Task: Look for space in Baao, Philippines from 10th July, 2023 to 15th July, 2023 for 7 adults in price range Rs.10000 to Rs.15000. Place can be entire place or shared room with 4 bedrooms having 7 beds and 4 bathrooms. Property type can be house, flat, guest house. Amenities needed are: wifi, TV, free parkinig on premises, gym, breakfast. Booking option can be shelf check-in. Required host language is English.
Action: Mouse moved to (461, 118)
Screenshot: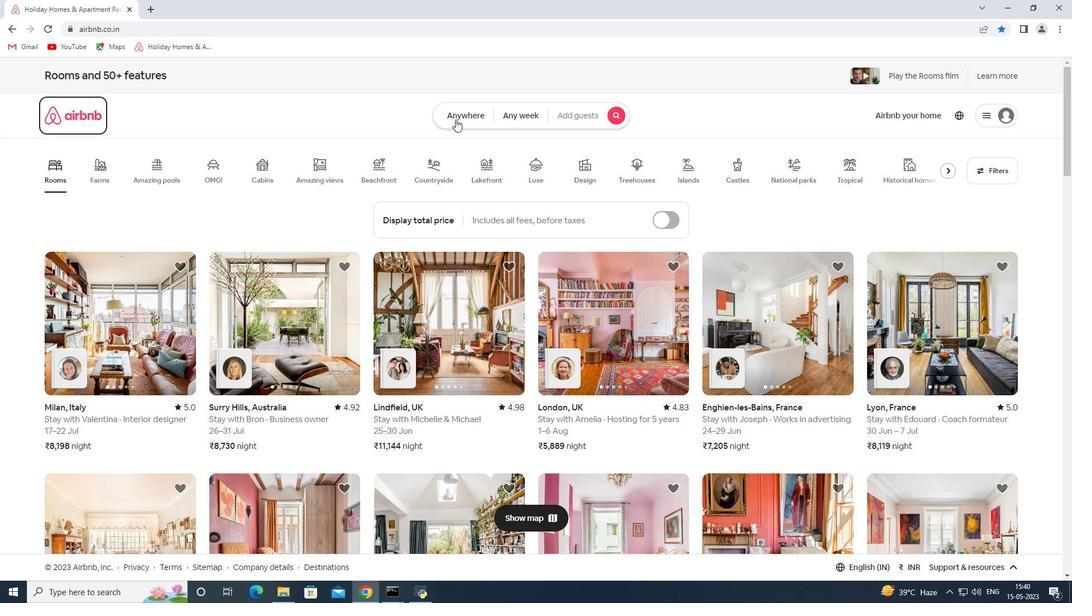 
Action: Mouse pressed left at (461, 118)
Screenshot: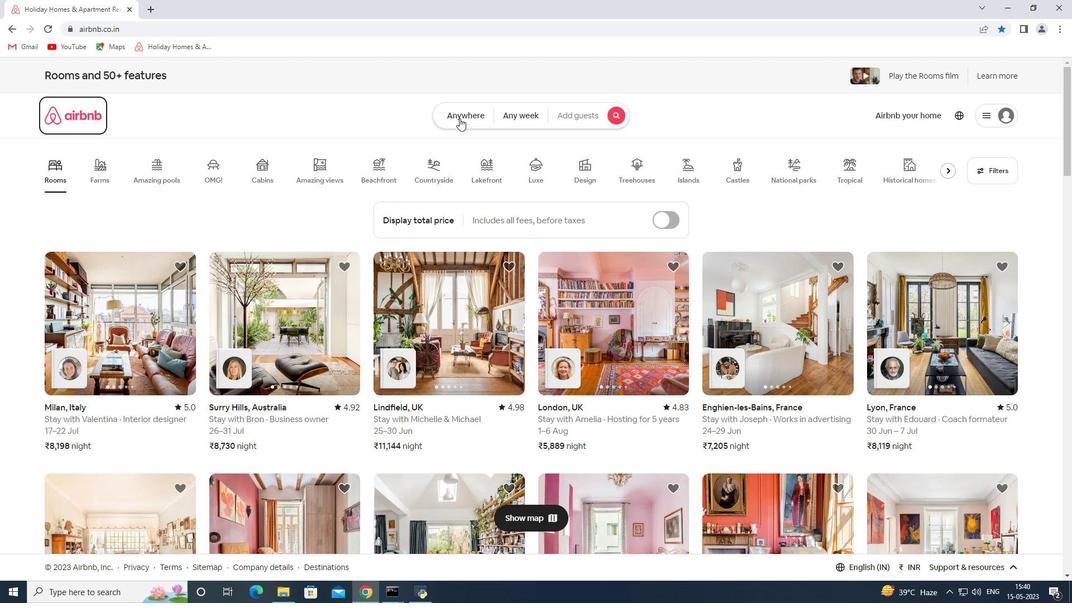 
Action: Mouse moved to (408, 160)
Screenshot: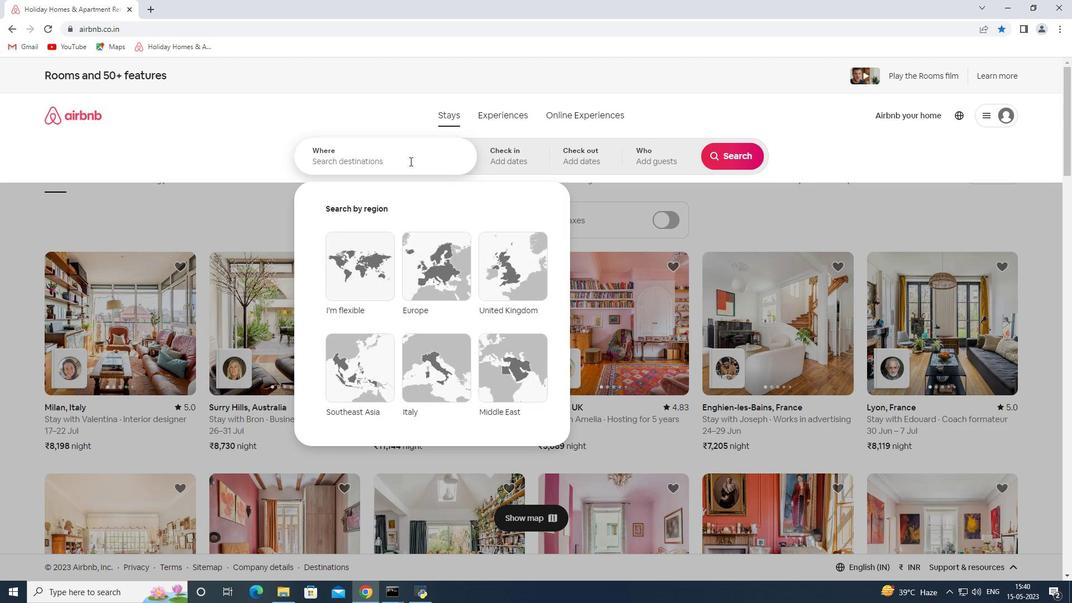 
Action: Mouse pressed left at (408, 160)
Screenshot: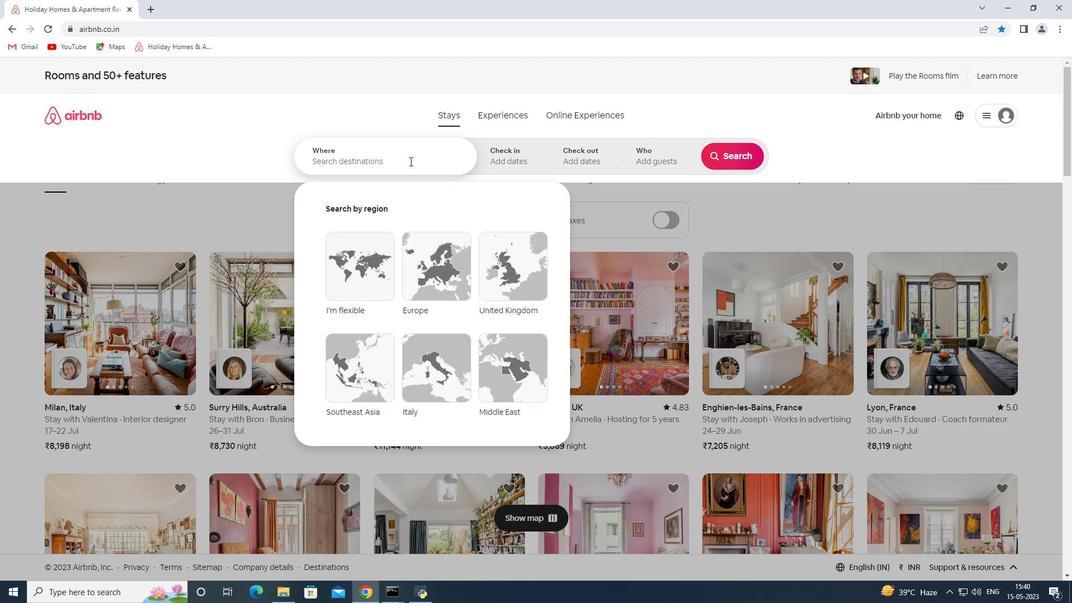 
Action: Key pressed <Key.shift><Key.shift><Key.shift><Key.shift><Key.shift>Baao<Key.space><Key.shift><Key.shift><Key.shift><Key.shift><Key.shift><Key.shift><Key.shift><Key.shift><Key.shift><Key.shift><Key.shift><Key.shift><Key.shift><Key.shift><Key.shift><Key.shift><Key.shift>Philippines<Key.space><Key.enter>
Screenshot: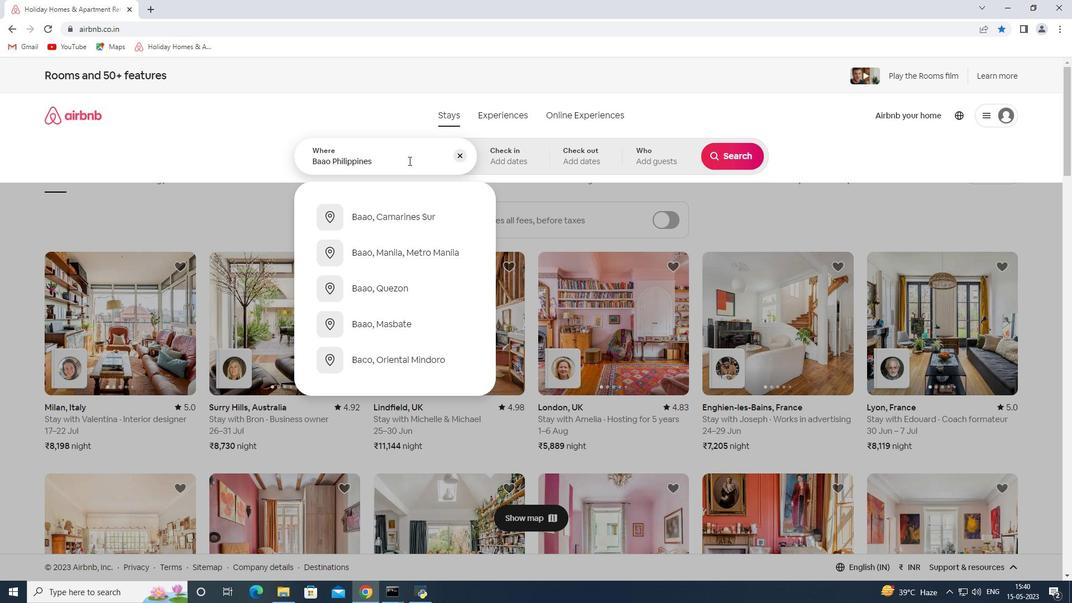 
Action: Mouse moved to (736, 241)
Screenshot: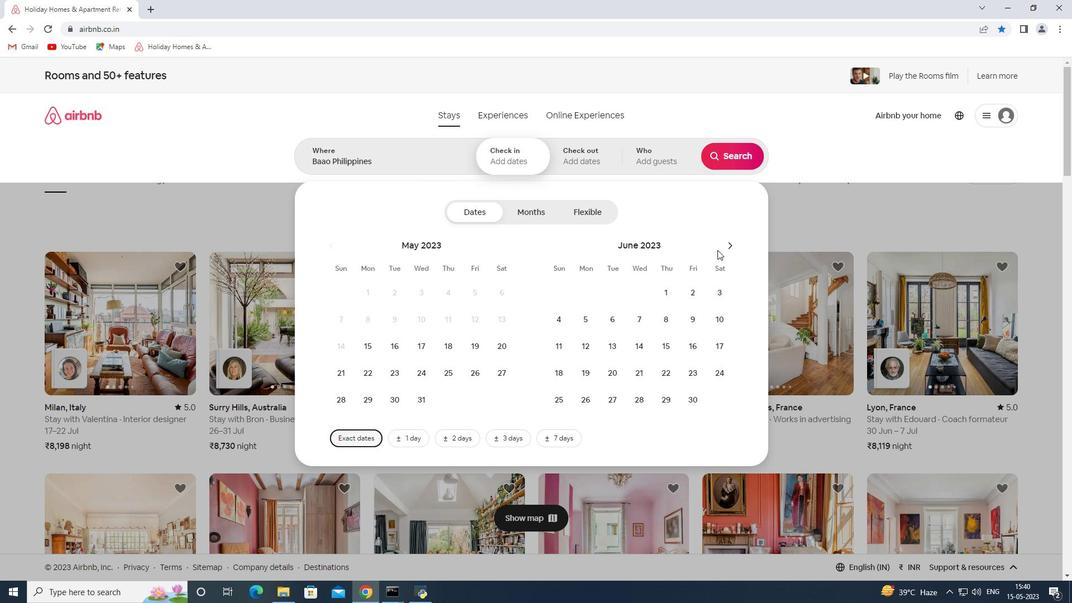 
Action: Mouse pressed left at (736, 241)
Screenshot: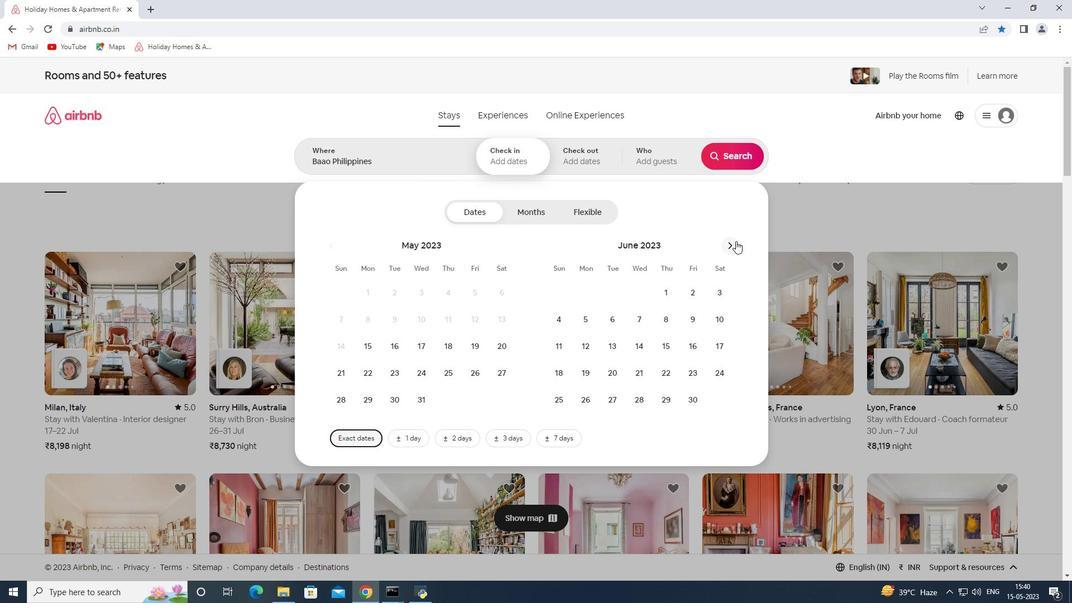 
Action: Mouse moved to (589, 350)
Screenshot: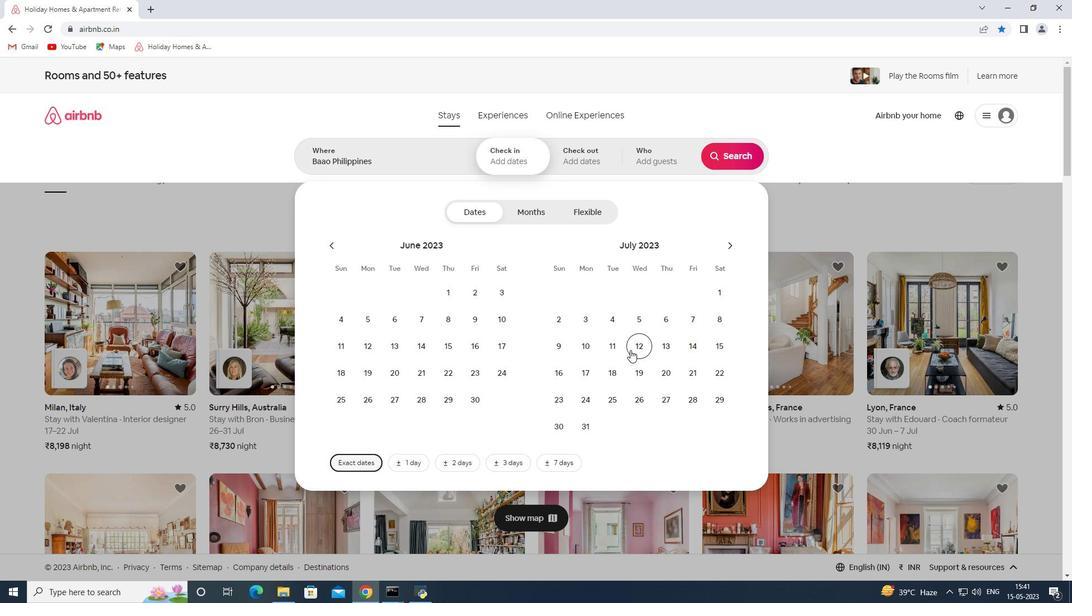 
Action: Mouse pressed left at (589, 350)
Screenshot: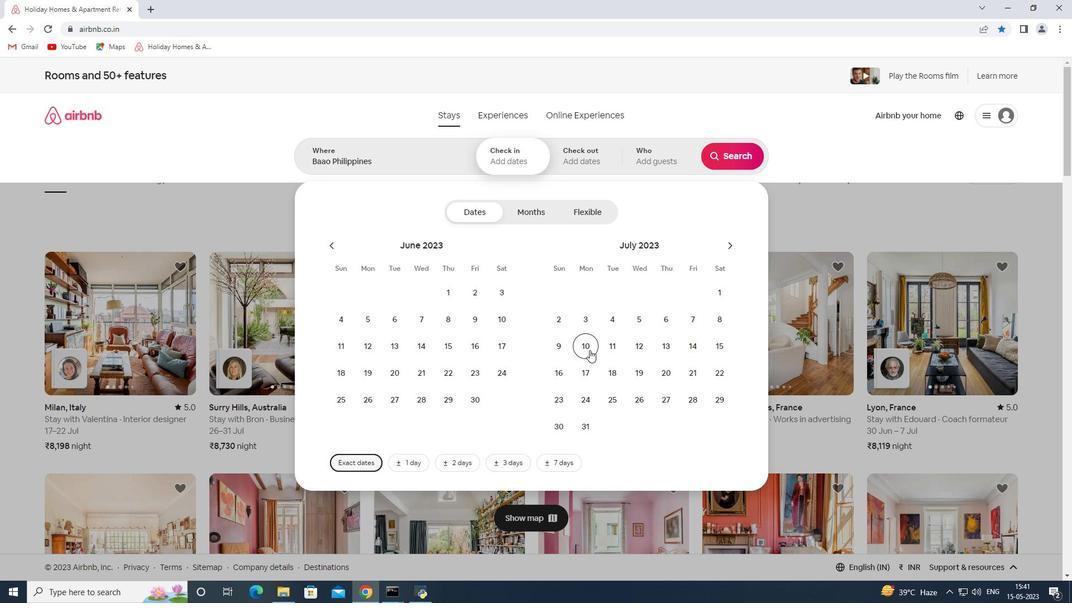
Action: Mouse moved to (708, 345)
Screenshot: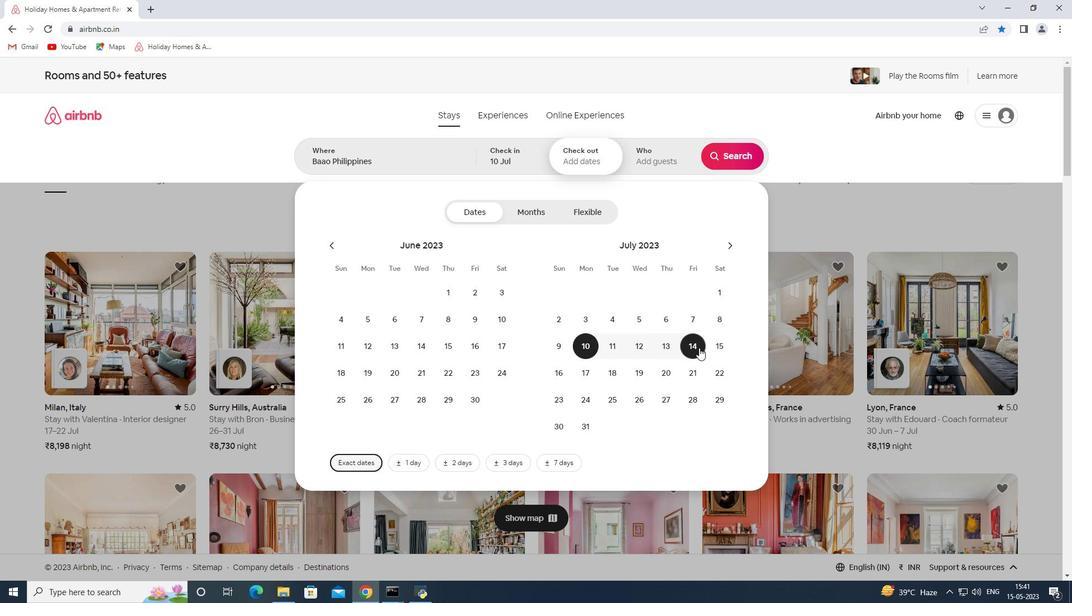 
Action: Mouse pressed left at (708, 345)
Screenshot: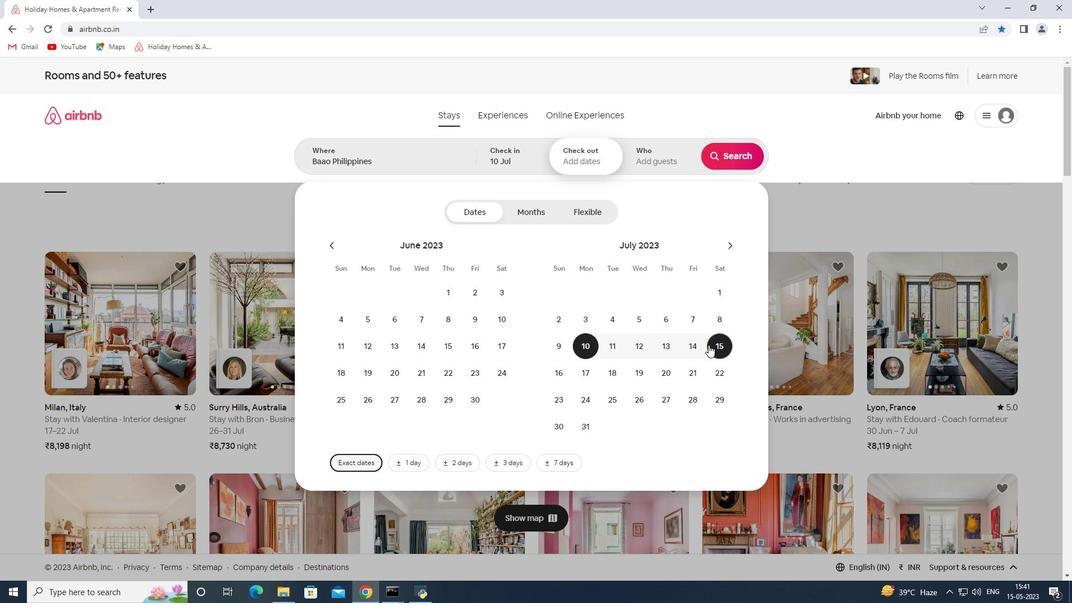 
Action: Mouse moved to (649, 168)
Screenshot: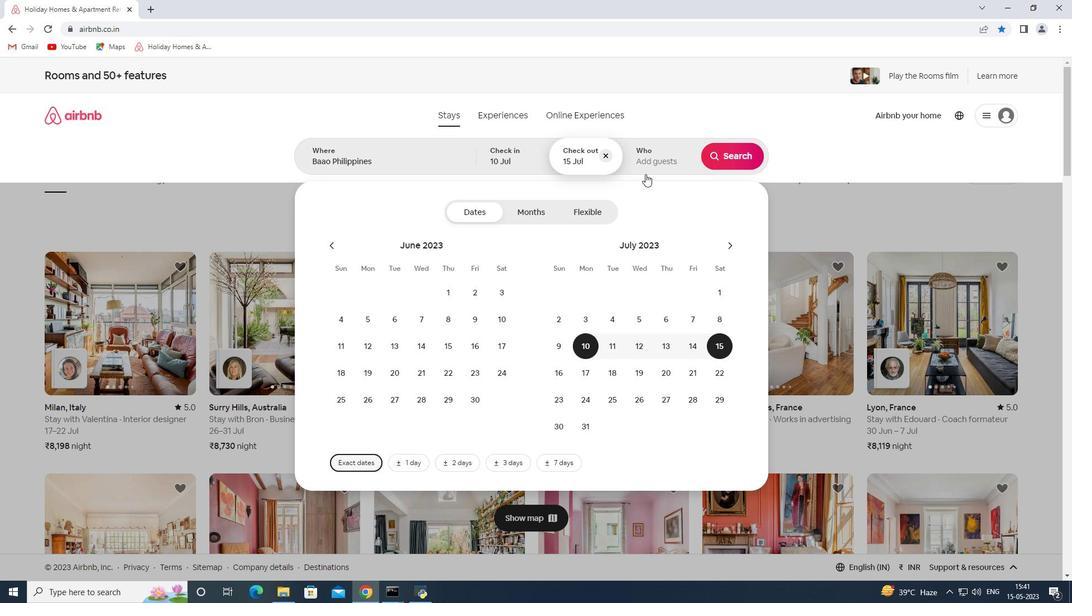 
Action: Mouse pressed left at (649, 168)
Screenshot: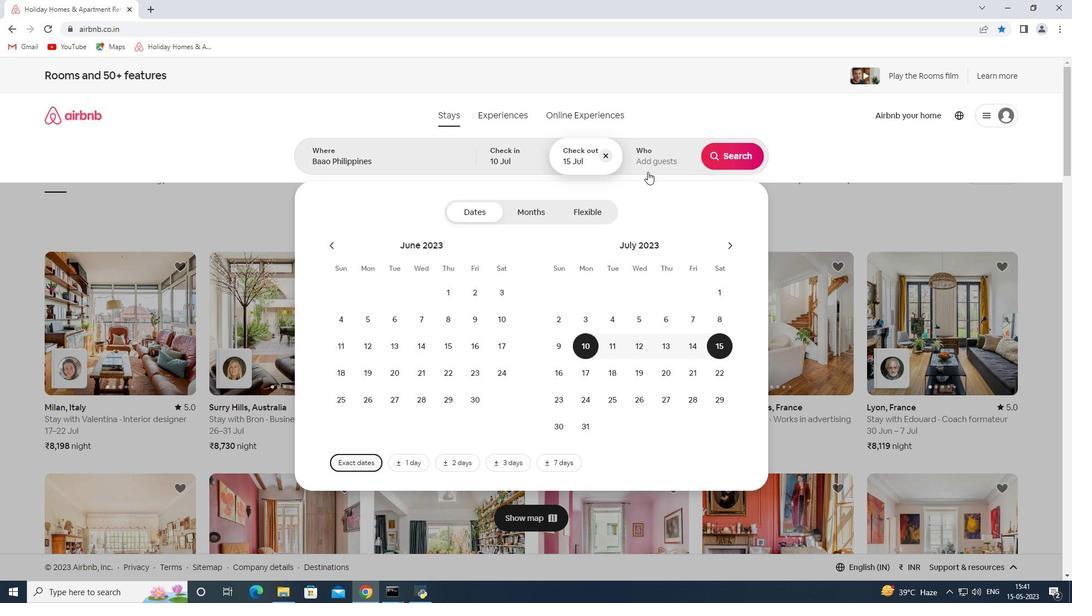 
Action: Mouse moved to (736, 215)
Screenshot: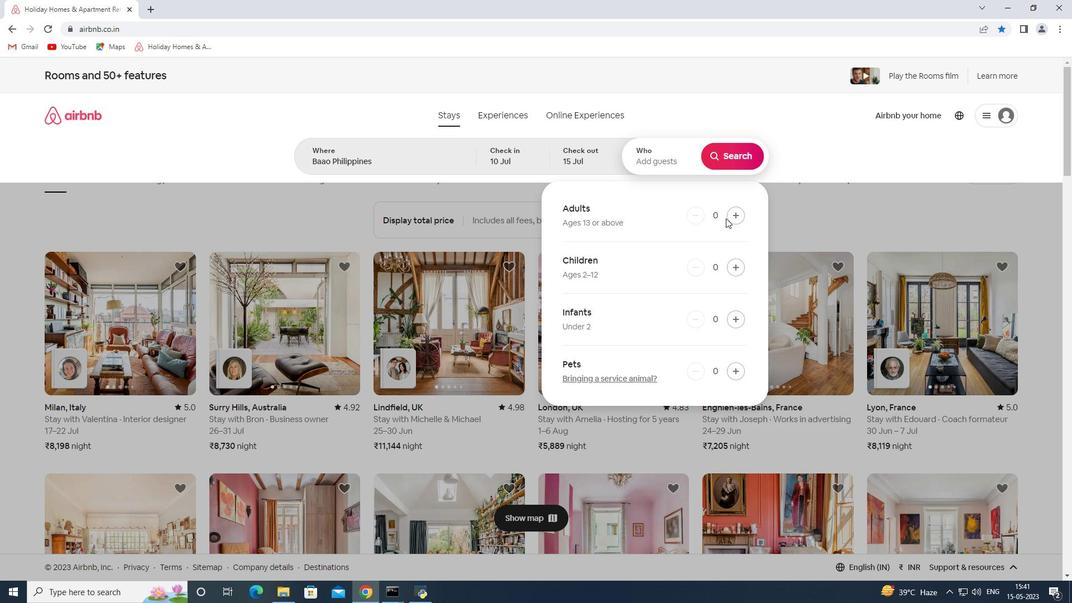 
Action: Mouse pressed left at (736, 215)
Screenshot: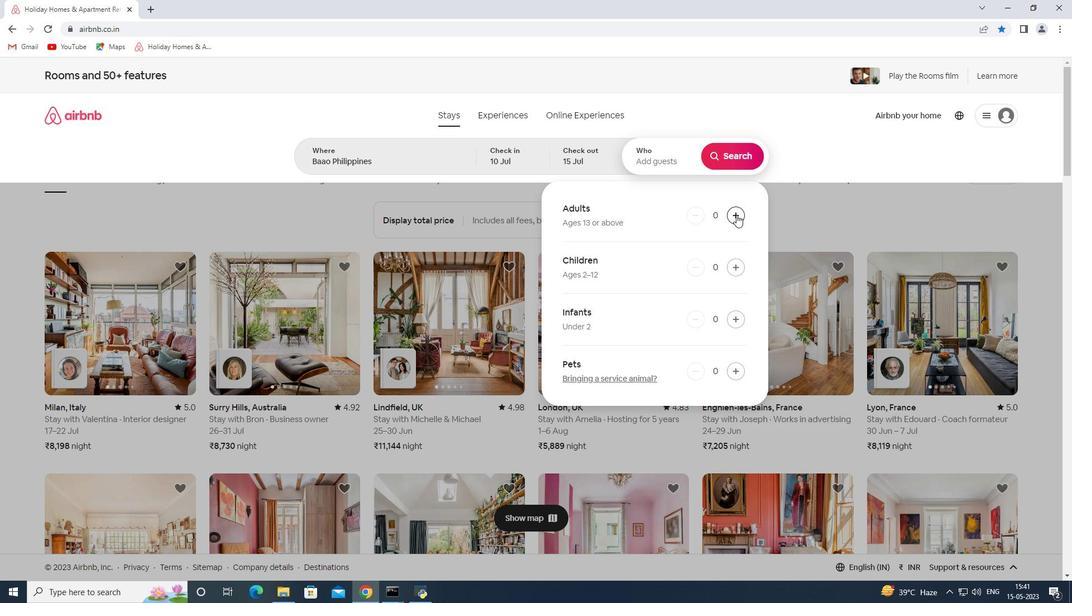 
Action: Mouse pressed left at (736, 215)
Screenshot: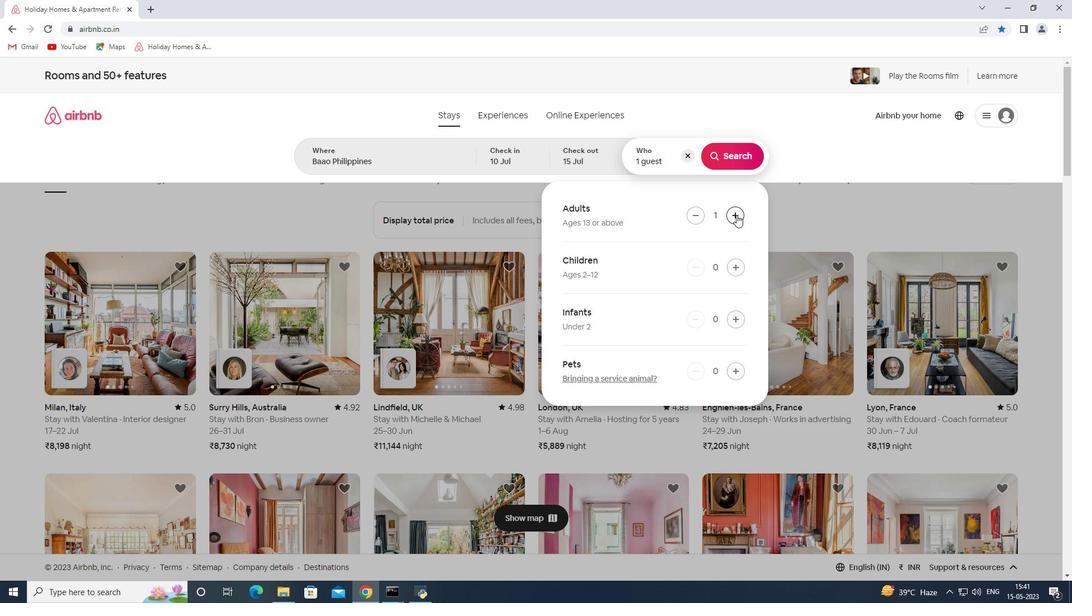 
Action: Mouse pressed left at (736, 215)
Screenshot: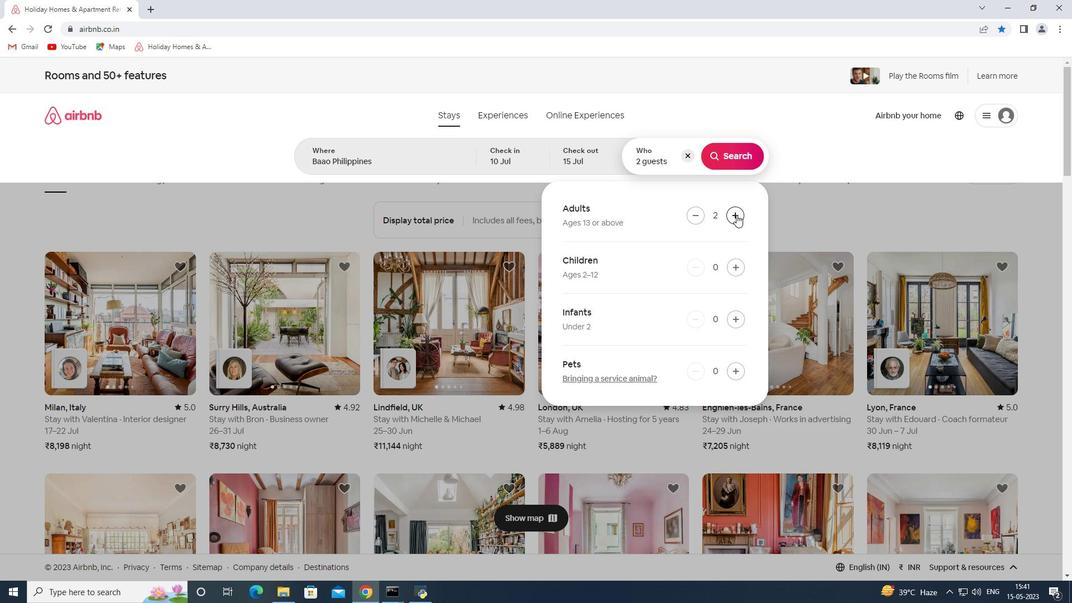 
Action: Mouse pressed left at (736, 215)
Screenshot: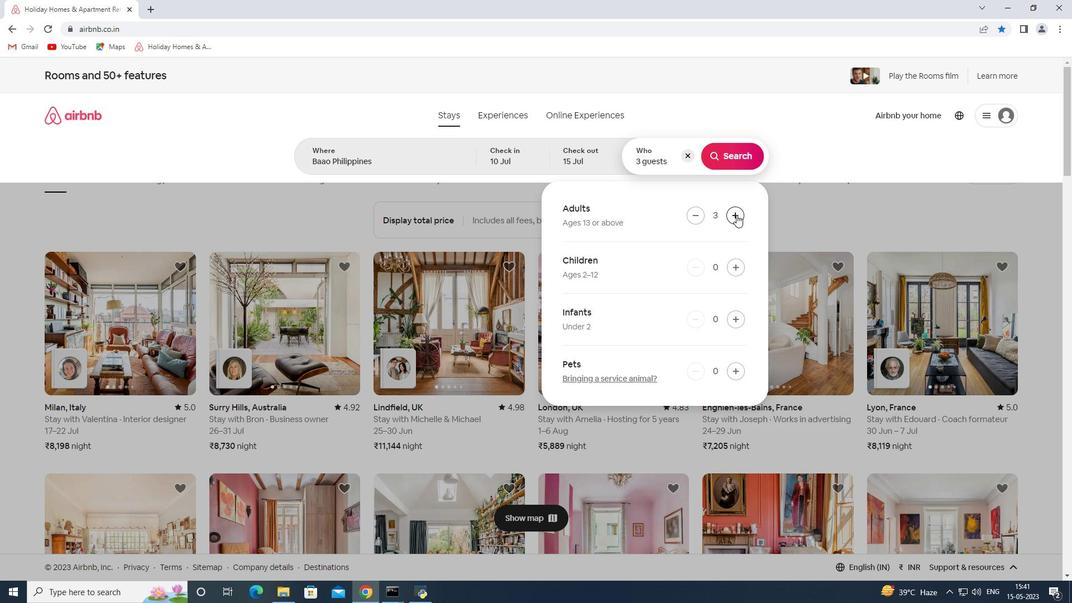 
Action: Mouse pressed left at (736, 215)
Screenshot: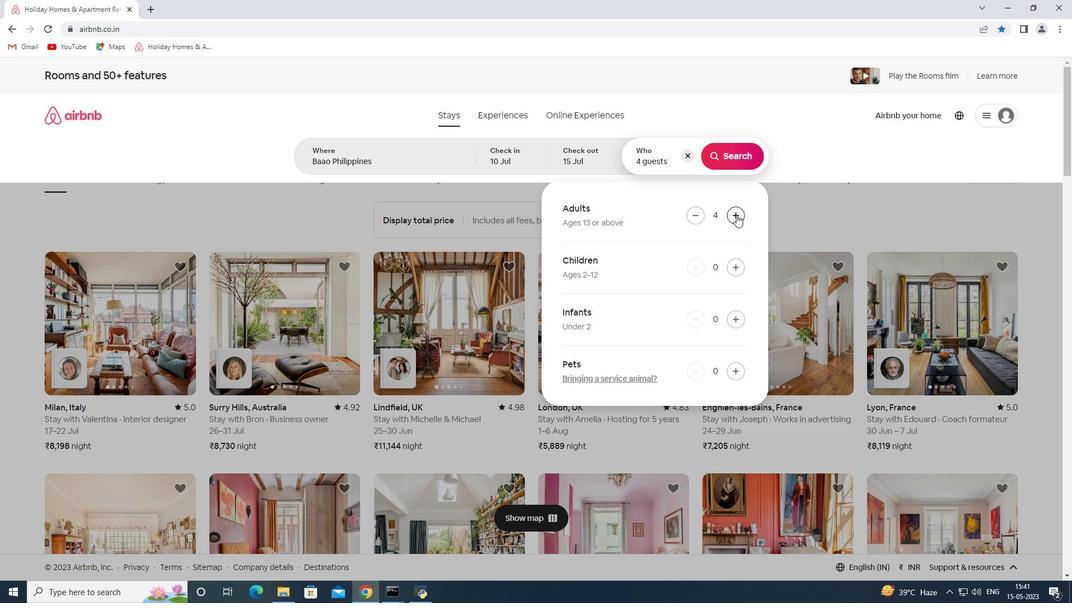 
Action: Mouse moved to (739, 213)
Screenshot: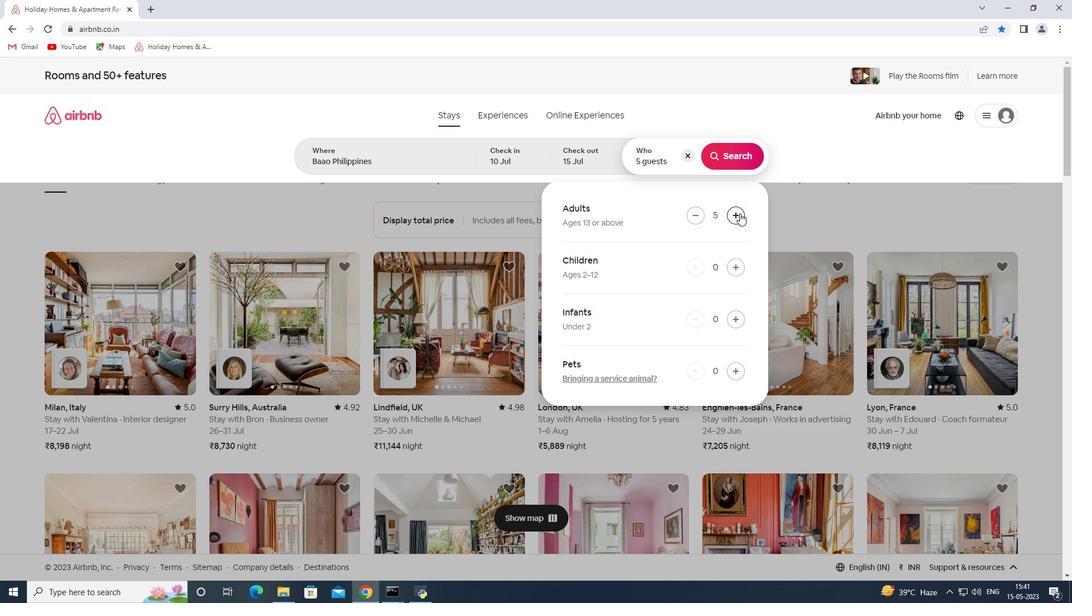 
Action: Mouse pressed left at (739, 213)
Screenshot: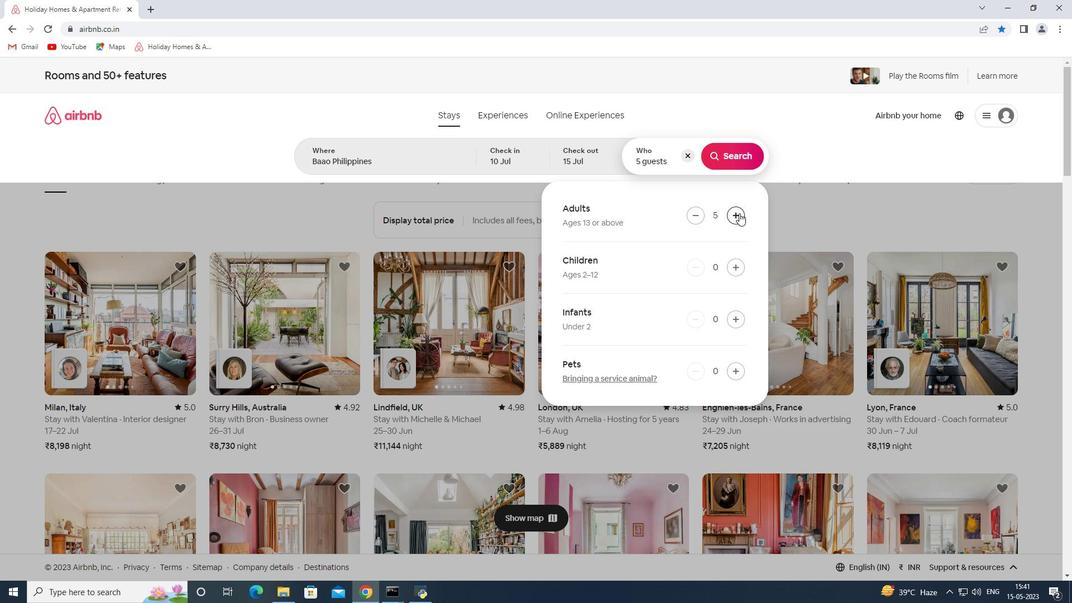 
Action: Mouse pressed left at (739, 213)
Screenshot: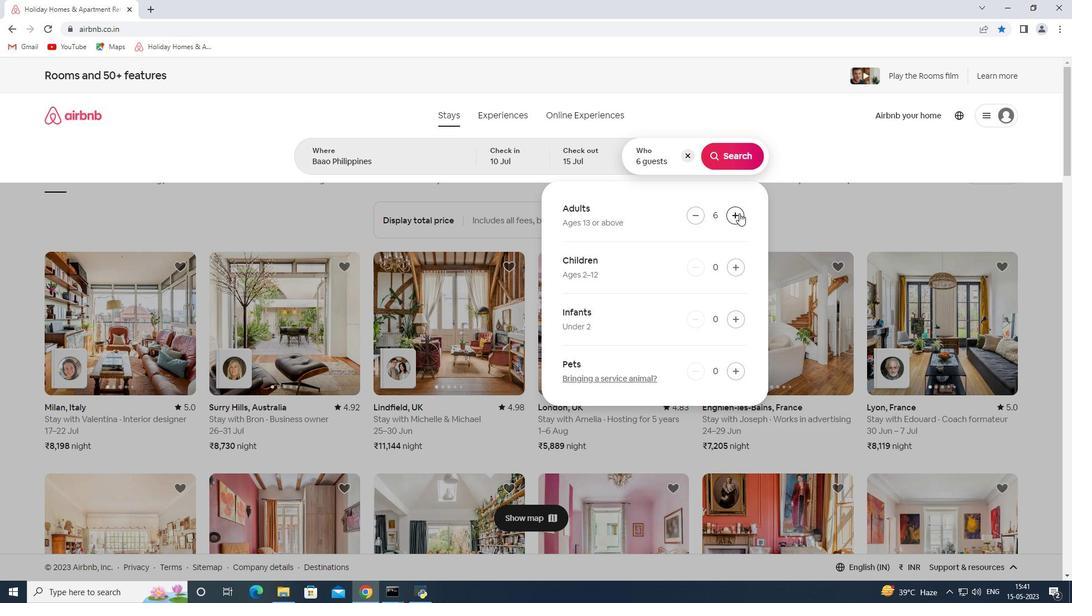 
Action: Mouse moved to (735, 153)
Screenshot: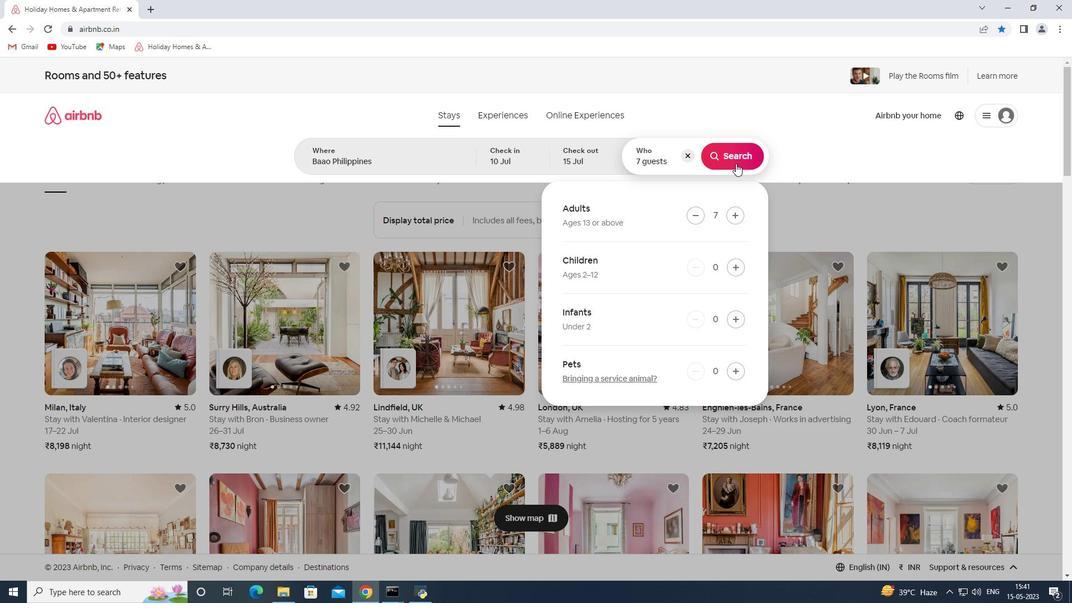
Action: Mouse pressed left at (735, 153)
Screenshot: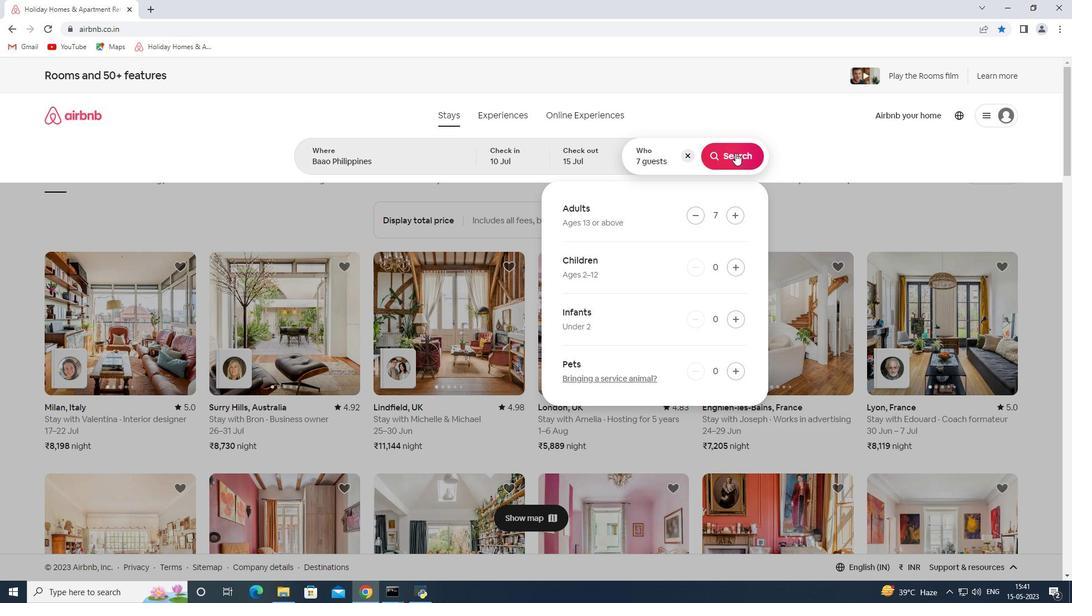 
Action: Mouse moved to (1015, 128)
Screenshot: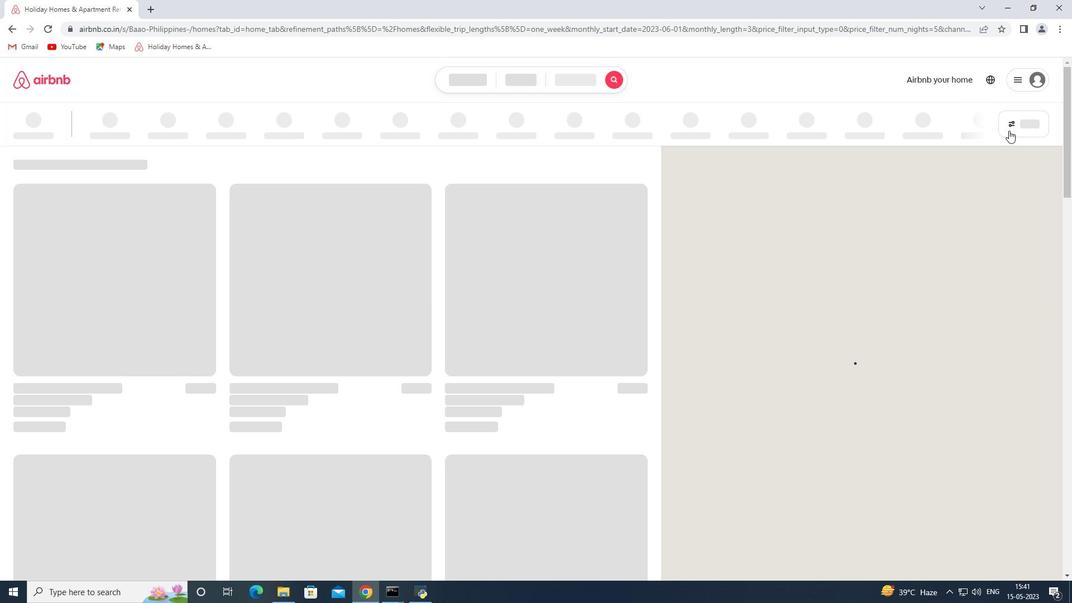 
Action: Mouse pressed left at (1015, 128)
Screenshot: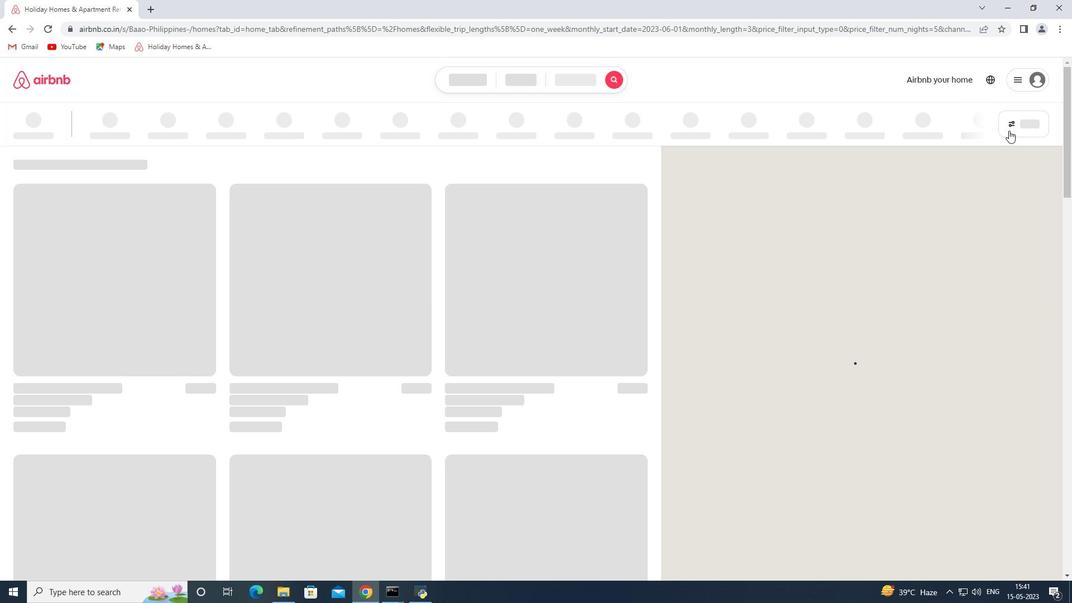 
Action: Mouse moved to (393, 401)
Screenshot: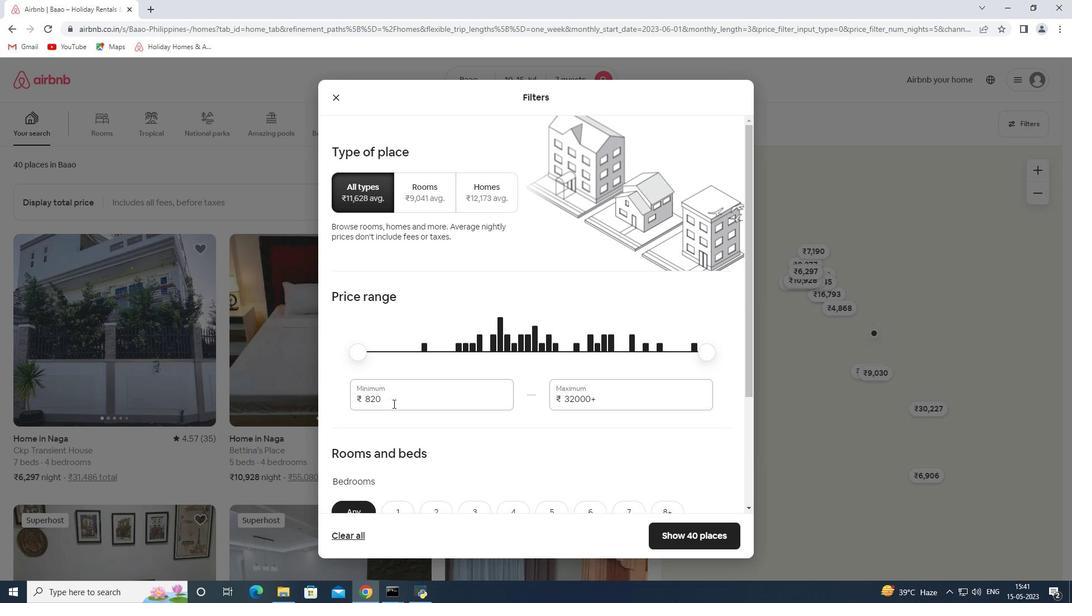 
Action: Mouse pressed left at (393, 401)
Screenshot: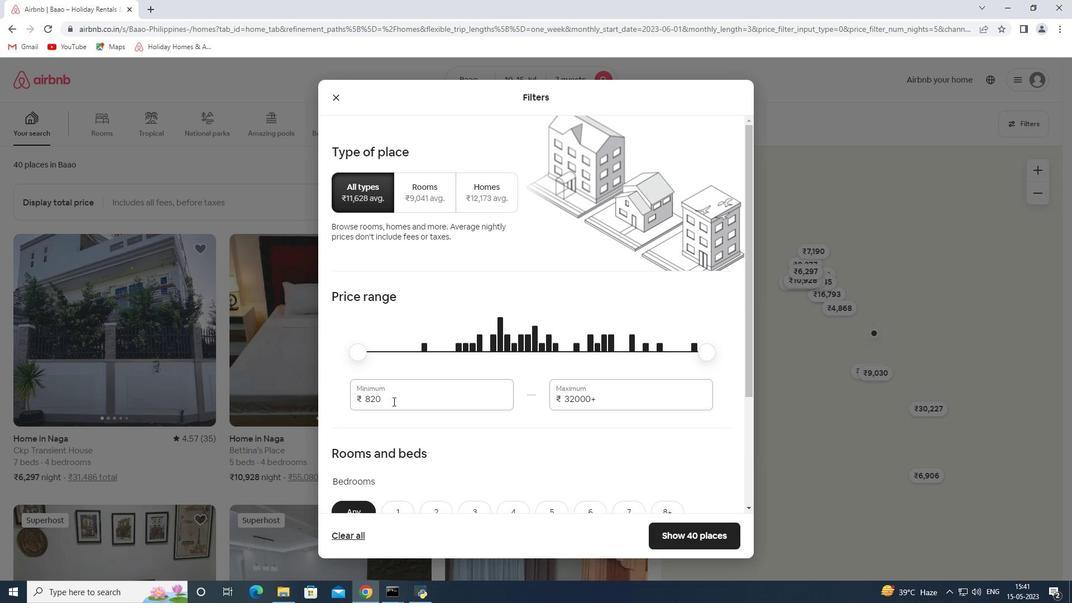
Action: Mouse pressed left at (393, 401)
Screenshot: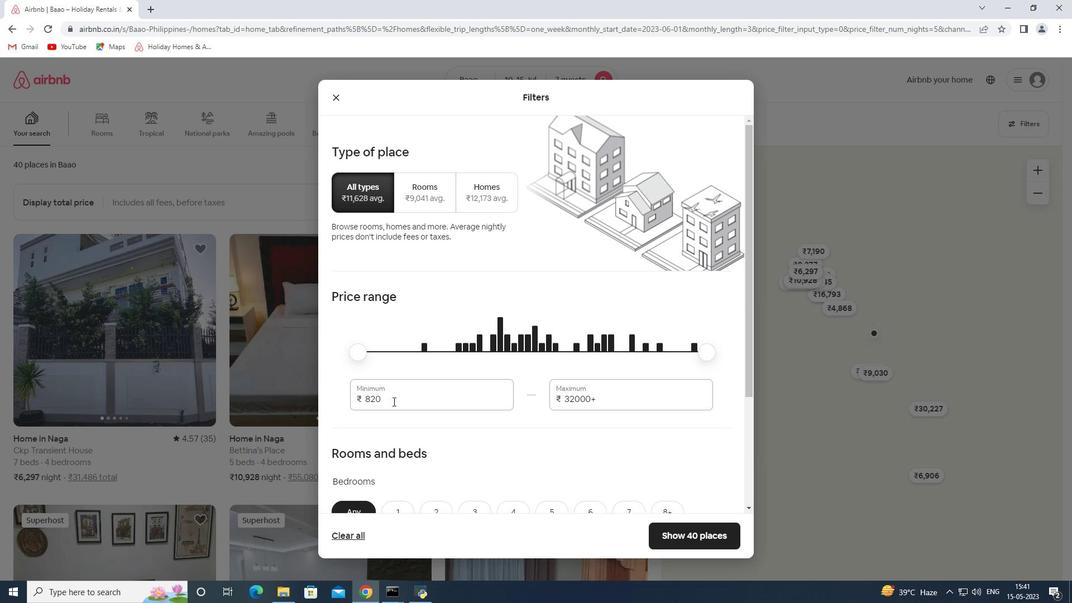 
Action: Mouse moved to (369, 399)
Screenshot: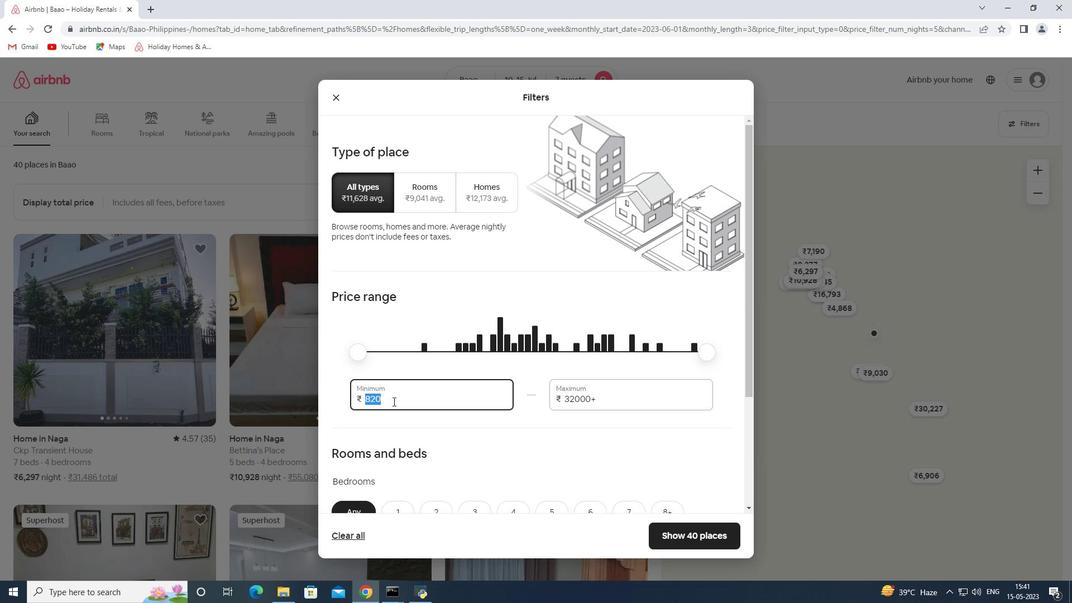 
Action: Key pressed 10000<Key.tab>15000
Screenshot: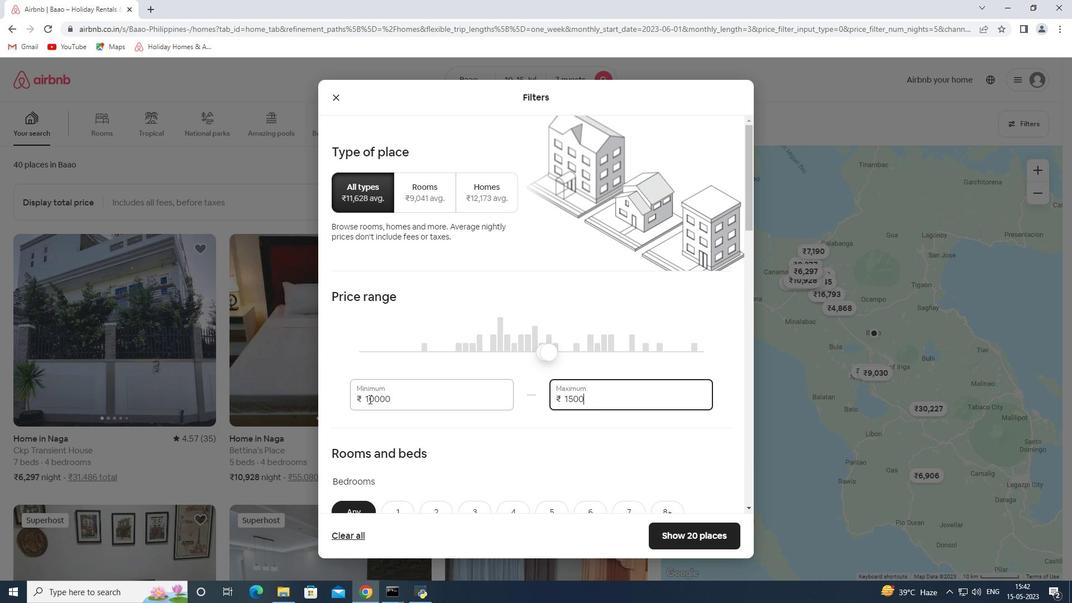 
Action: Mouse moved to (479, 381)
Screenshot: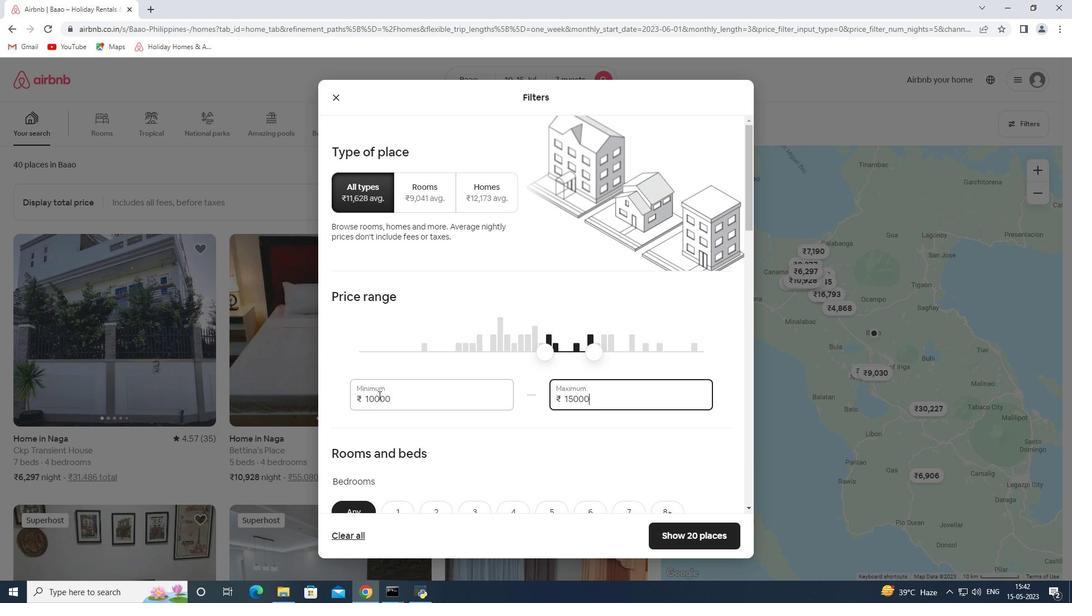 
Action: Mouse scrolled (479, 380) with delta (0, 0)
Screenshot: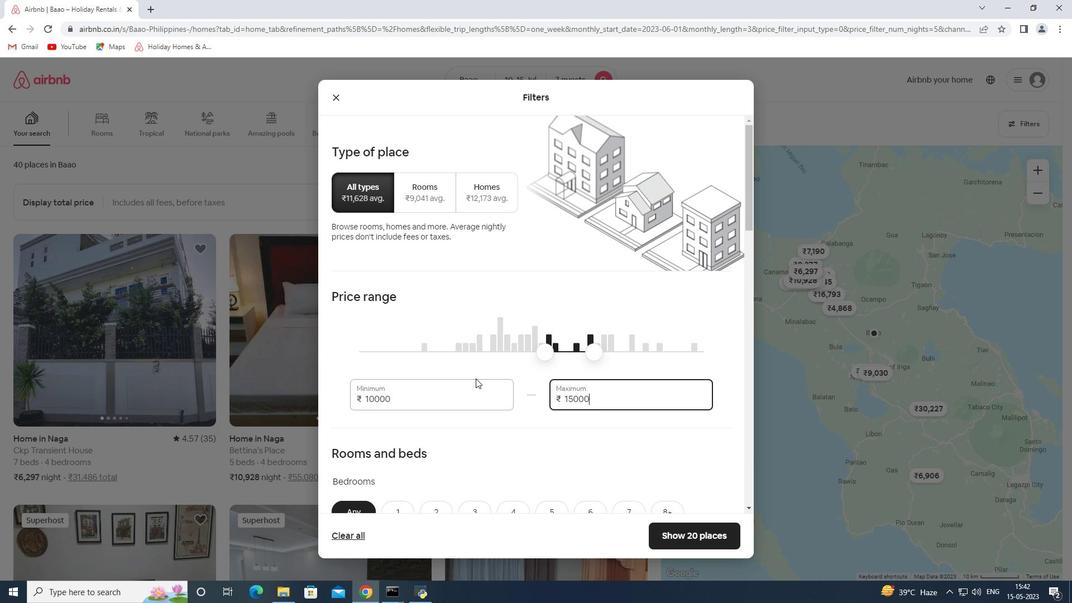 
Action: Mouse scrolled (479, 380) with delta (0, 0)
Screenshot: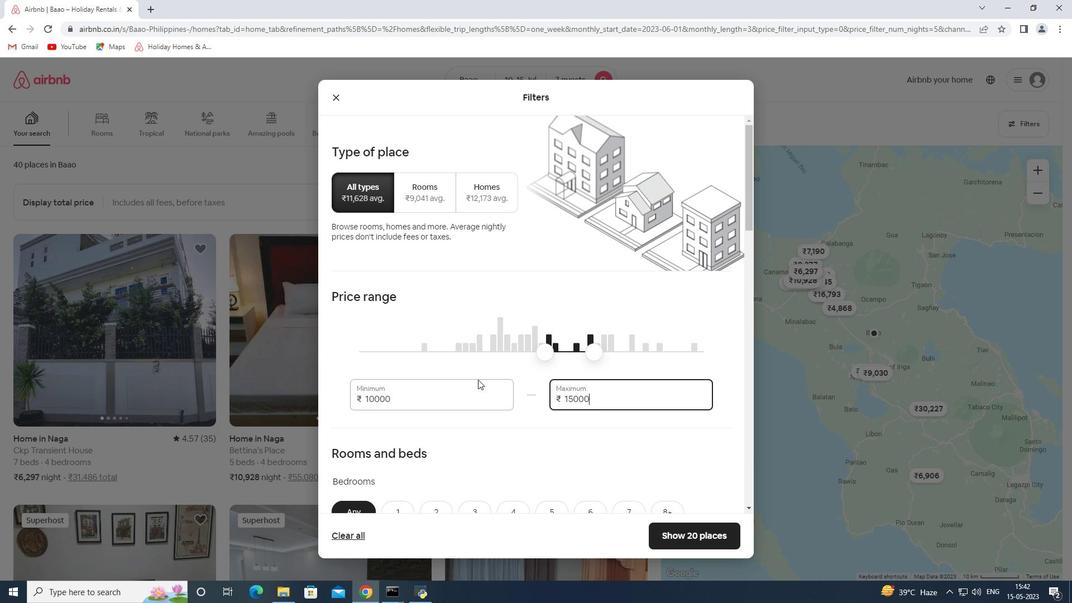 
Action: Mouse scrolled (479, 380) with delta (0, 0)
Screenshot: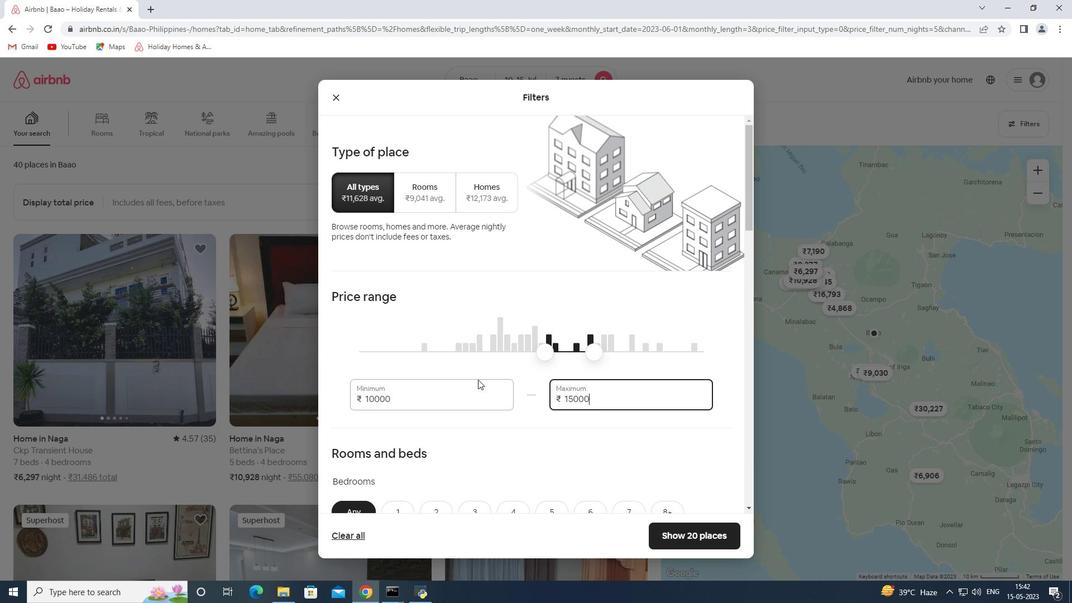 
Action: Mouse scrolled (479, 380) with delta (0, 0)
Screenshot: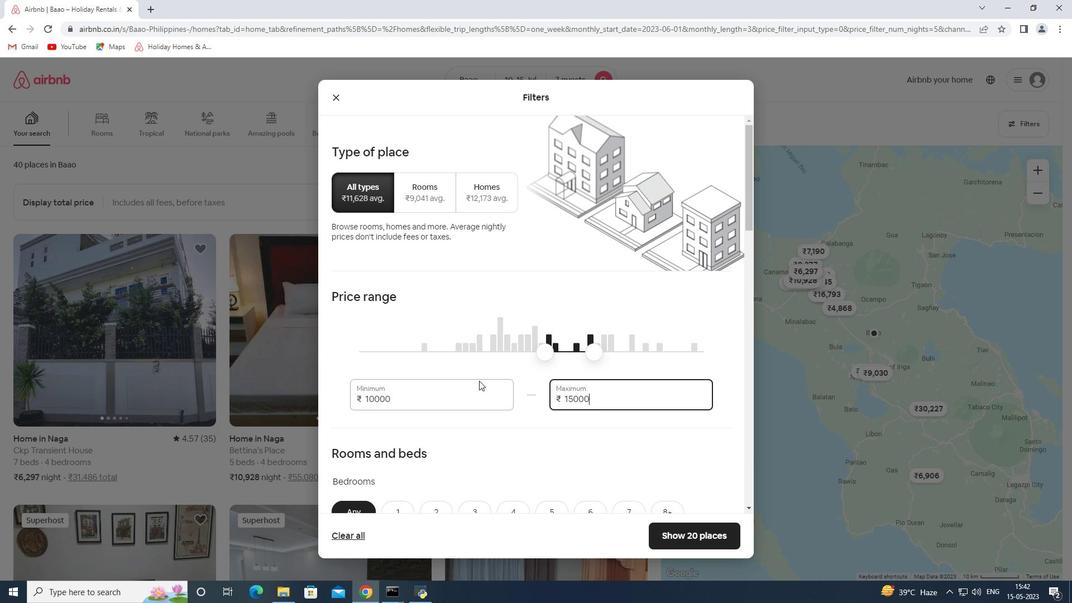 
Action: Mouse scrolled (479, 380) with delta (0, 0)
Screenshot: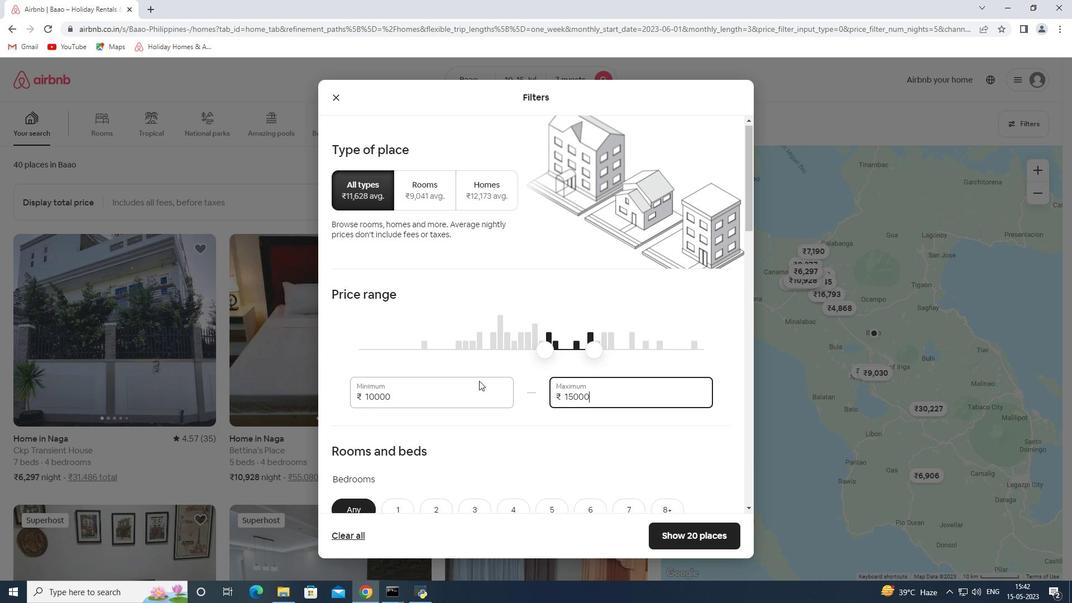 
Action: Mouse moved to (506, 227)
Screenshot: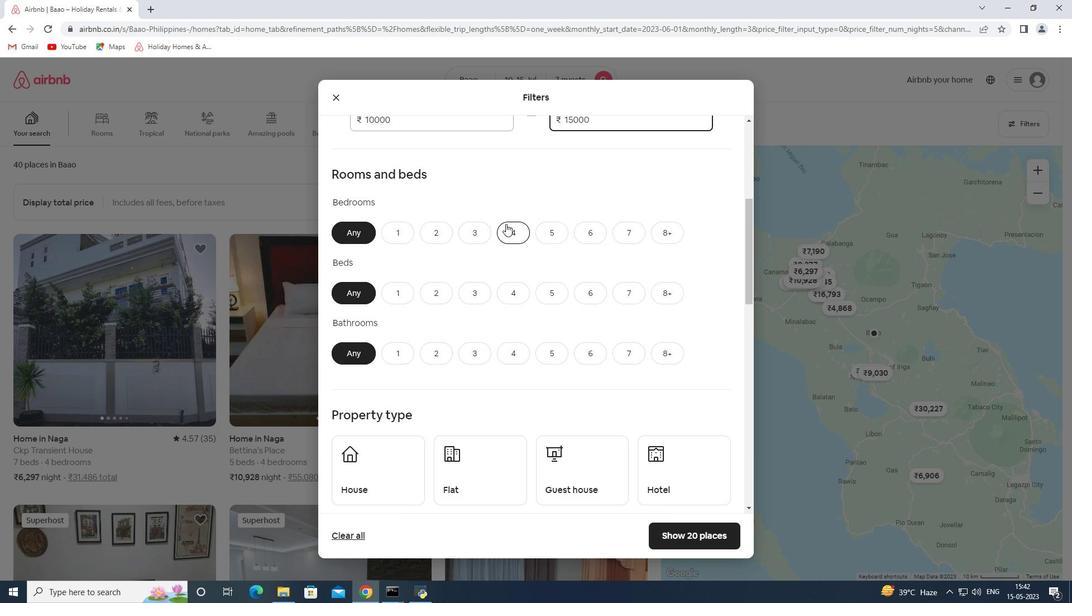 
Action: Mouse pressed left at (506, 227)
Screenshot: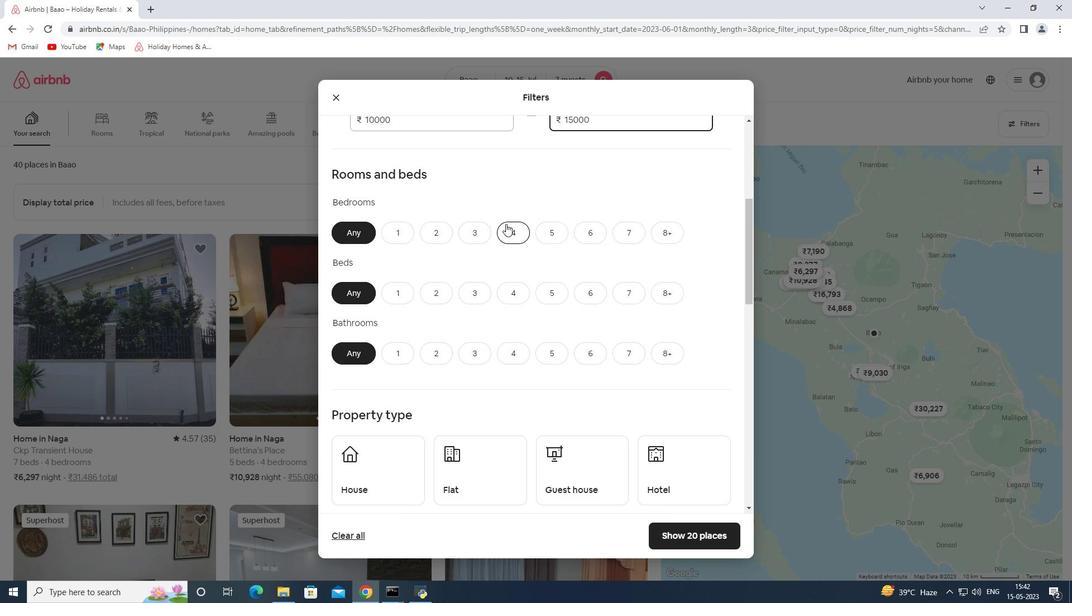 
Action: Mouse moved to (638, 292)
Screenshot: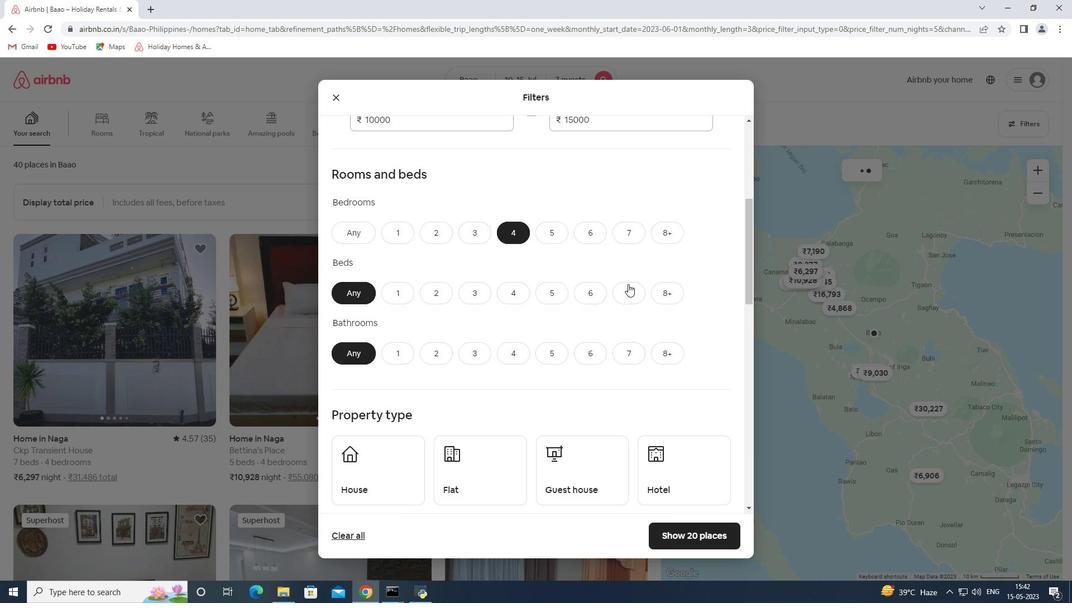
Action: Mouse pressed left at (638, 292)
Screenshot: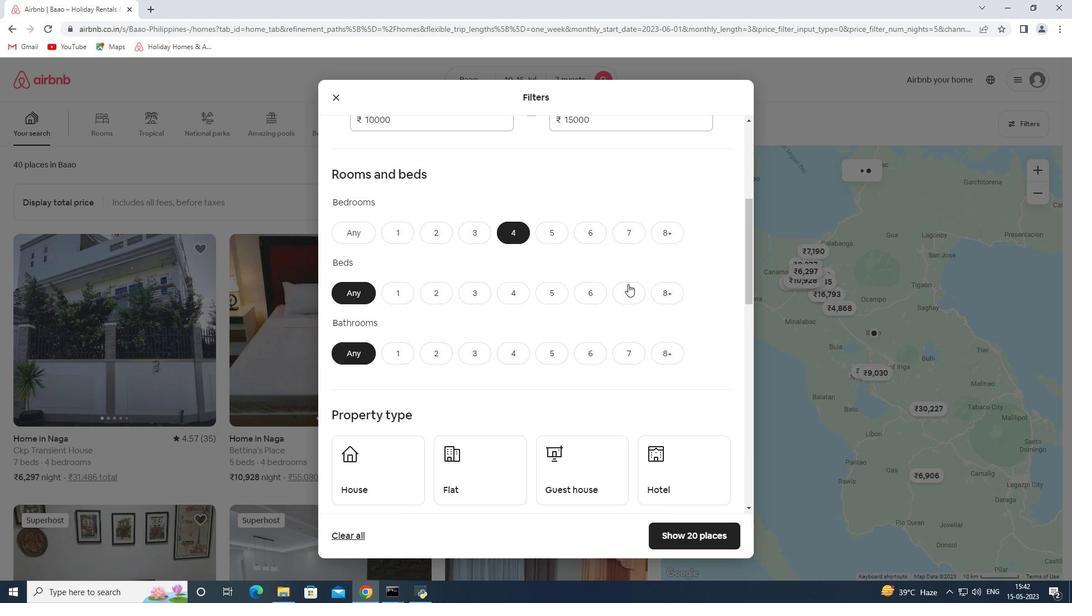 
Action: Mouse moved to (519, 348)
Screenshot: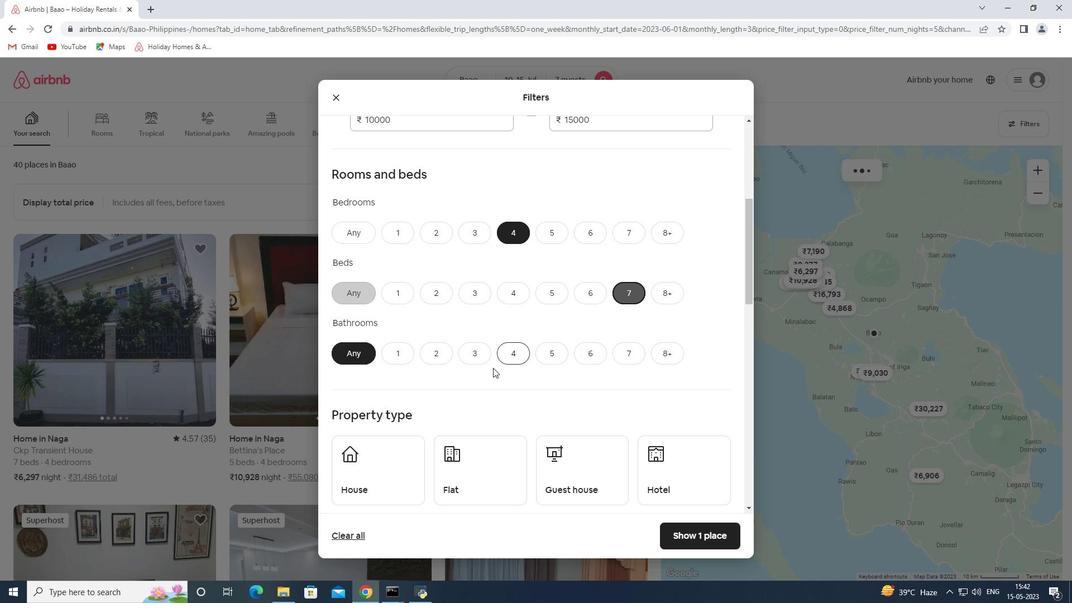 
Action: Mouse pressed left at (519, 348)
Screenshot: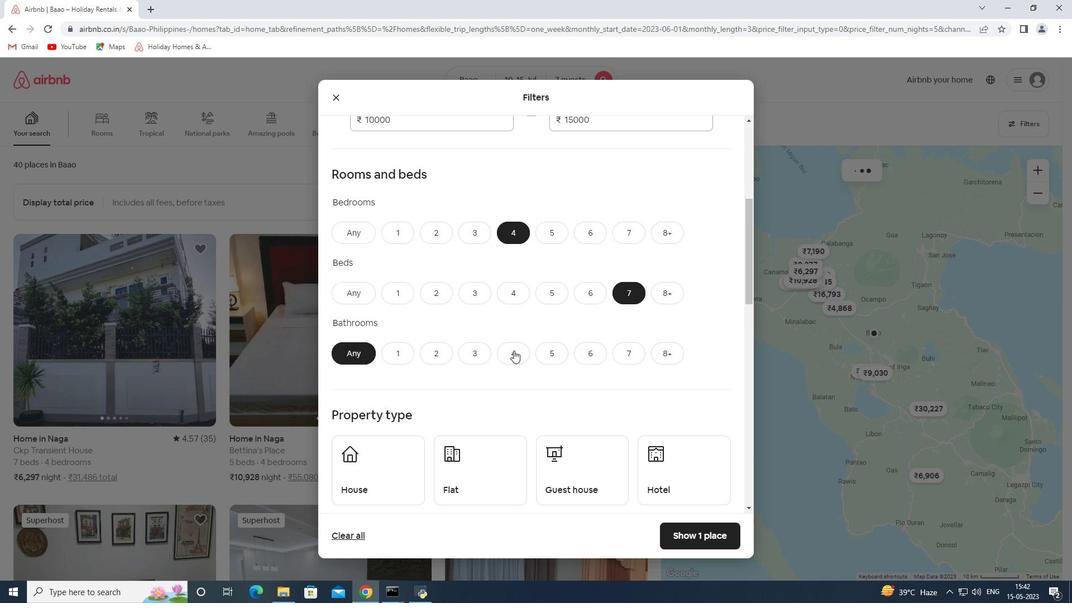 
Action: Mouse moved to (380, 457)
Screenshot: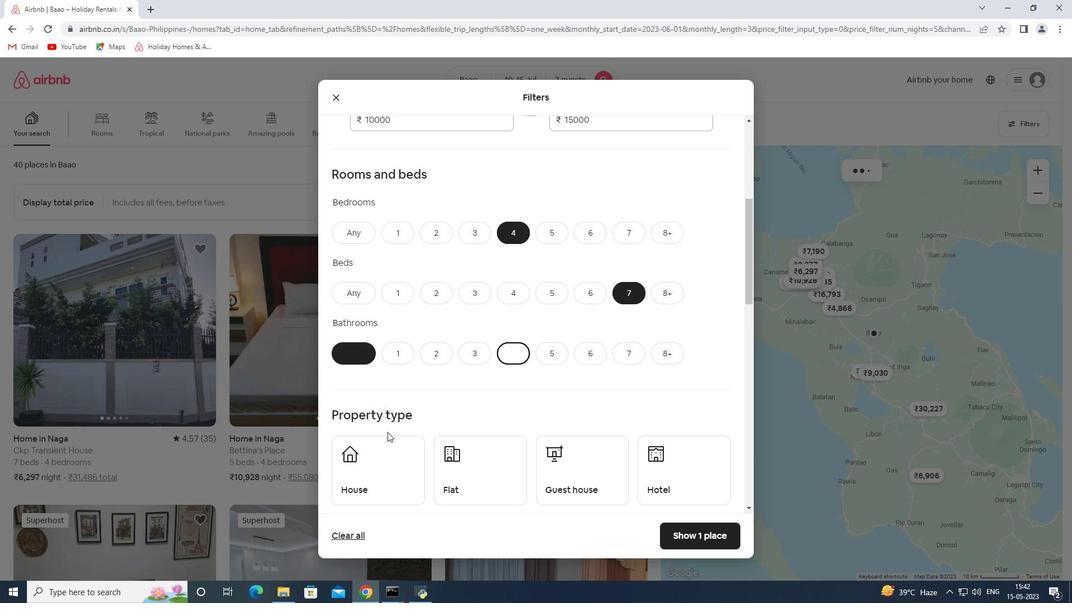 
Action: Mouse pressed left at (380, 457)
Screenshot: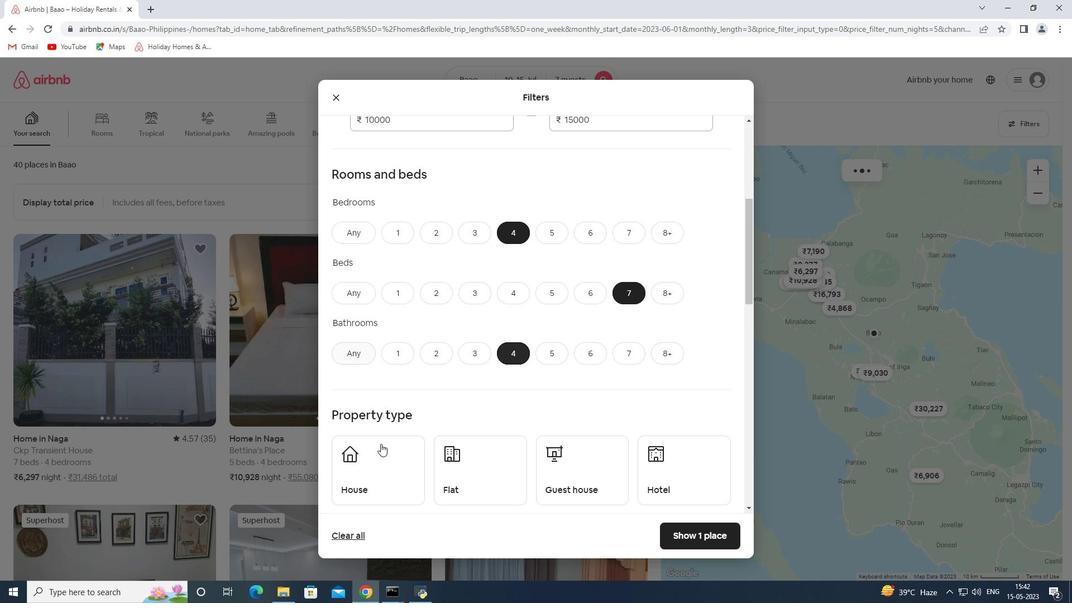 
Action: Mouse moved to (491, 473)
Screenshot: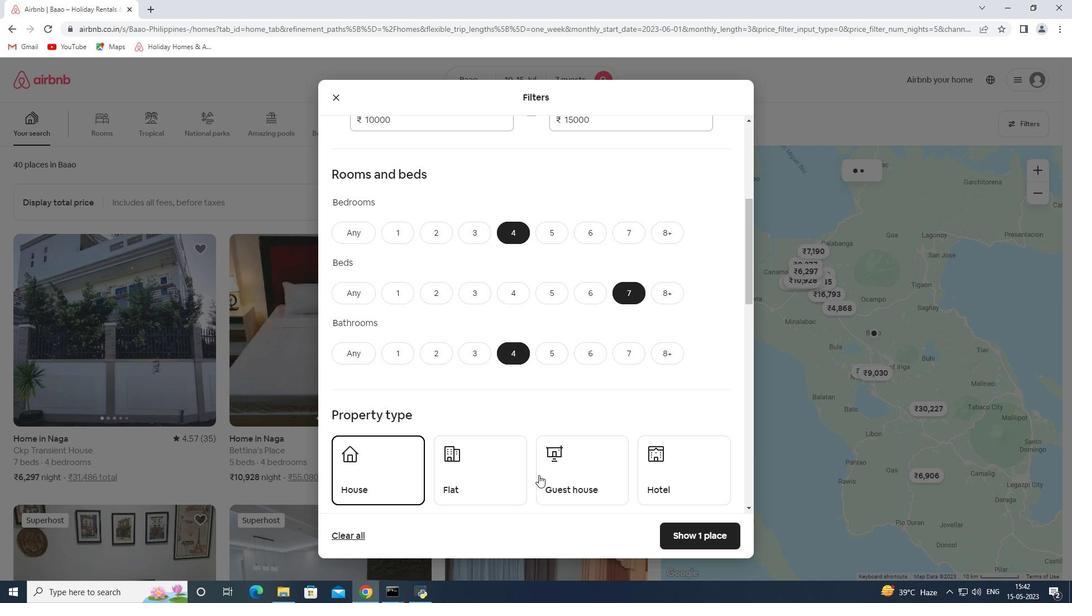 
Action: Mouse pressed left at (491, 473)
Screenshot: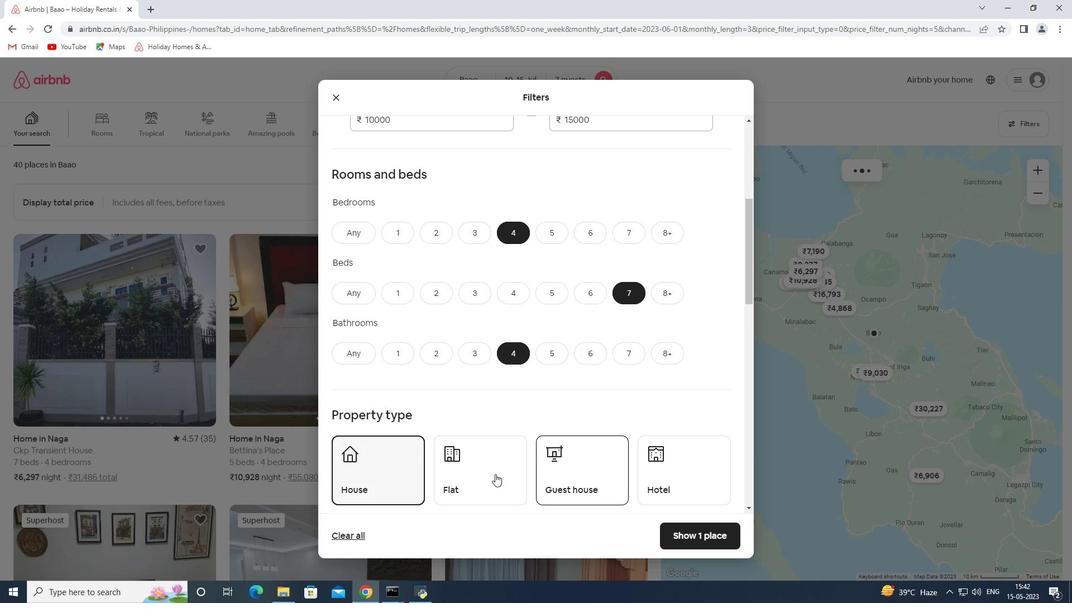 
Action: Mouse moved to (570, 470)
Screenshot: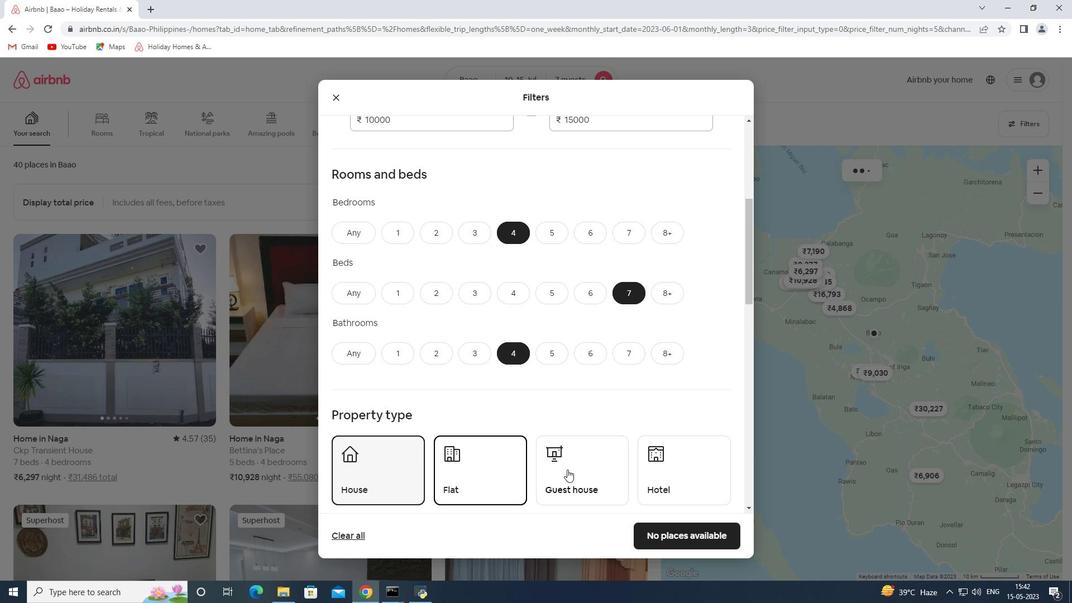 
Action: Mouse pressed left at (570, 470)
Screenshot: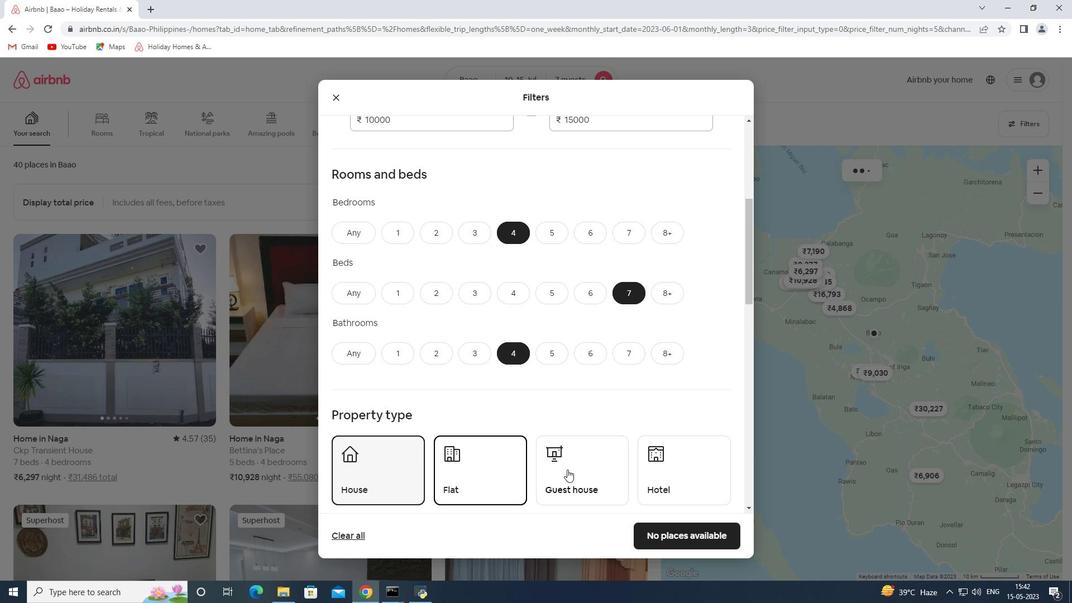 
Action: Mouse moved to (498, 384)
Screenshot: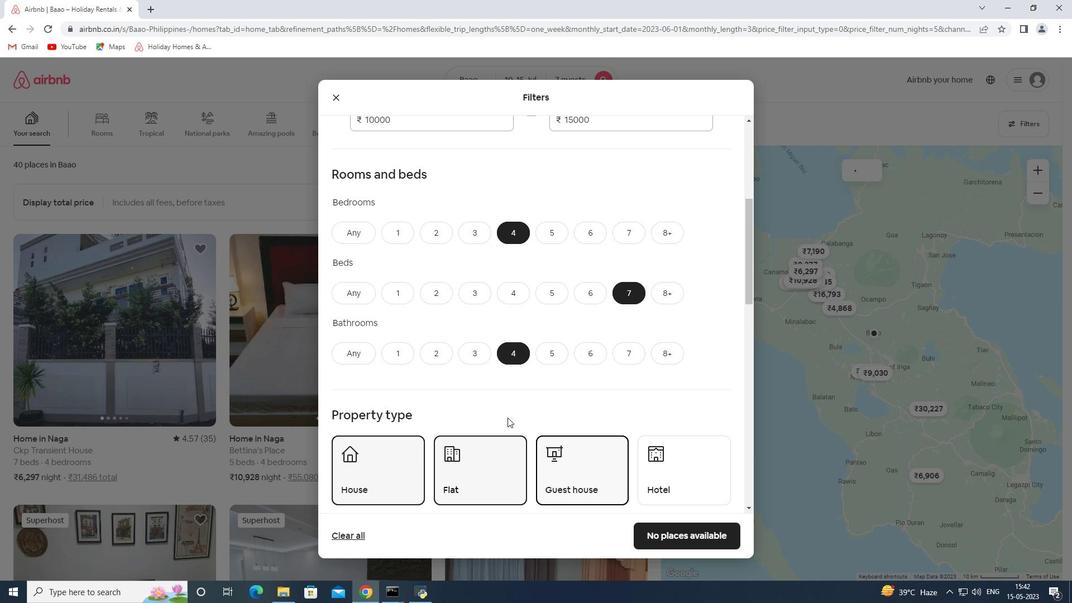 
Action: Mouse scrolled (498, 384) with delta (0, 0)
Screenshot: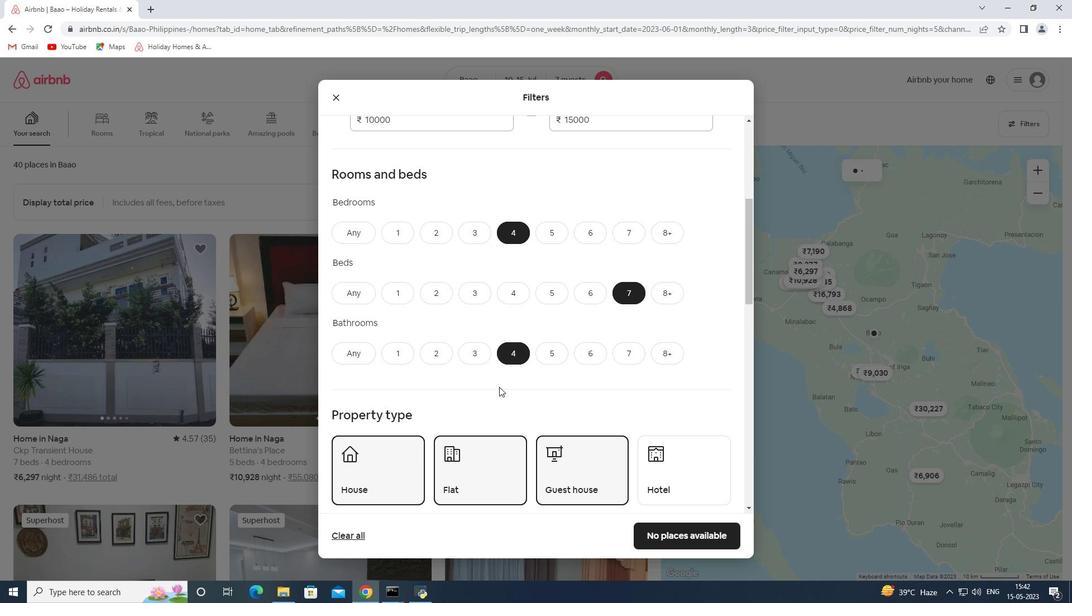 
Action: Mouse scrolled (498, 384) with delta (0, 0)
Screenshot: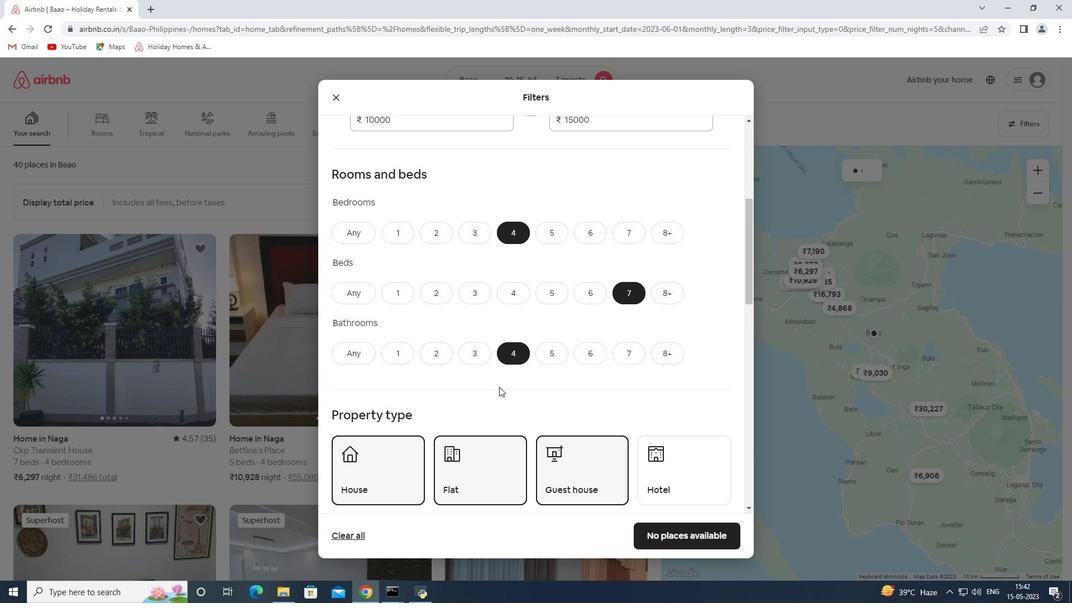 
Action: Mouse scrolled (498, 384) with delta (0, 0)
Screenshot: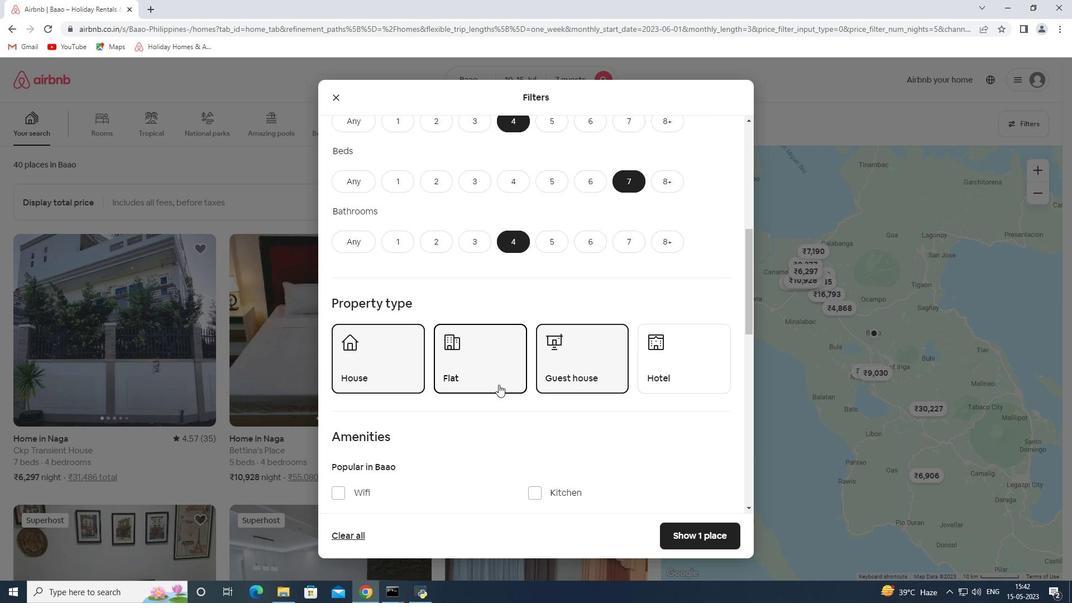 
Action: Mouse scrolled (498, 384) with delta (0, 0)
Screenshot: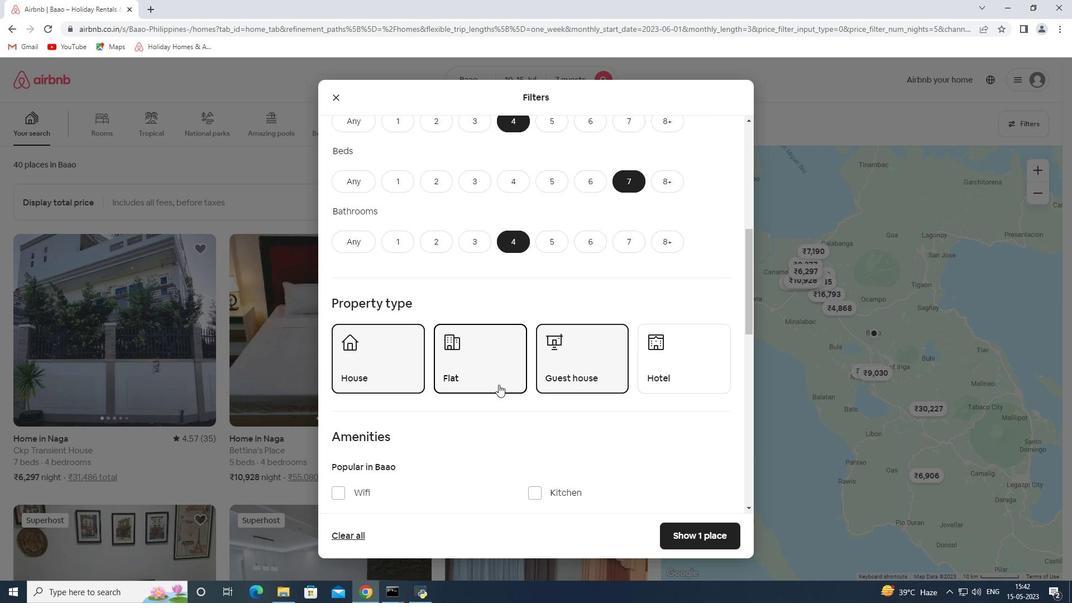 
Action: Mouse moved to (364, 378)
Screenshot: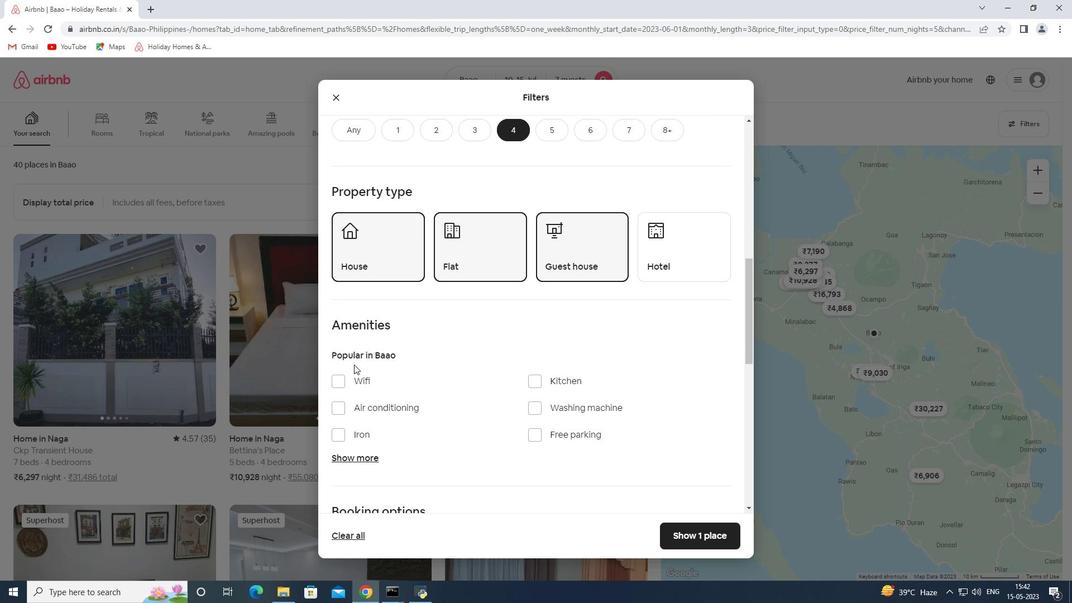 
Action: Mouse pressed left at (364, 378)
Screenshot: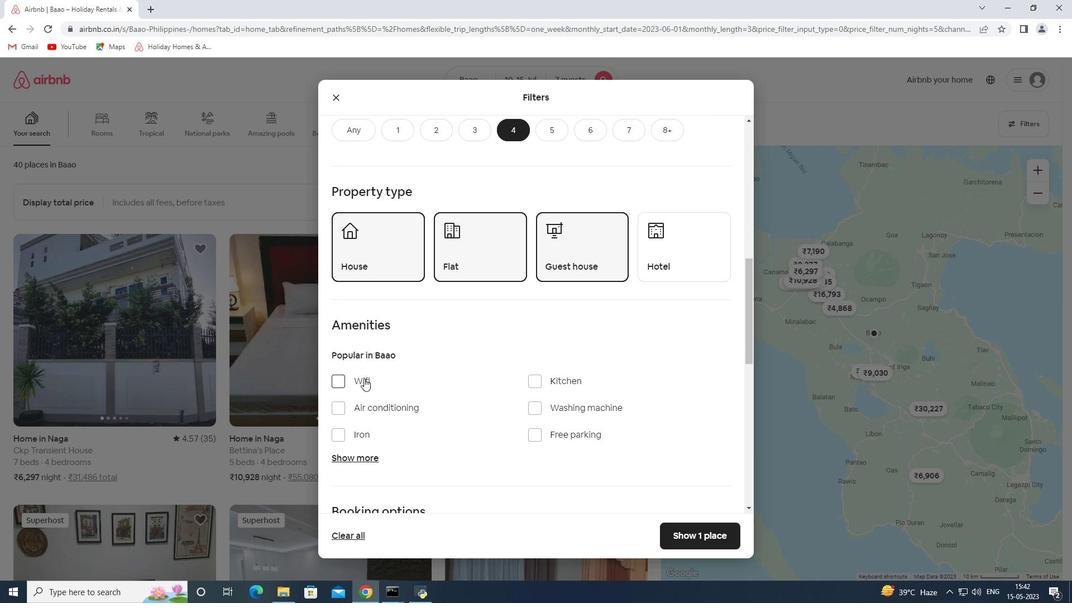 
Action: Mouse moved to (353, 454)
Screenshot: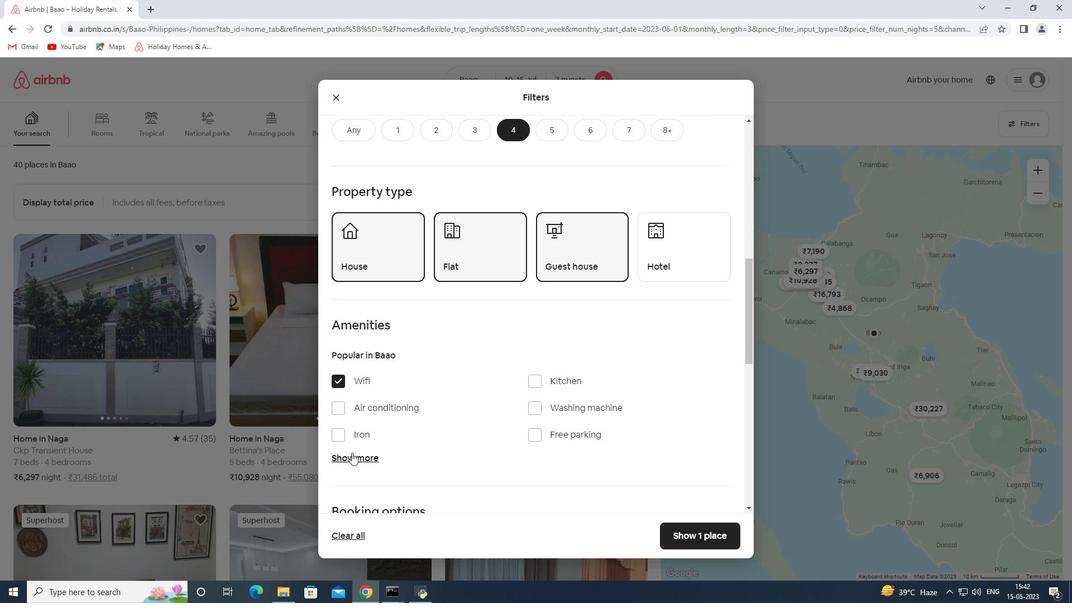 
Action: Mouse pressed left at (353, 454)
Screenshot: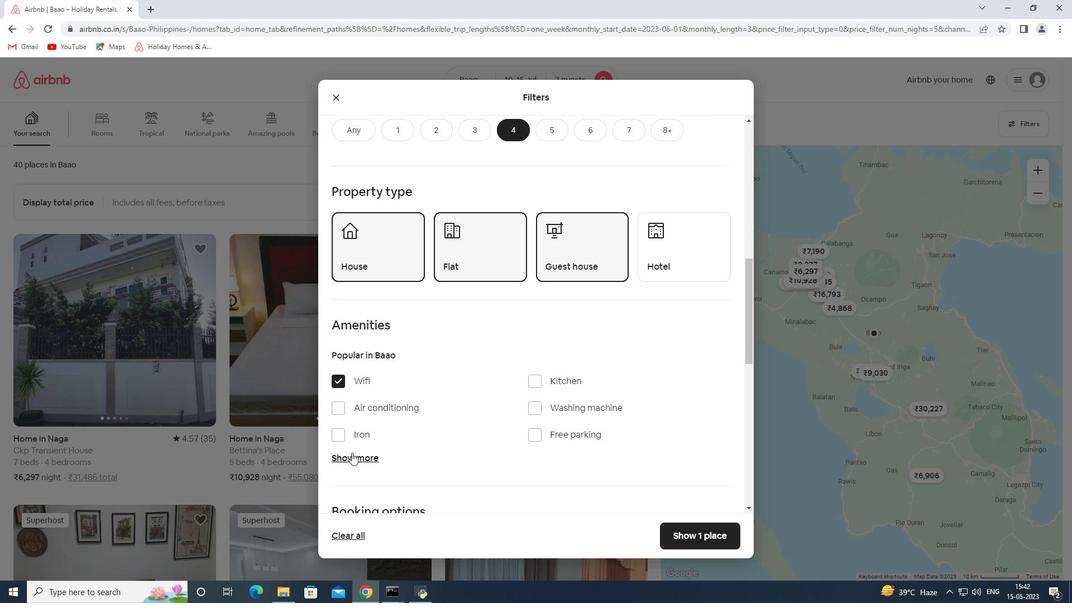 
Action: Mouse moved to (545, 433)
Screenshot: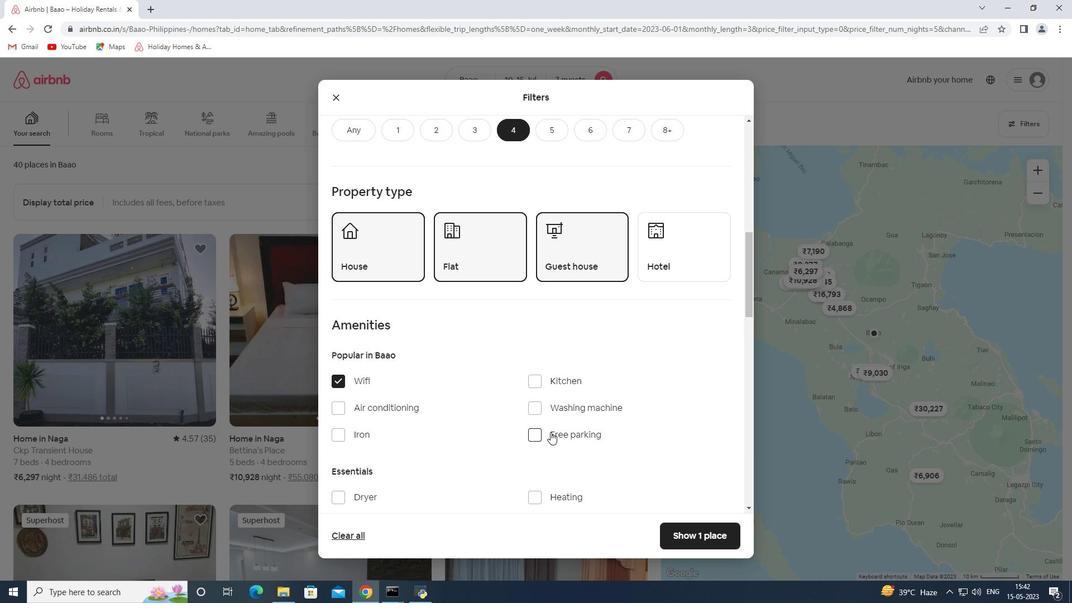 
Action: Mouse pressed left at (545, 433)
Screenshot: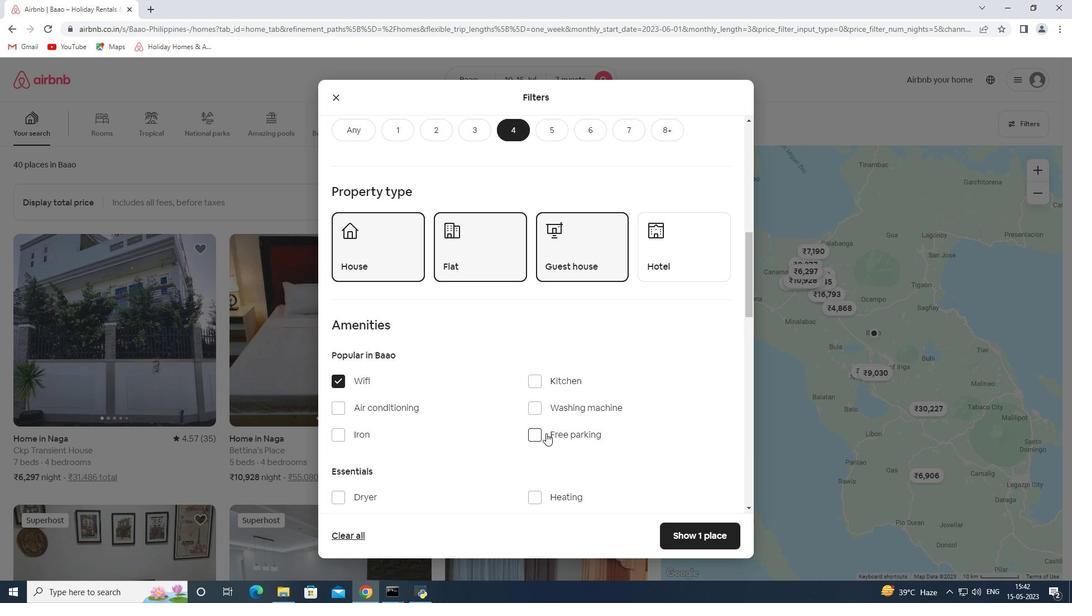 
Action: Mouse moved to (484, 454)
Screenshot: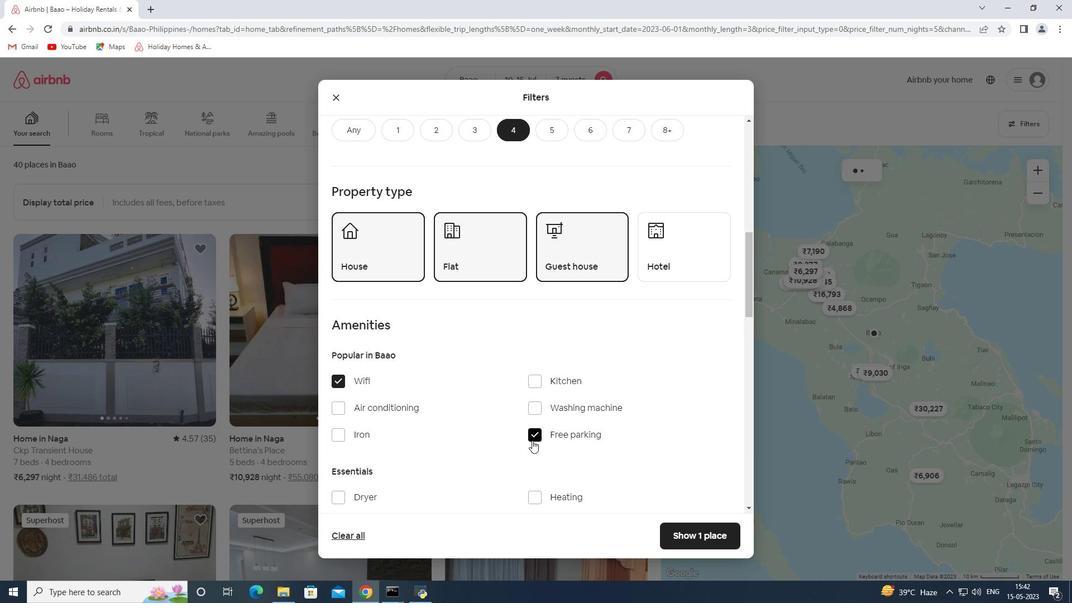 
Action: Mouse scrolled (484, 454) with delta (0, 0)
Screenshot: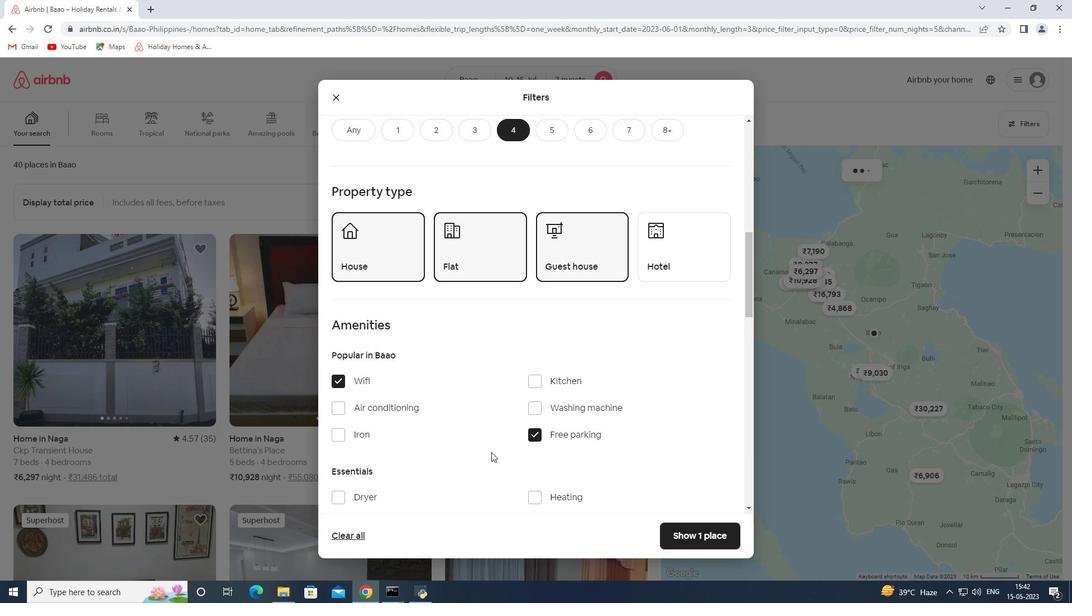 
Action: Mouse scrolled (484, 454) with delta (0, 0)
Screenshot: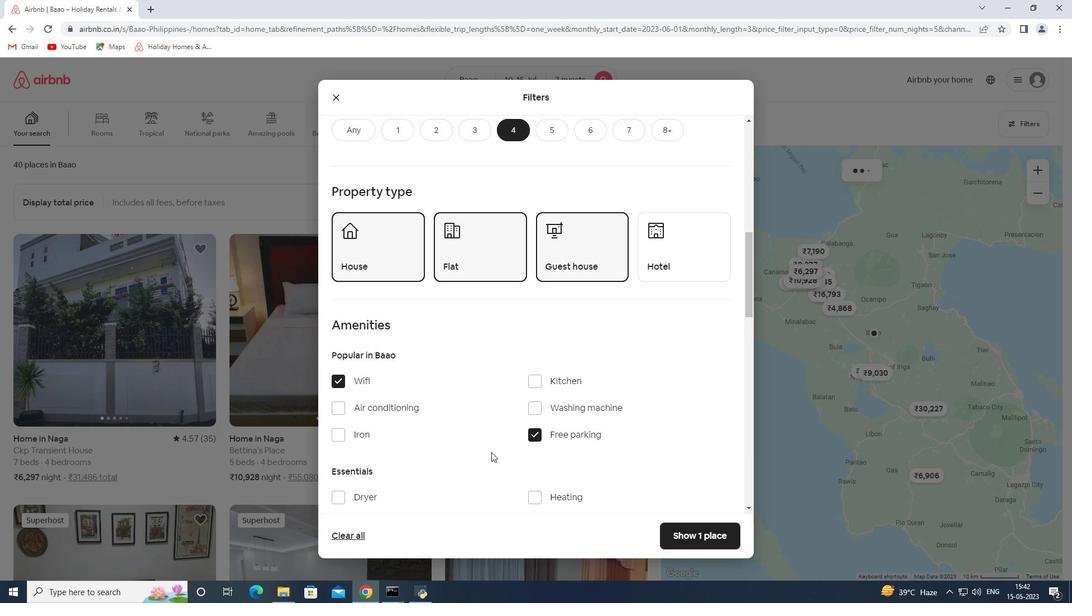 
Action: Mouse scrolled (484, 454) with delta (0, 0)
Screenshot: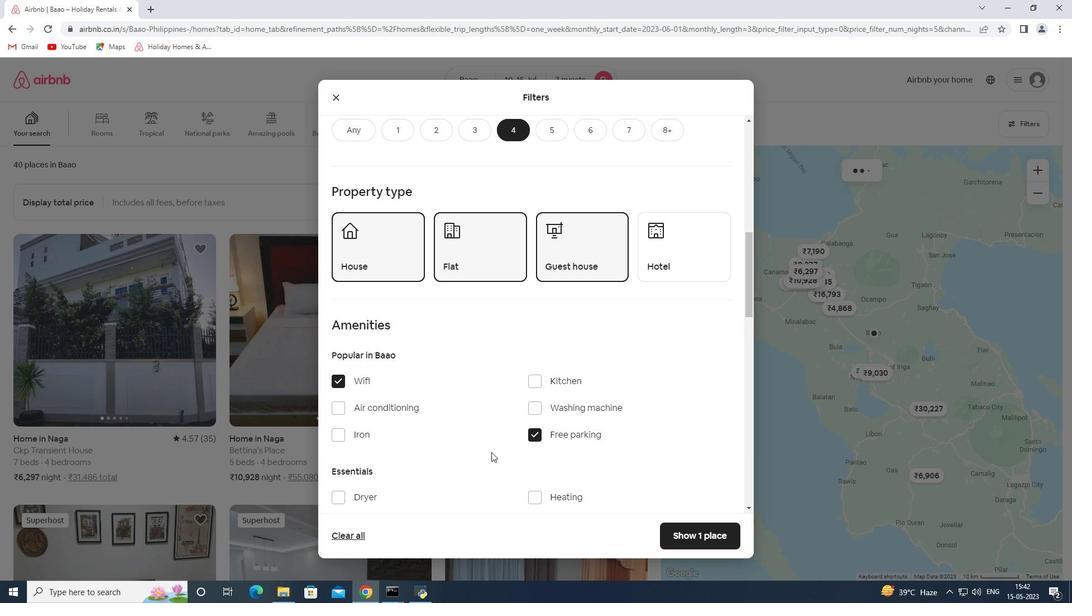 
Action: Mouse moved to (548, 350)
Screenshot: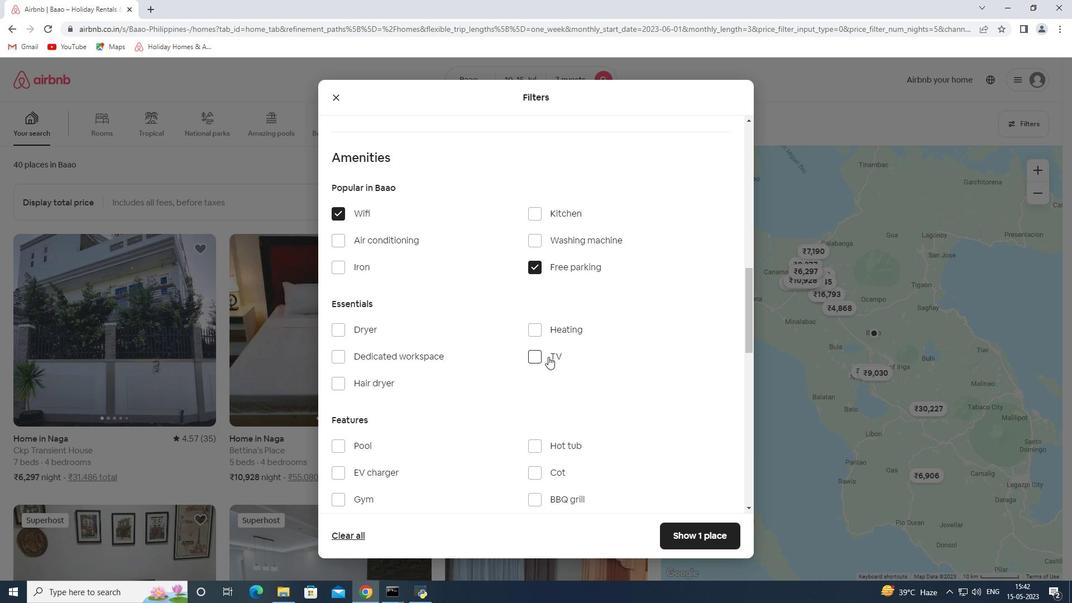 
Action: Mouse pressed left at (548, 350)
Screenshot: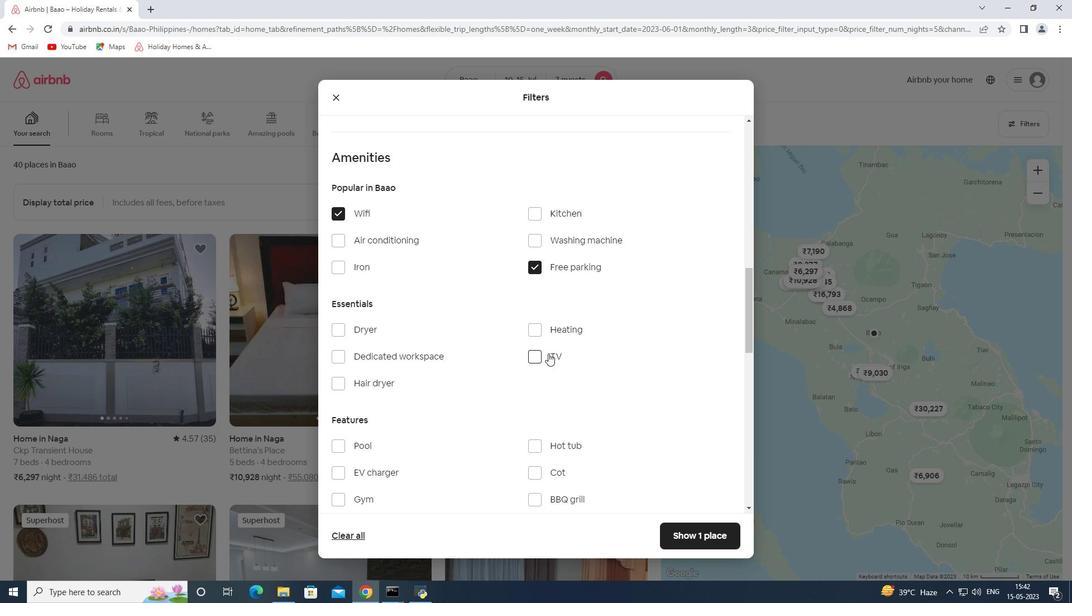 
Action: Mouse moved to (531, 386)
Screenshot: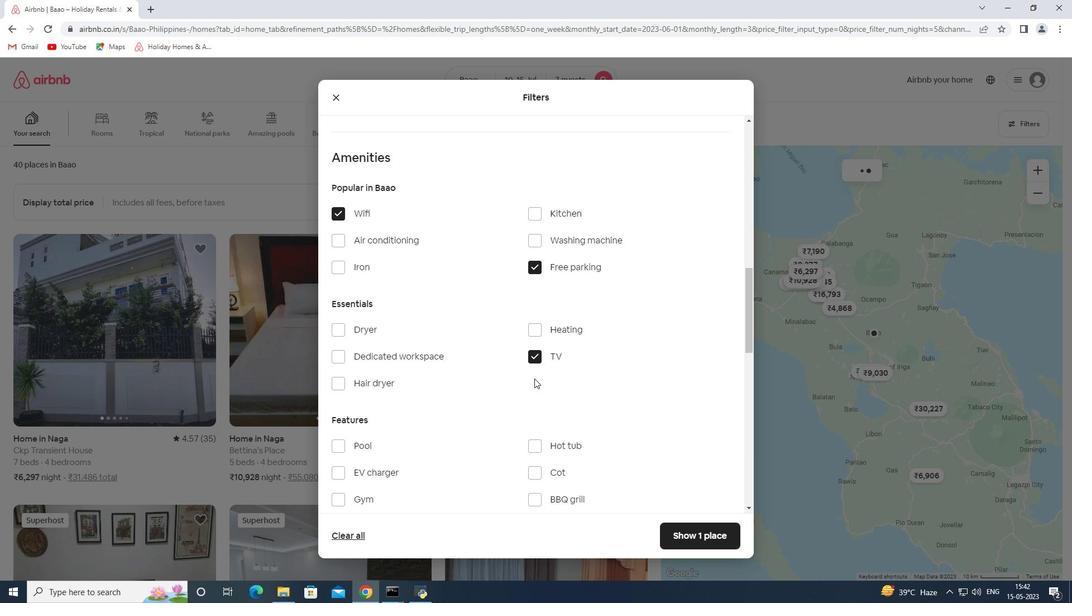 
Action: Mouse scrolled (531, 385) with delta (0, 0)
Screenshot: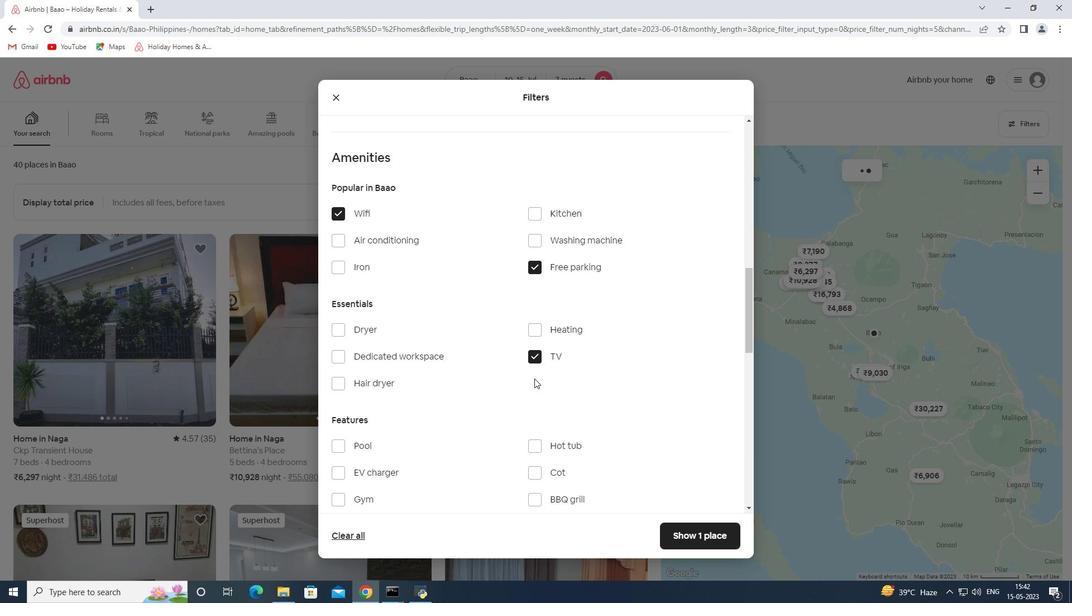 
Action: Mouse moved to (529, 386)
Screenshot: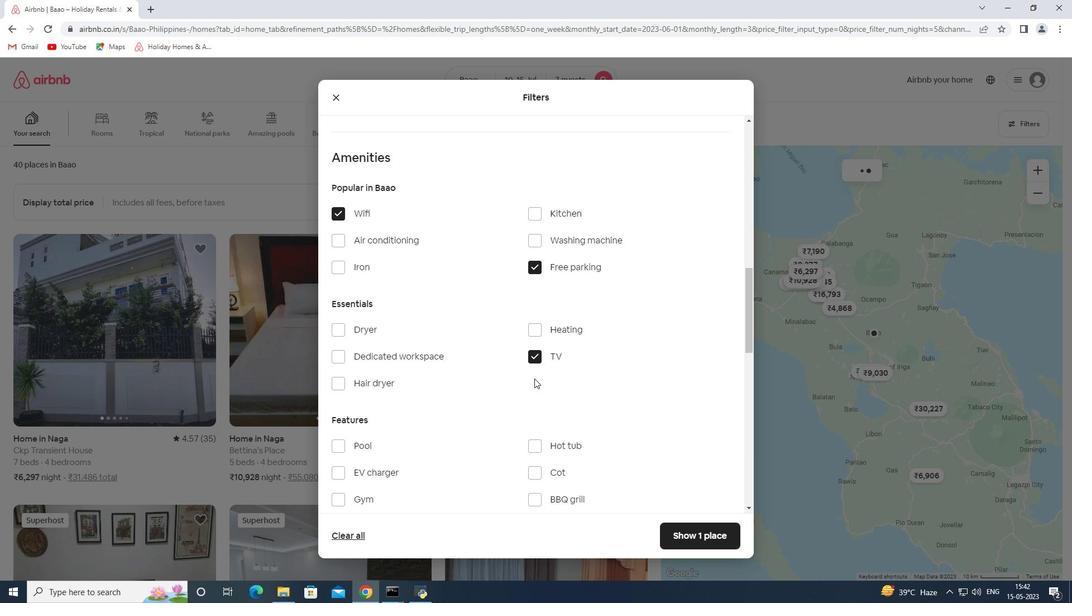 
Action: Mouse scrolled (529, 386) with delta (0, 0)
Screenshot: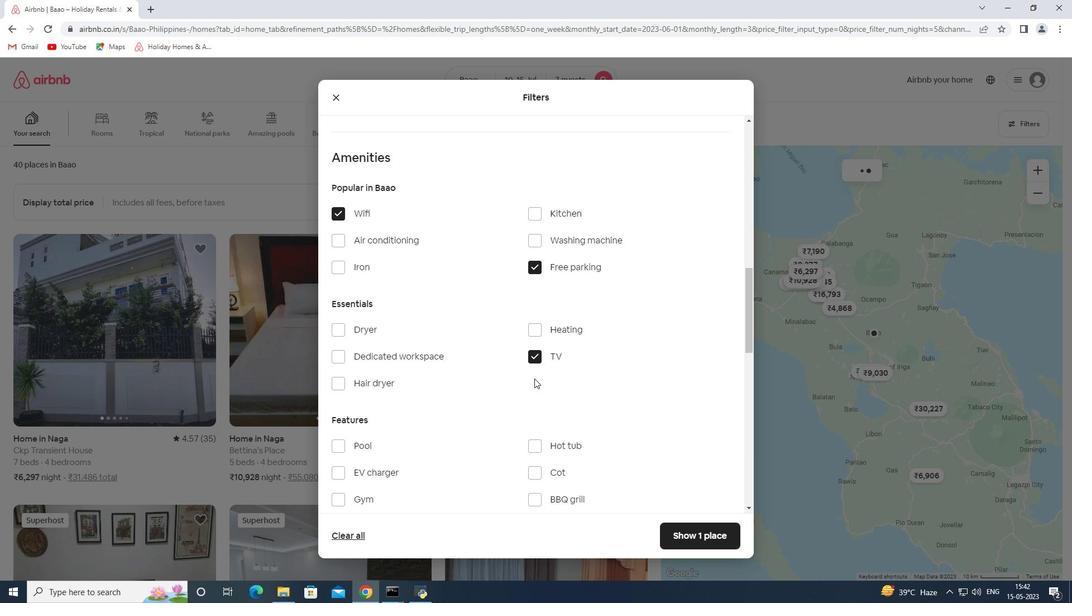
Action: Mouse moved to (529, 386)
Screenshot: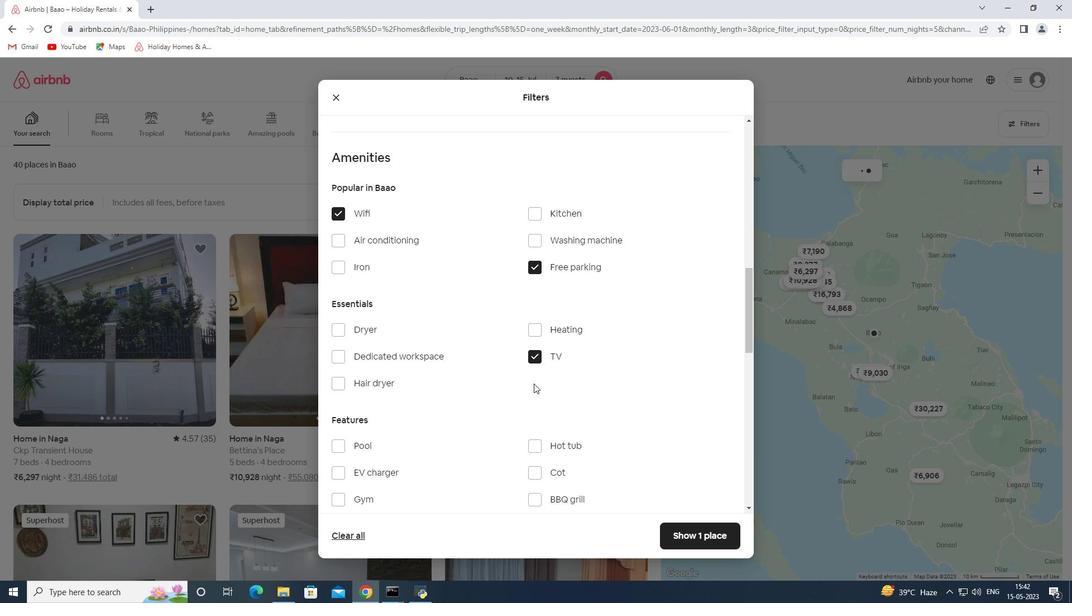 
Action: Mouse scrolled (529, 386) with delta (0, 0)
Screenshot: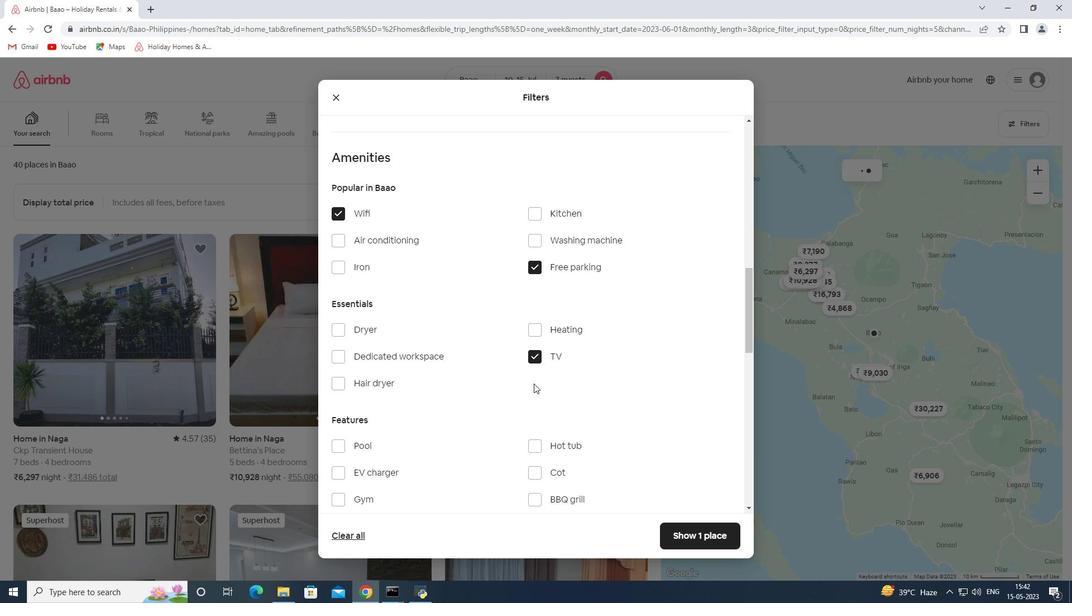 
Action: Mouse scrolled (529, 386) with delta (0, 0)
Screenshot: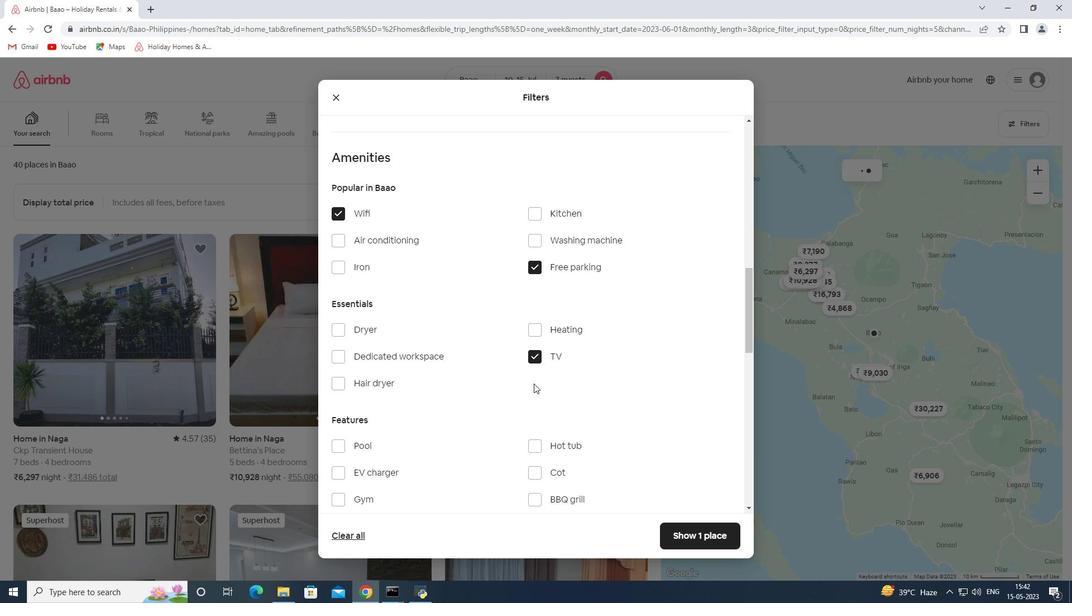 
Action: Mouse moved to (367, 277)
Screenshot: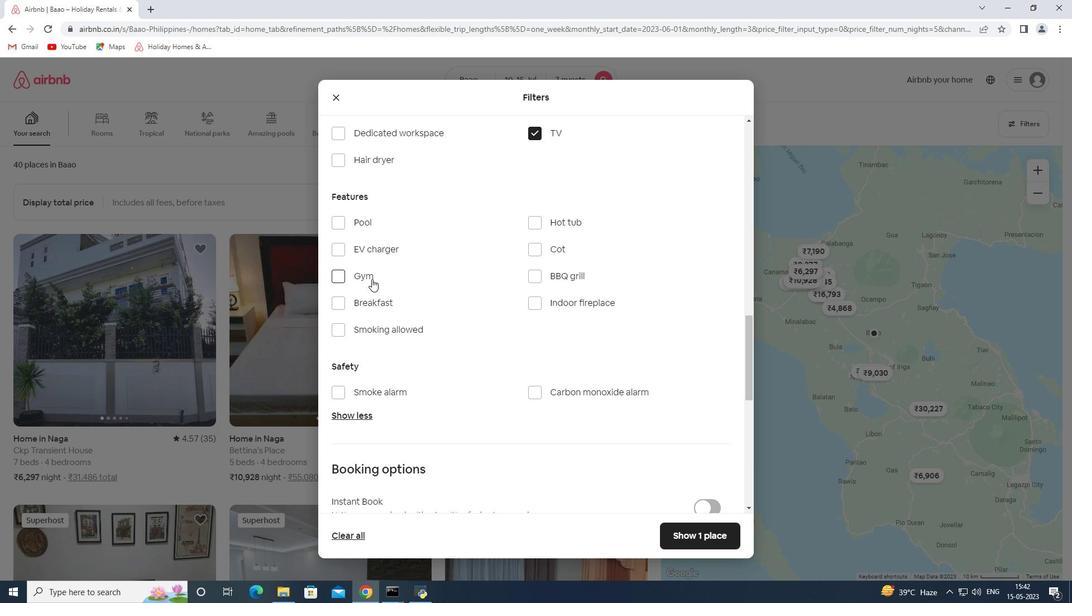 
Action: Mouse pressed left at (367, 277)
Screenshot: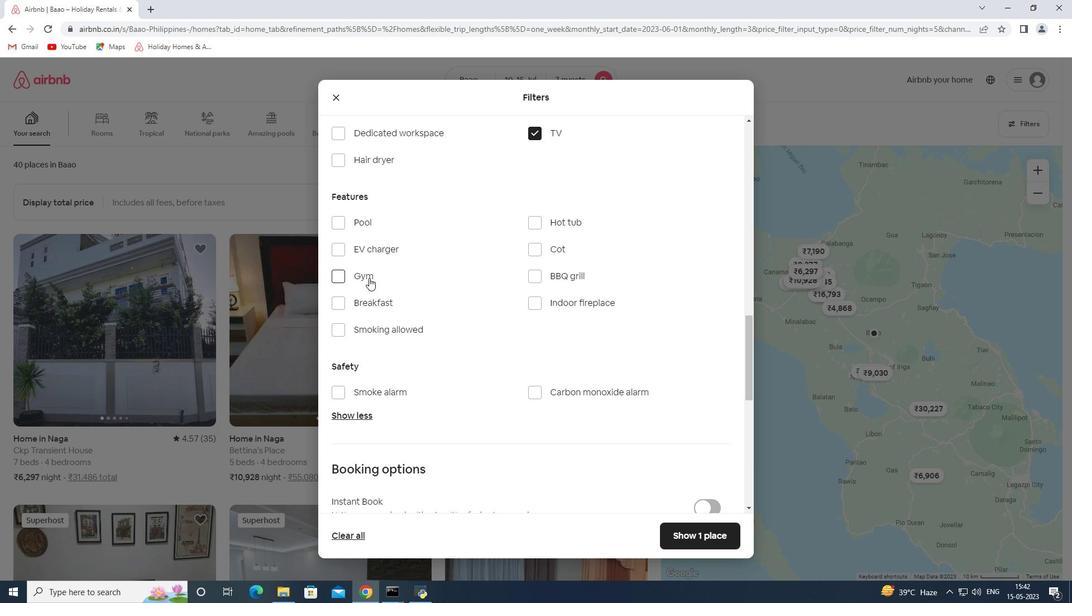 
Action: Mouse moved to (375, 302)
Screenshot: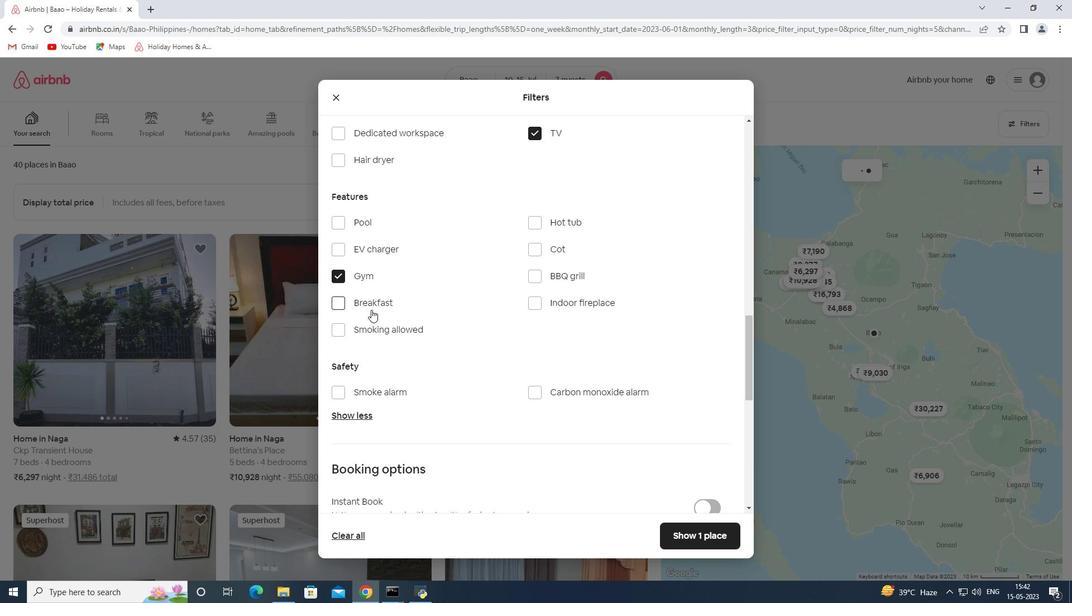 
Action: Mouse pressed left at (375, 302)
Screenshot: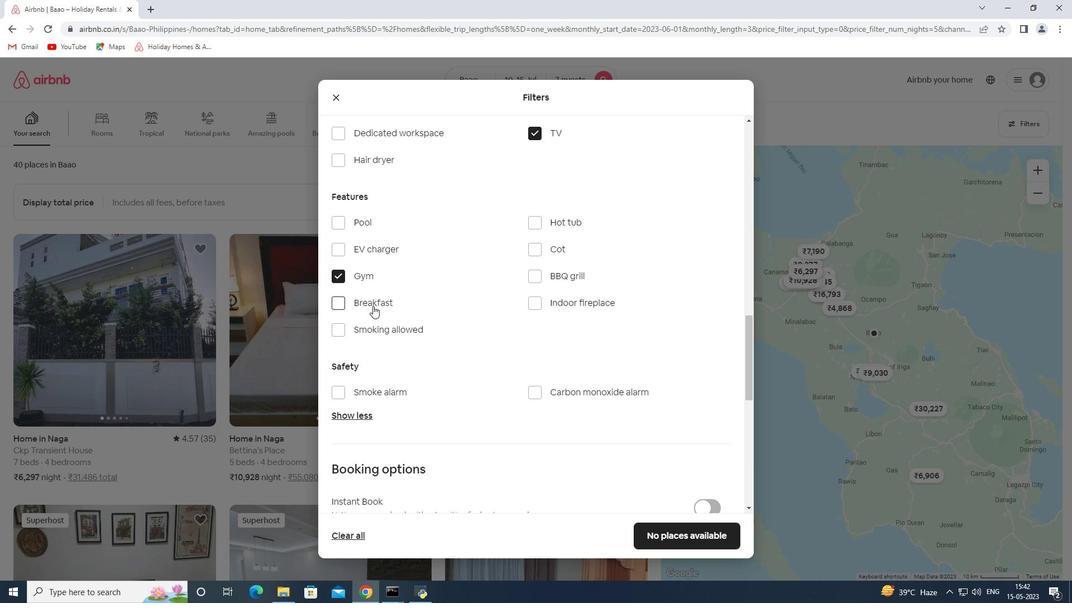 
Action: Mouse moved to (524, 319)
Screenshot: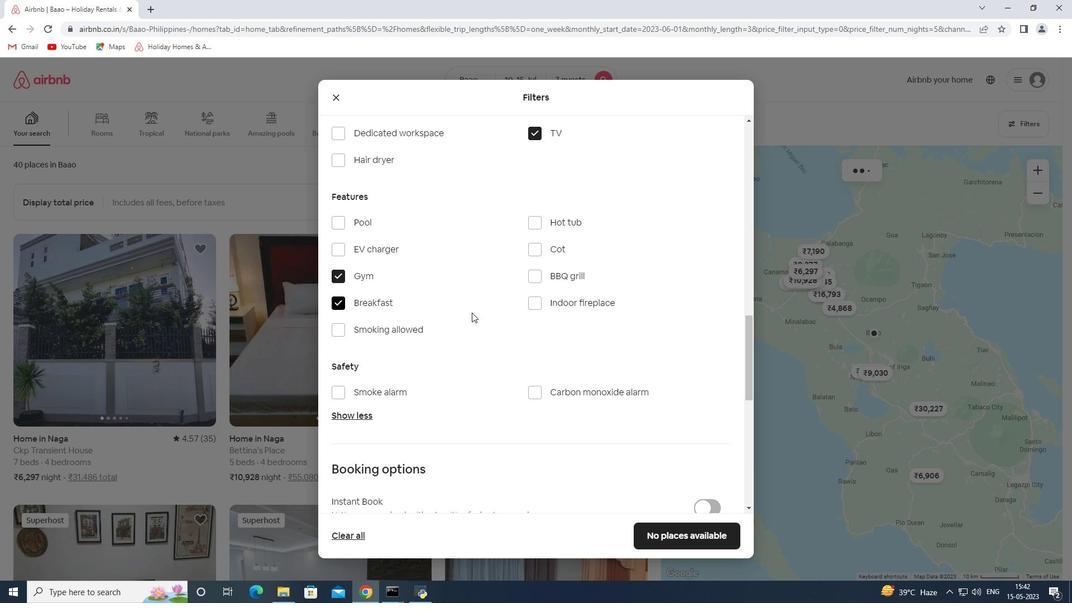 
Action: Mouse scrolled (524, 319) with delta (0, 0)
Screenshot: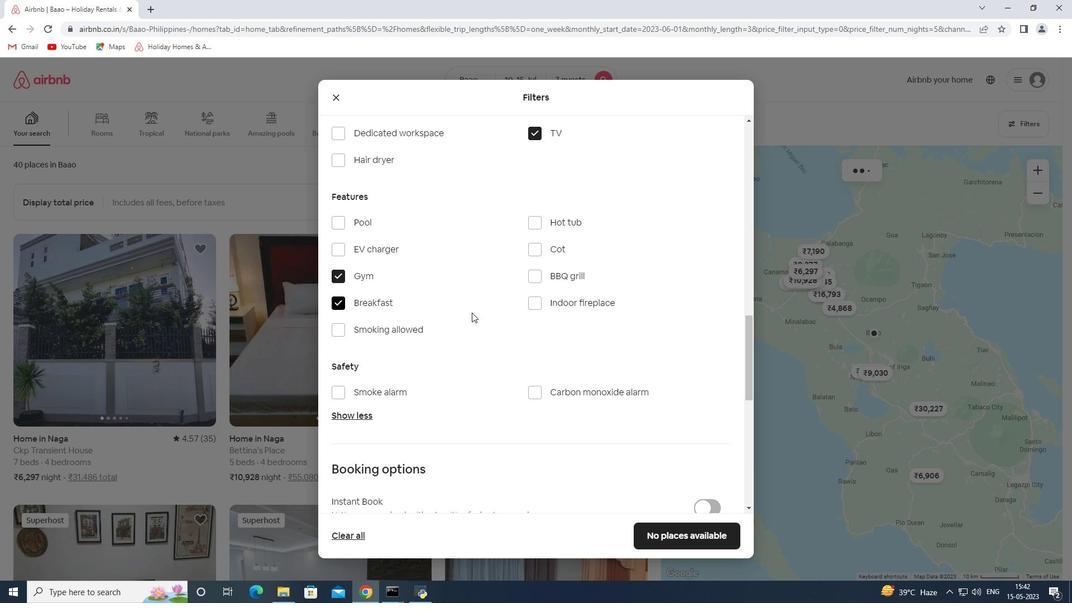 
Action: Mouse moved to (525, 319)
Screenshot: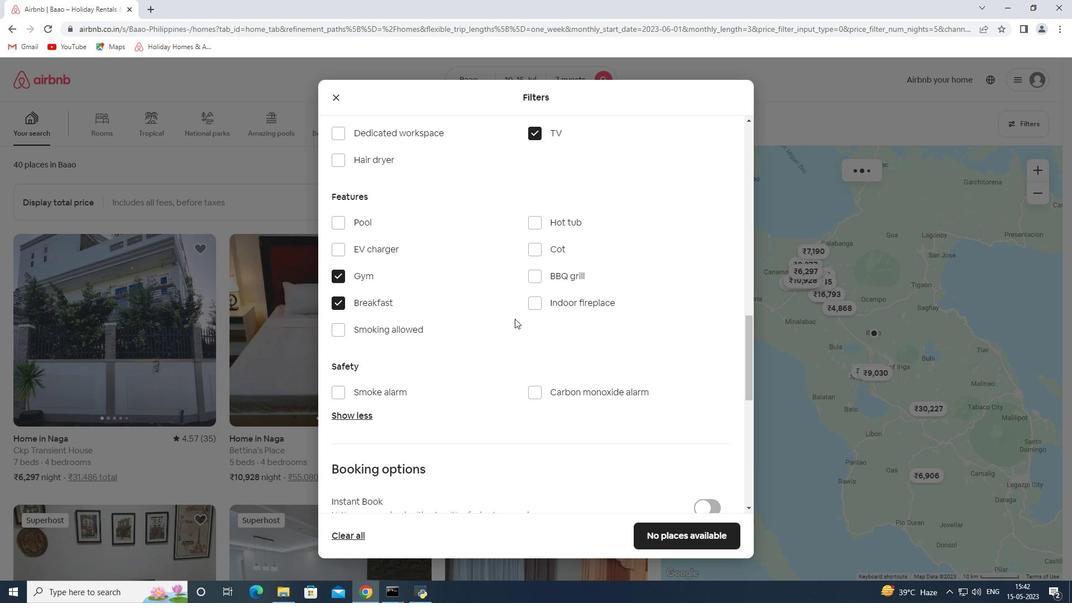 
Action: Mouse scrolled (525, 318) with delta (0, 0)
Screenshot: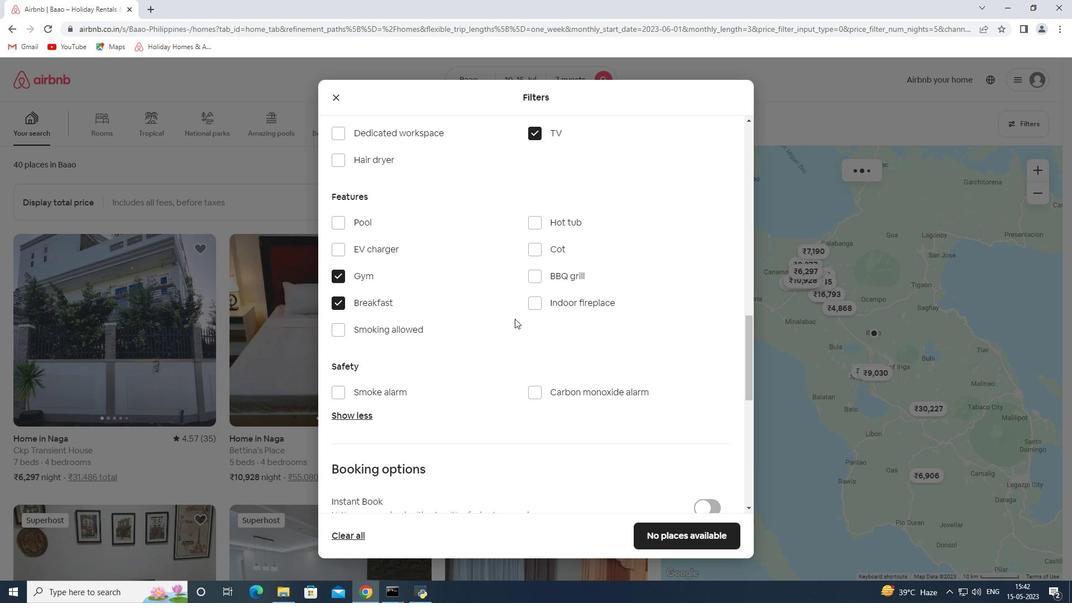 
Action: Mouse moved to (526, 318)
Screenshot: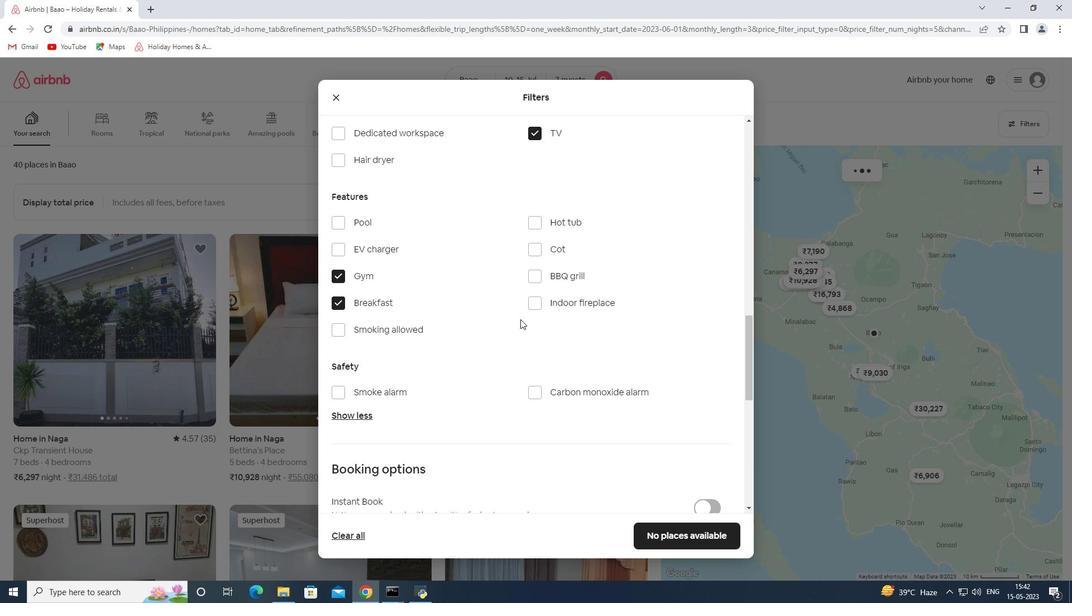 
Action: Mouse scrolled (526, 317) with delta (0, 0)
Screenshot: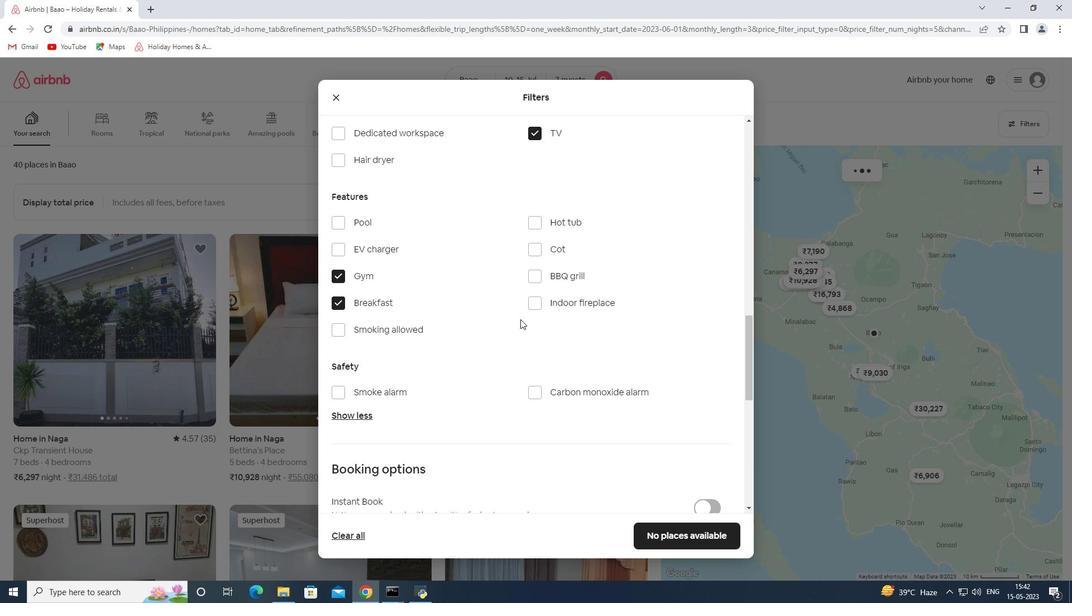 
Action: Mouse moved to (531, 317)
Screenshot: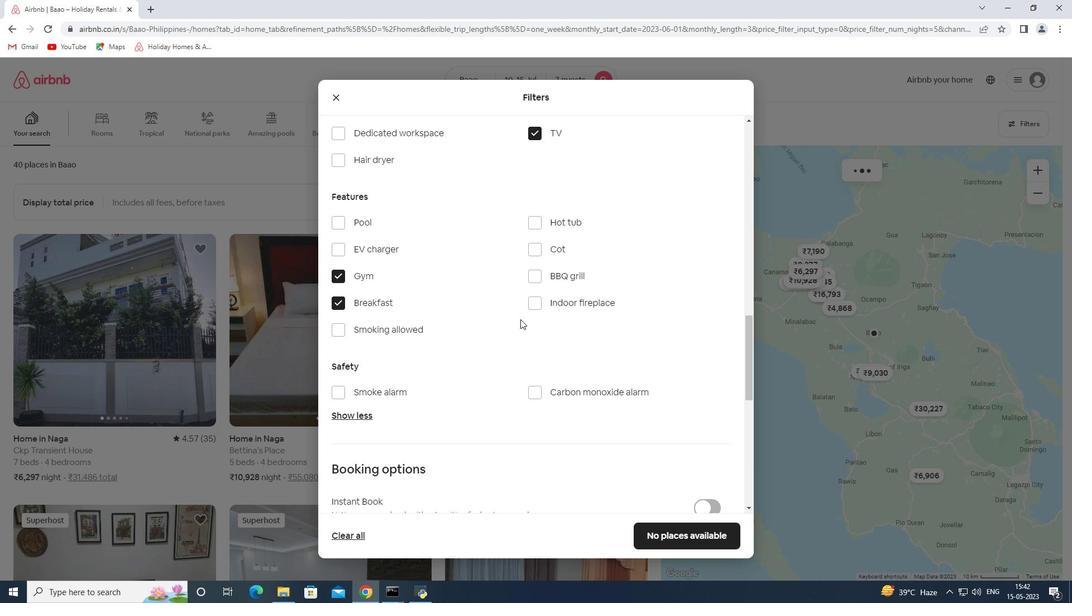 
Action: Mouse scrolled (529, 317) with delta (0, 0)
Screenshot: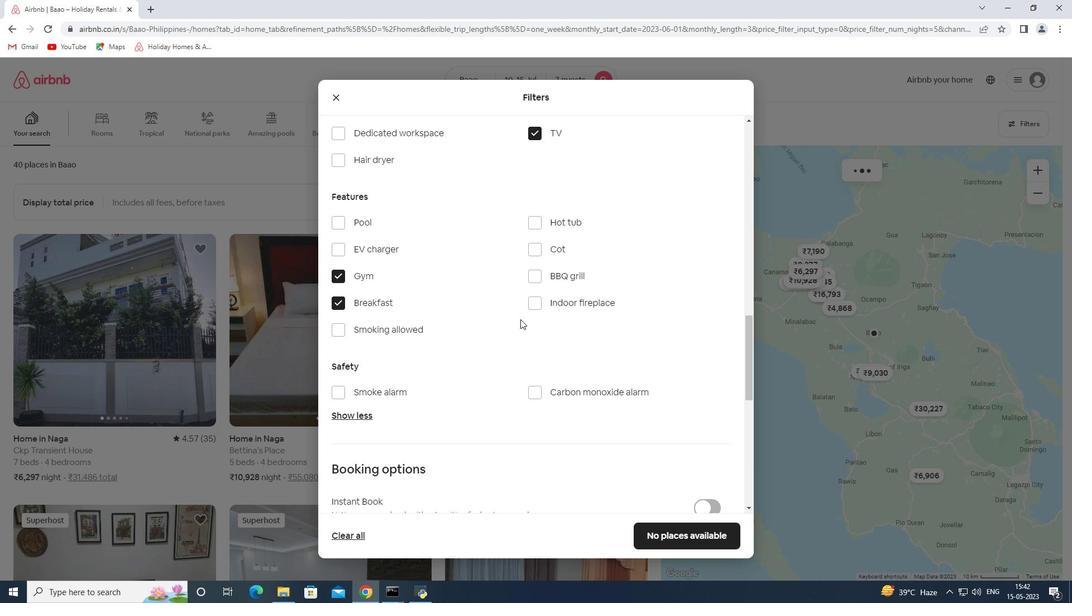 
Action: Mouse moved to (539, 315)
Screenshot: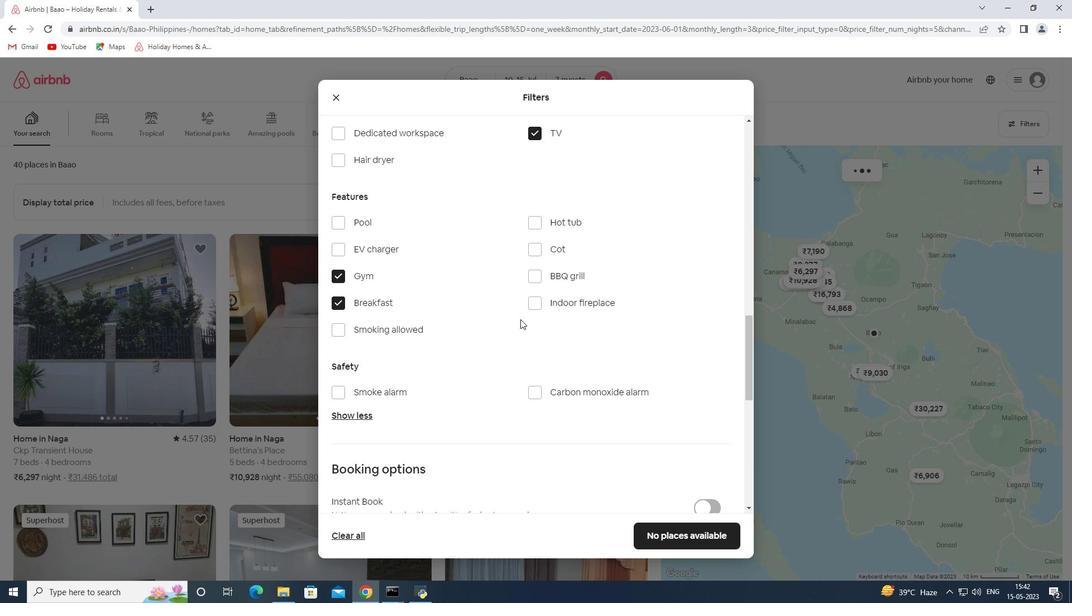 
Action: Mouse scrolled (534, 315) with delta (0, 0)
Screenshot: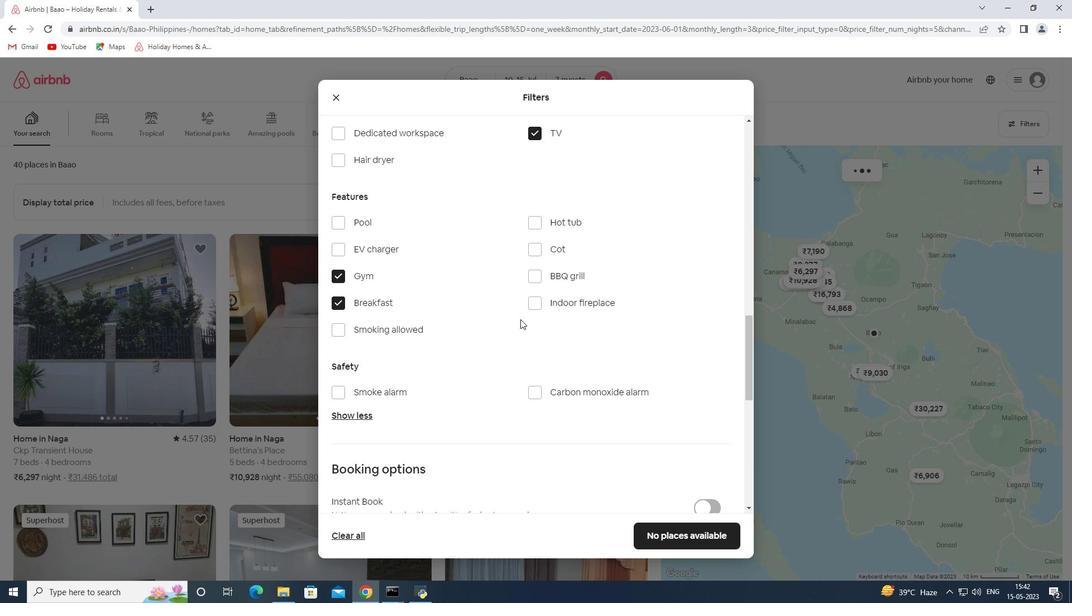 
Action: Mouse moved to (556, 314)
Screenshot: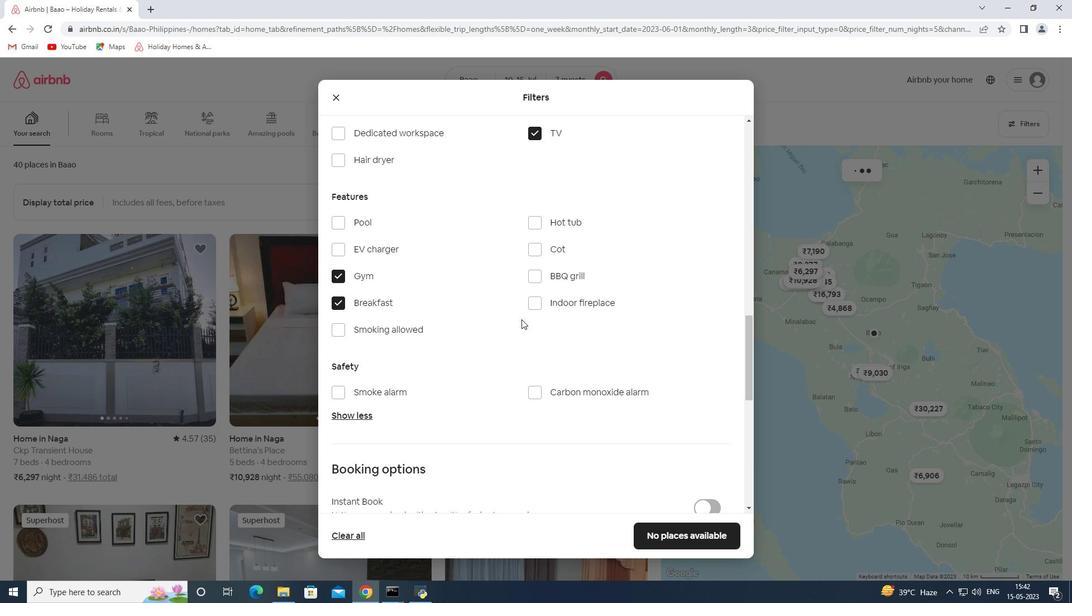 
Action: Mouse scrolled (543, 313) with delta (0, 0)
Screenshot: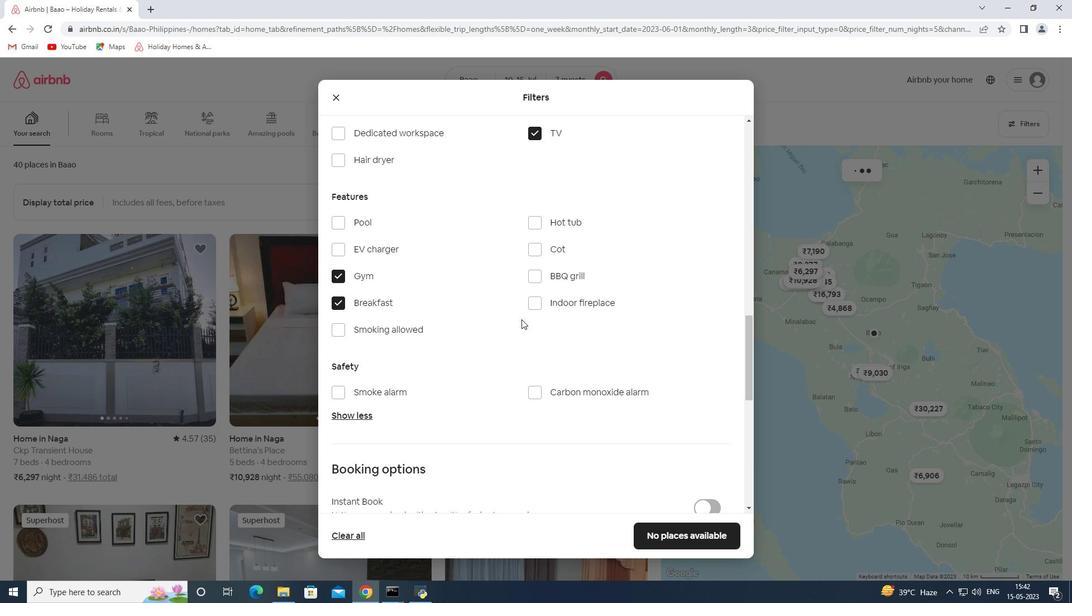 
Action: Mouse moved to (715, 208)
Screenshot: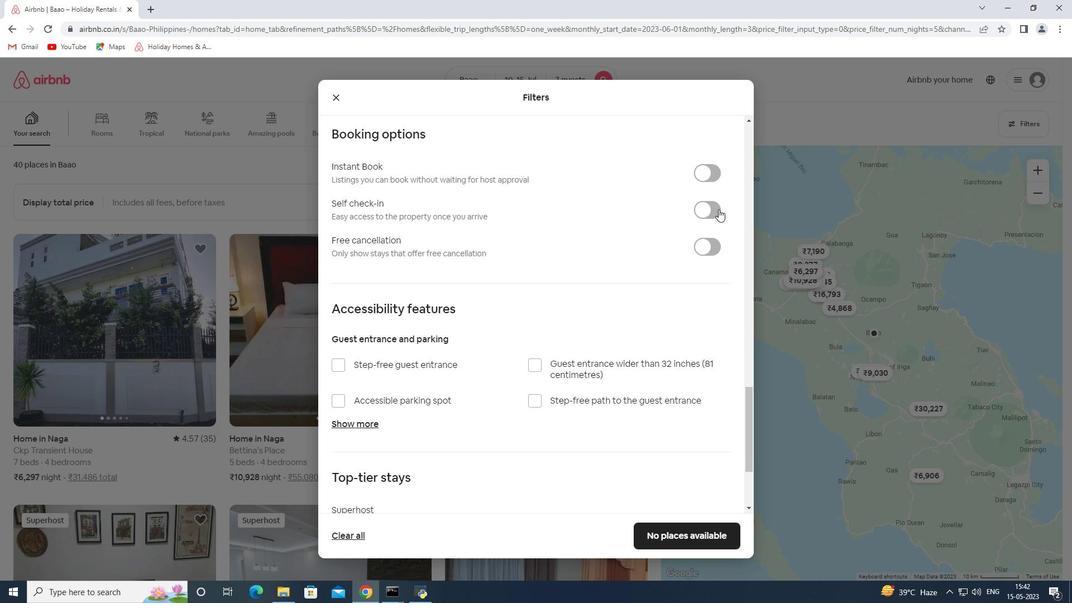 
Action: Mouse pressed left at (715, 208)
Screenshot: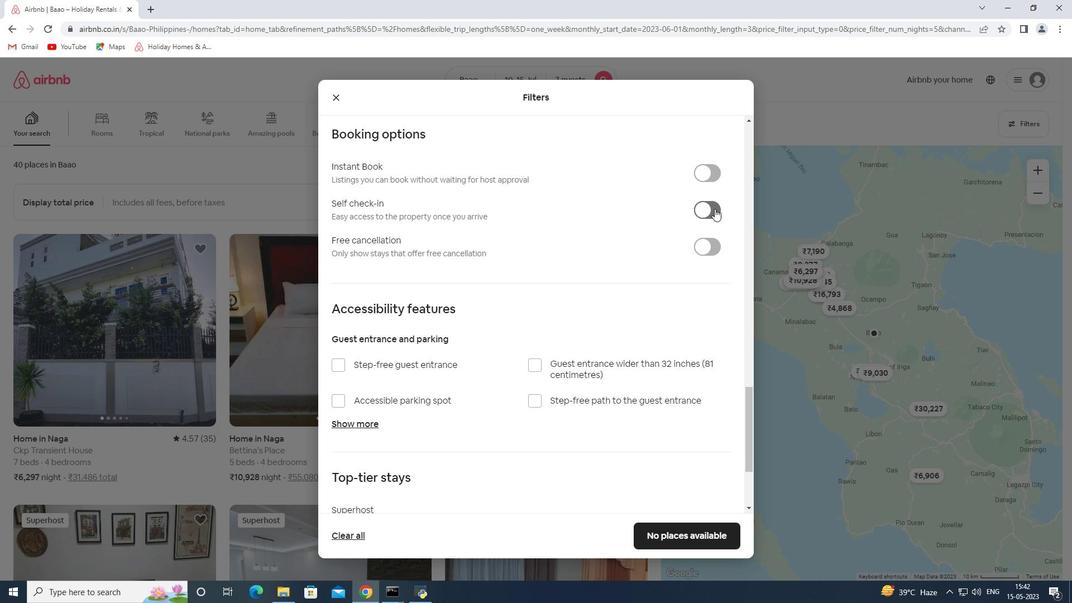 
Action: Mouse moved to (608, 296)
Screenshot: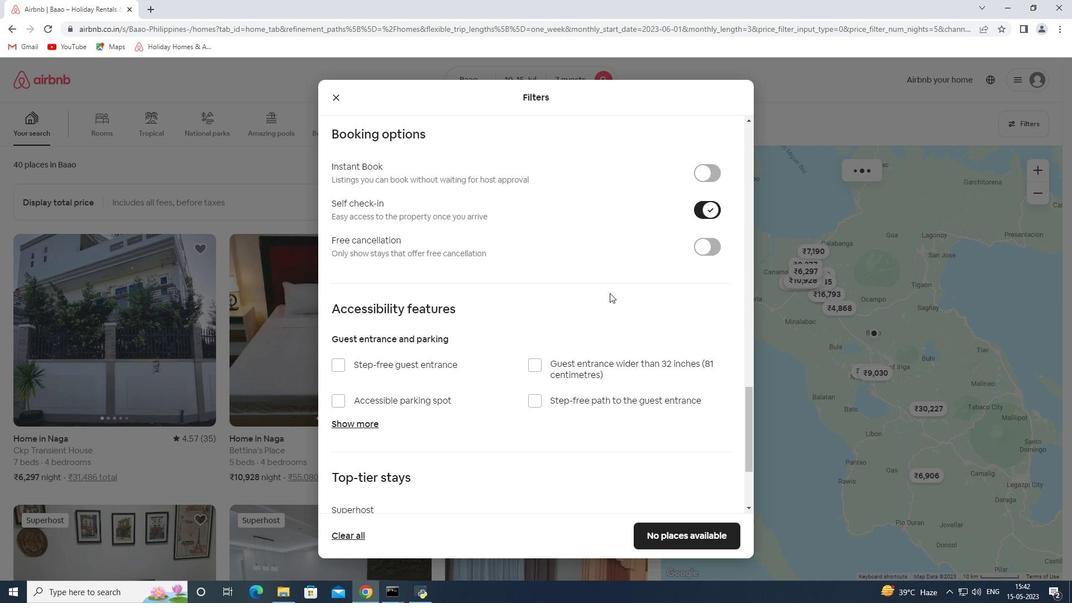 
Action: Mouse scrolled (608, 296) with delta (0, 0)
Screenshot: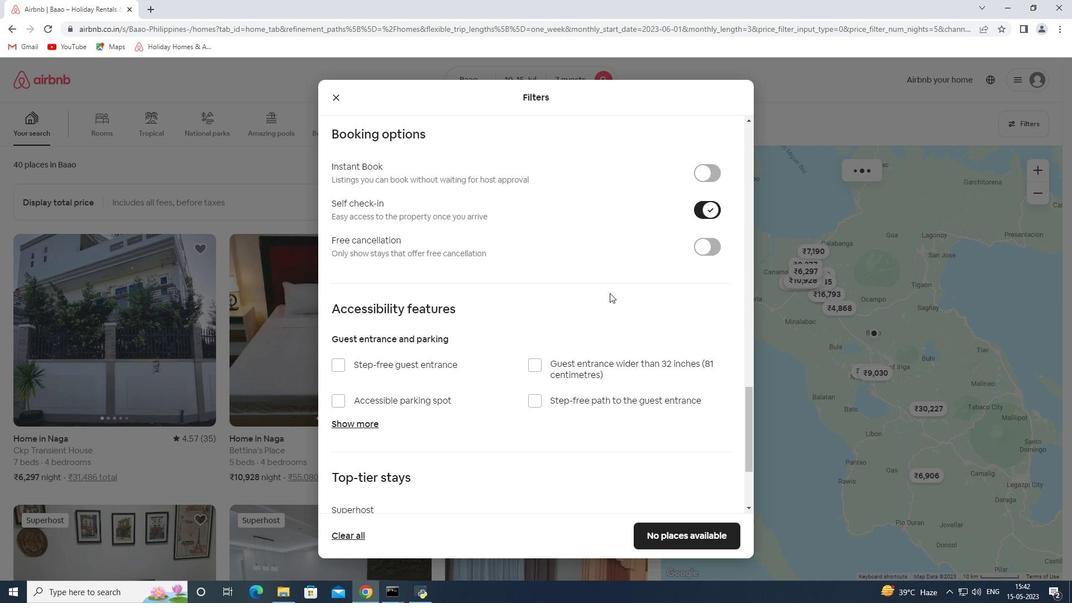
Action: Mouse moved to (608, 297)
Screenshot: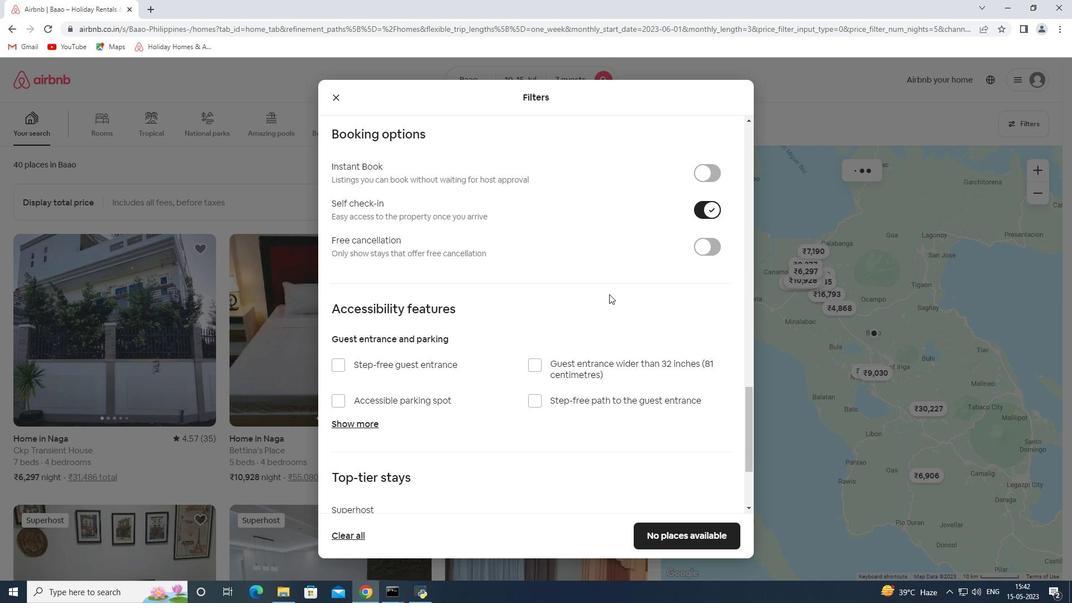 
Action: Mouse scrolled (608, 296) with delta (0, 0)
Screenshot: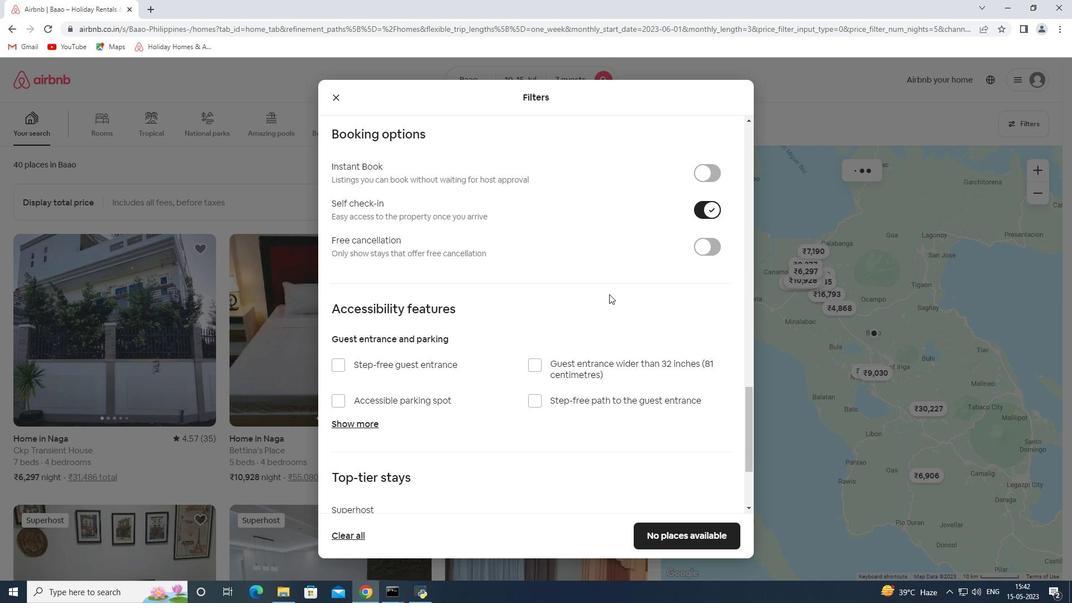 
Action: Mouse scrolled (608, 297) with delta (0, 0)
Screenshot: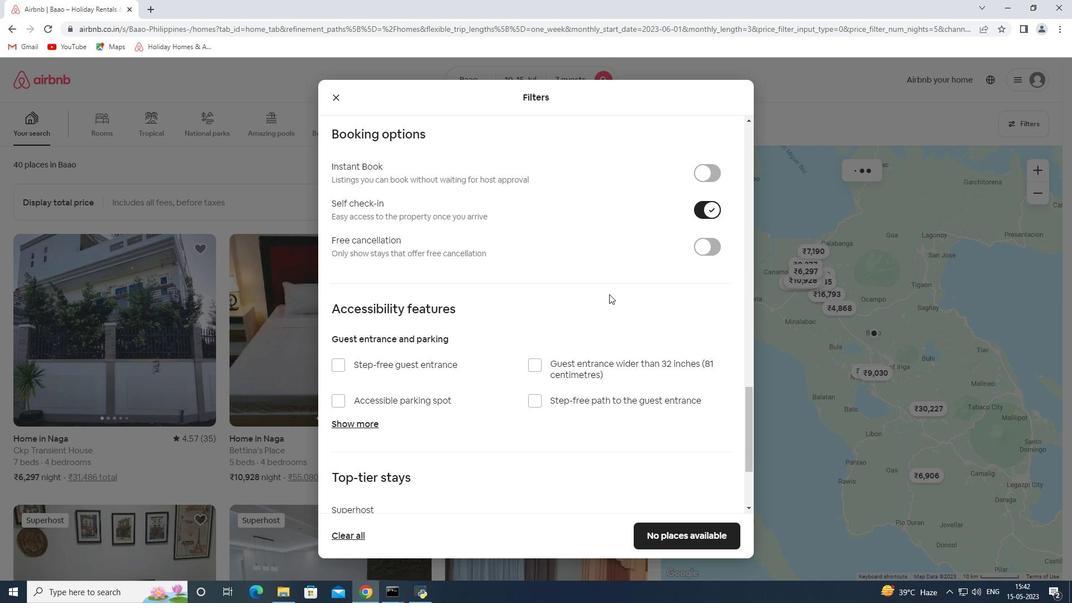 
Action: Mouse scrolled (608, 297) with delta (0, 0)
Screenshot: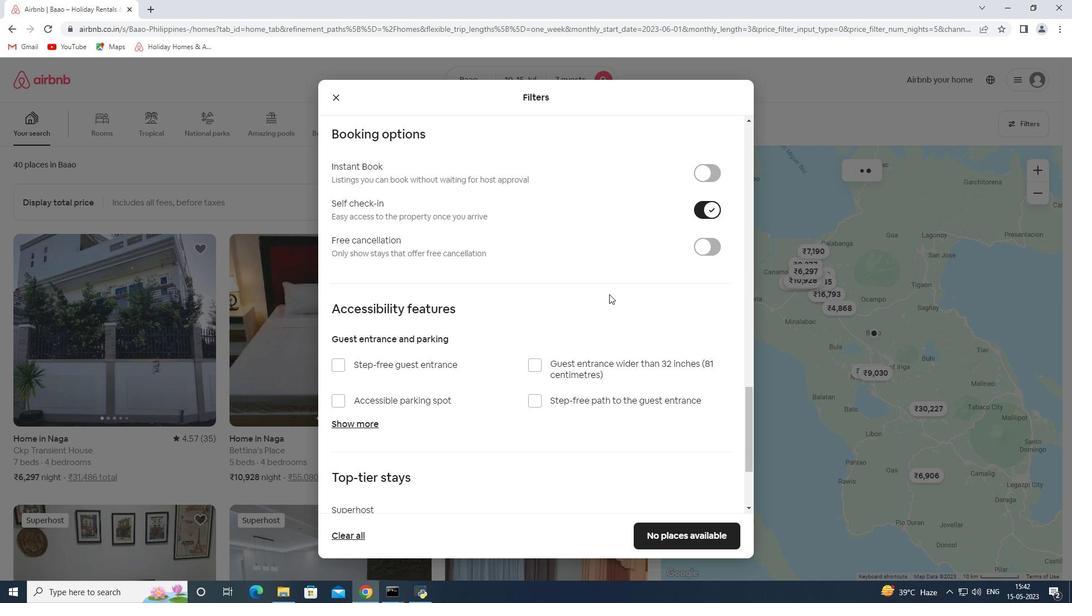 
Action: Mouse scrolled (608, 297) with delta (0, 0)
Screenshot: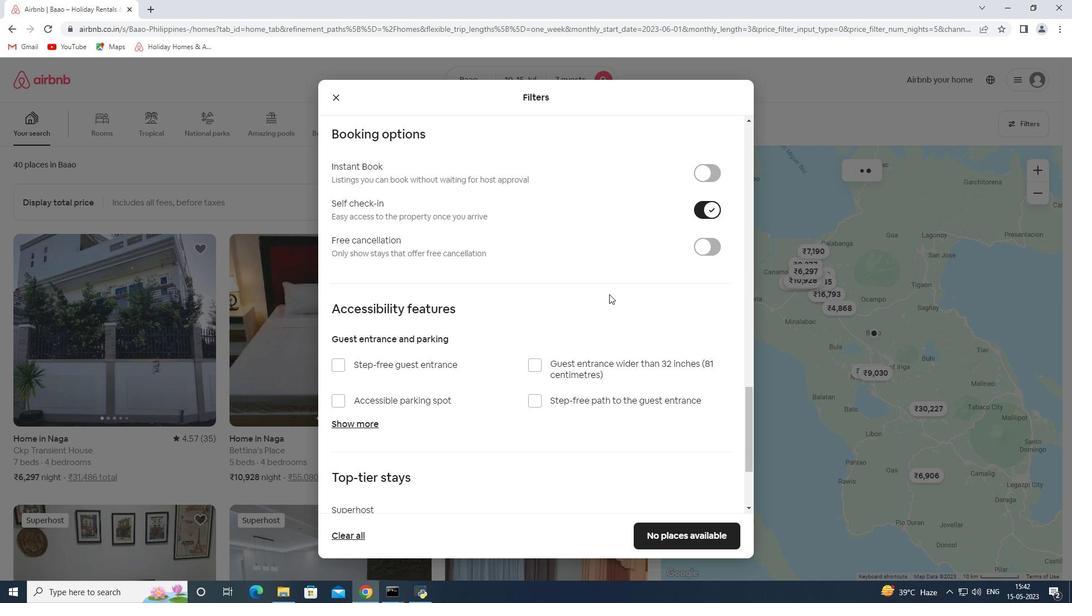
Action: Mouse moved to (408, 456)
Screenshot: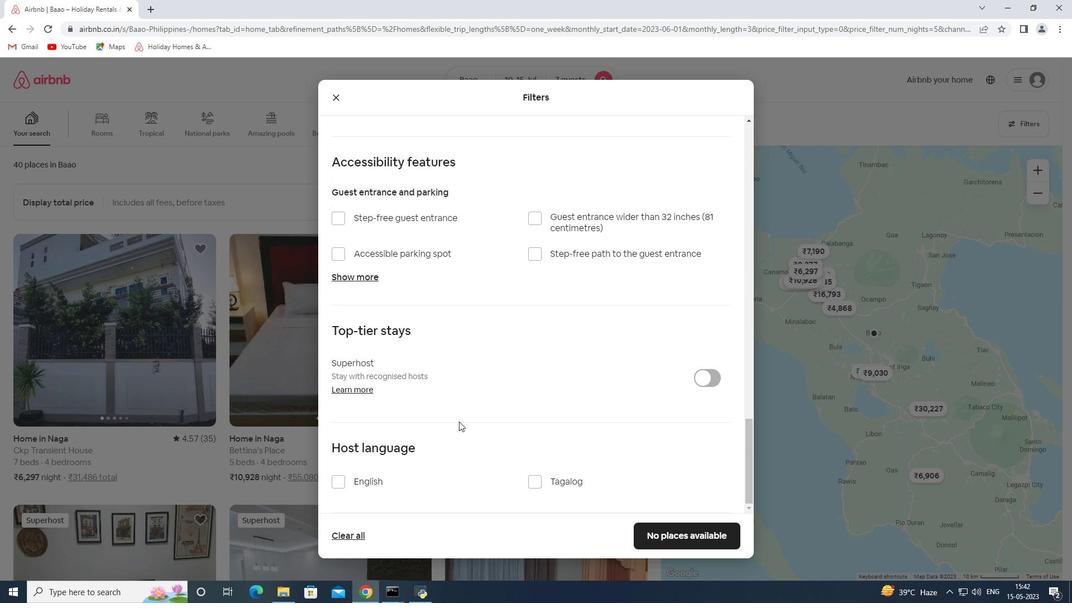 
Action: Mouse scrolled (408, 455) with delta (0, 0)
Screenshot: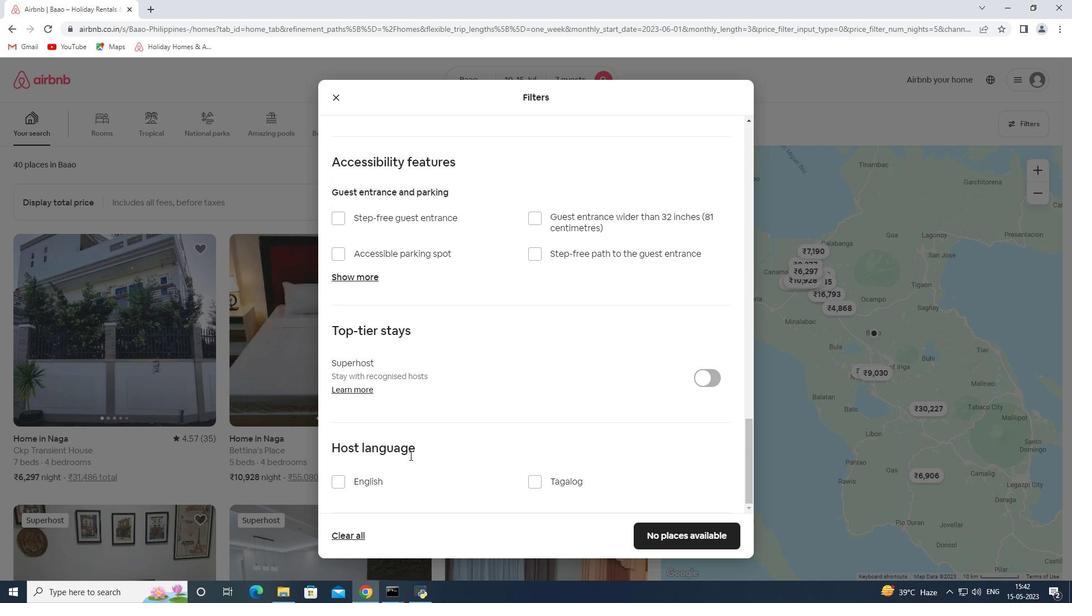 
Action: Mouse scrolled (408, 455) with delta (0, 0)
Screenshot: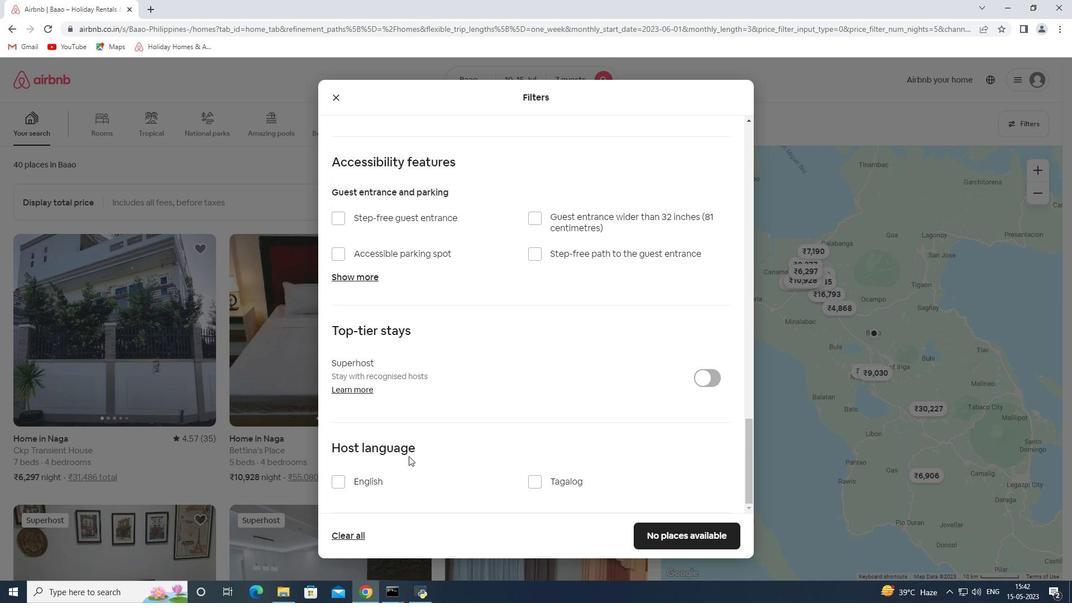 
Action: Mouse scrolled (408, 455) with delta (0, 0)
Screenshot: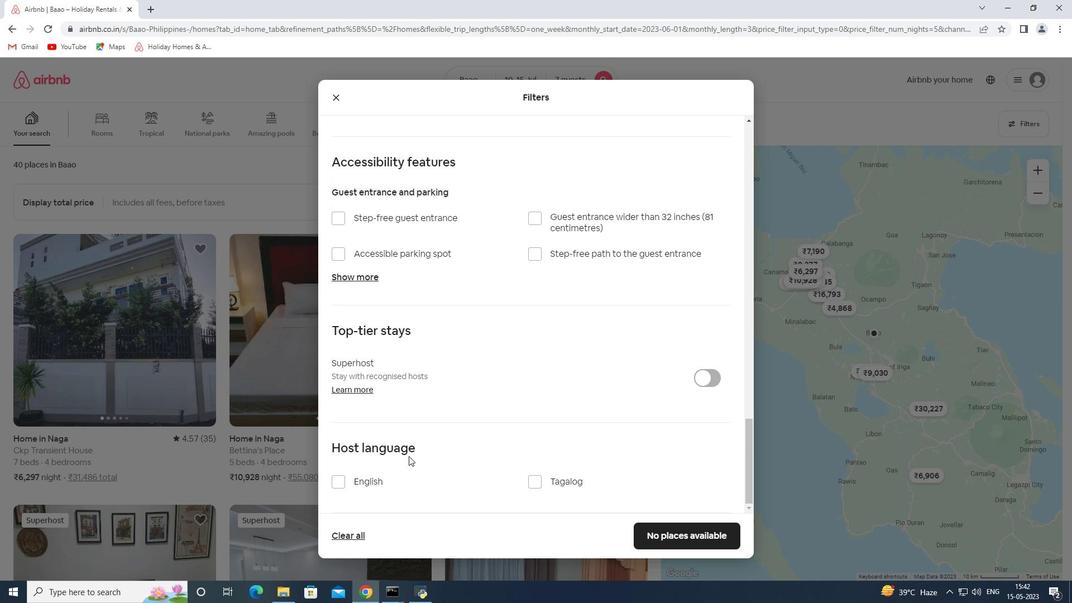 
Action: Mouse moved to (358, 478)
Screenshot: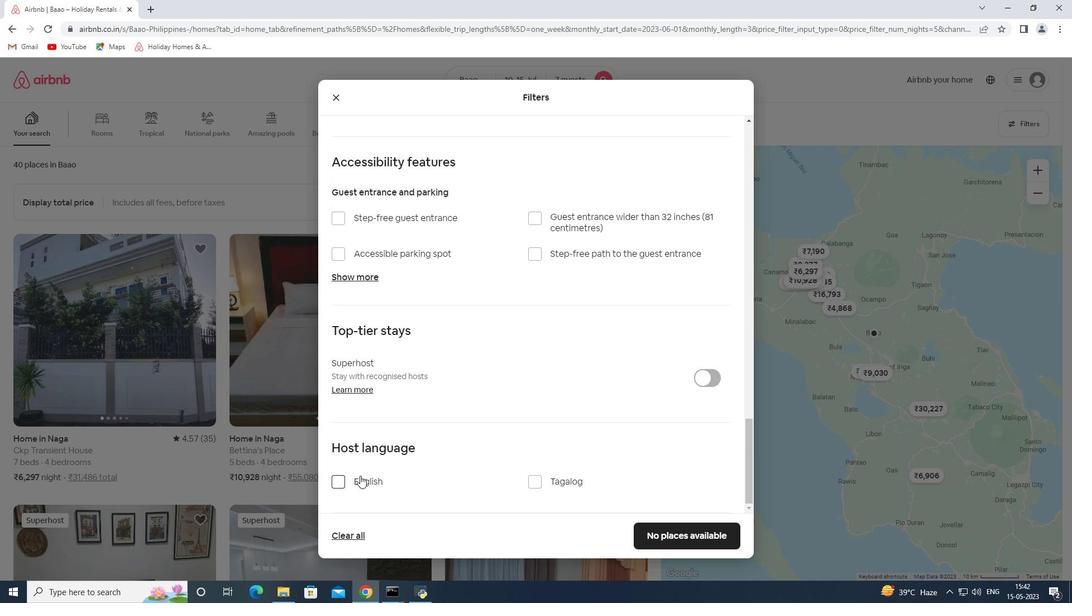 
Action: Mouse pressed left at (358, 478)
Screenshot: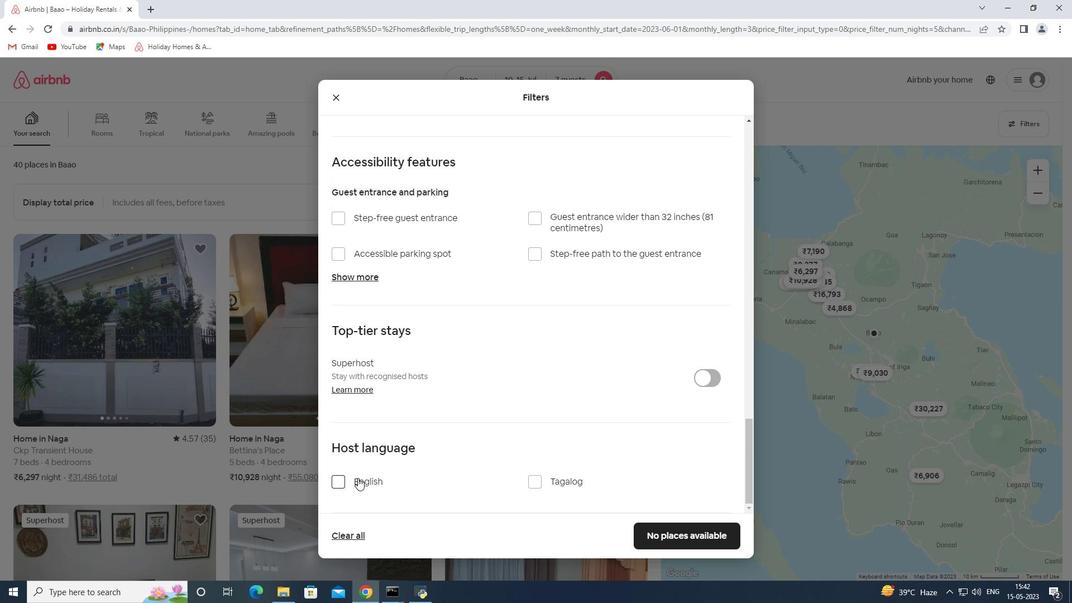 
Action: Mouse moved to (684, 527)
Screenshot: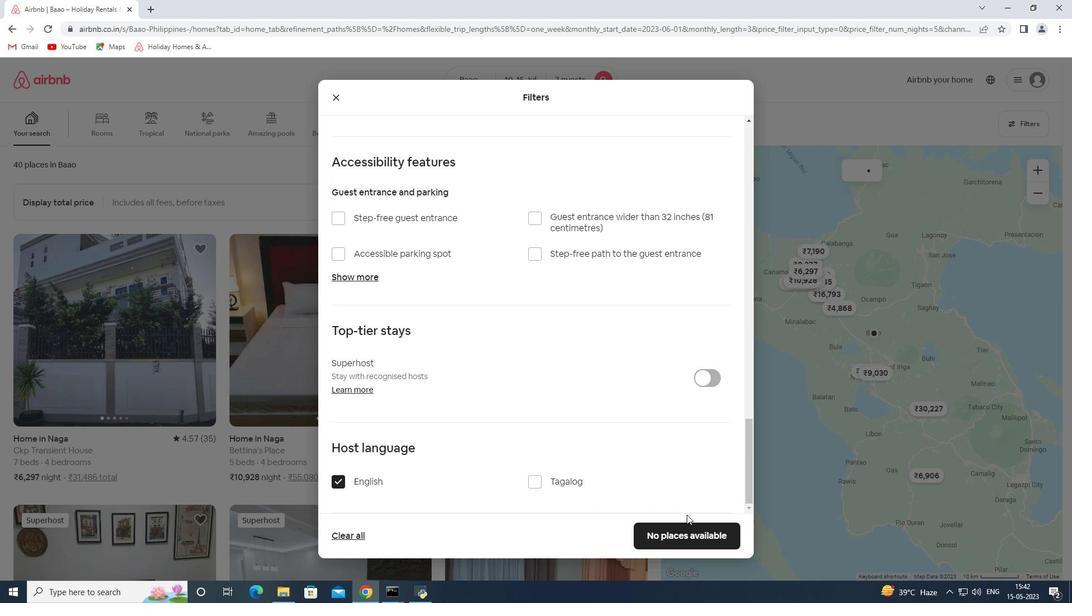 
Action: Mouse pressed left at (684, 527)
Screenshot: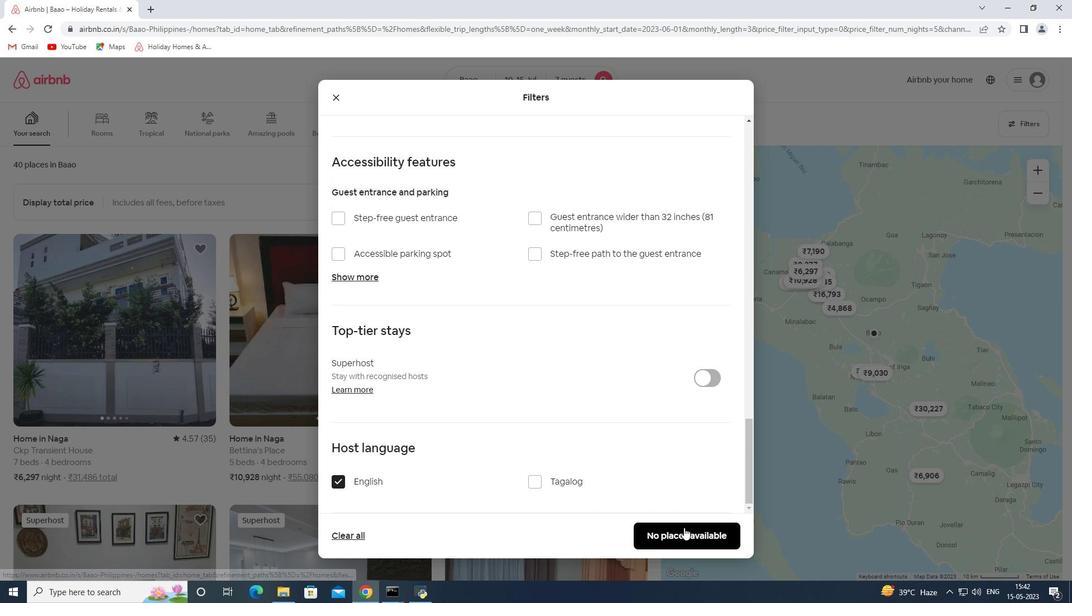 
Action: Mouse moved to (673, 529)
Screenshot: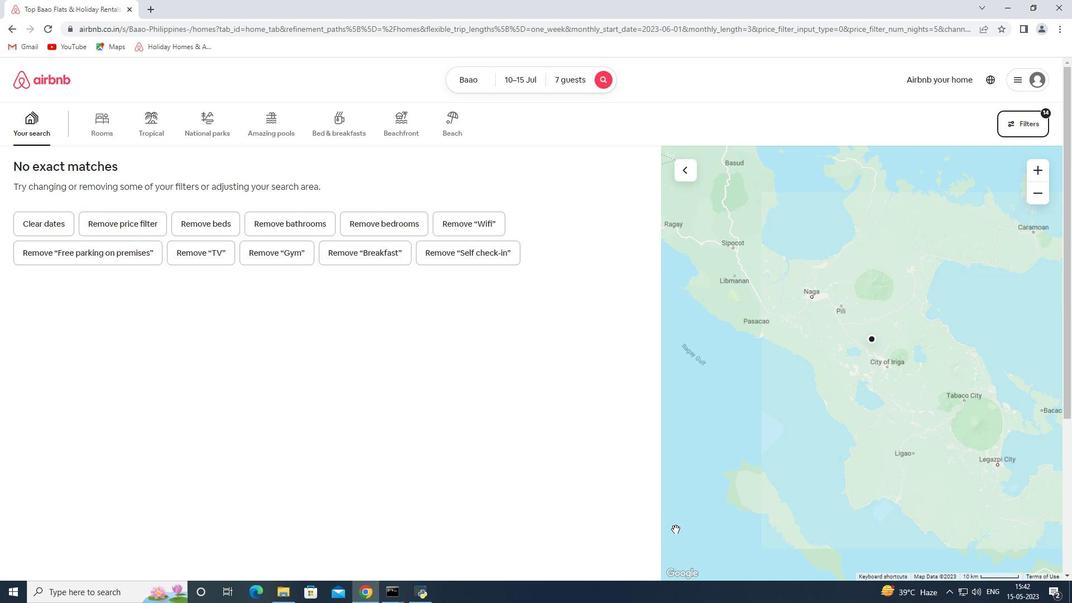 
